 Task: Find connections with filter location Dieppe with filter topic #Workwith filter profile language German with filter current company NLB Services with filter school Narasaraopeta Engineering College, Kotappa Konda Road, Yellamanda Post, Narasaraopet, PIN-522601(CC-47) with filter industry Design Services with filter service category Email Marketing with filter keywords title Accountant
Action: Mouse moved to (164, 228)
Screenshot: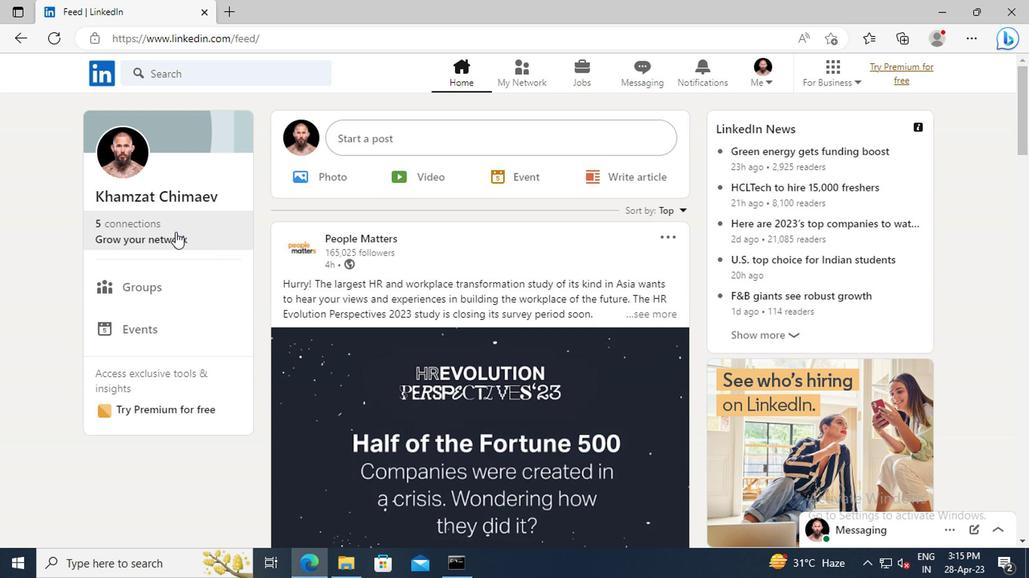 
Action: Mouse pressed left at (164, 228)
Screenshot: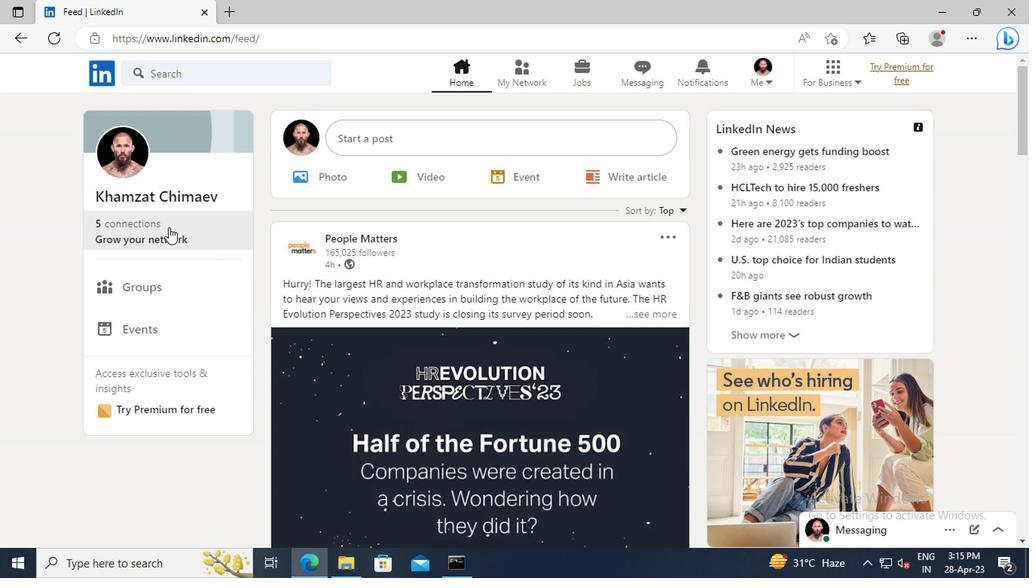 
Action: Mouse moved to (159, 158)
Screenshot: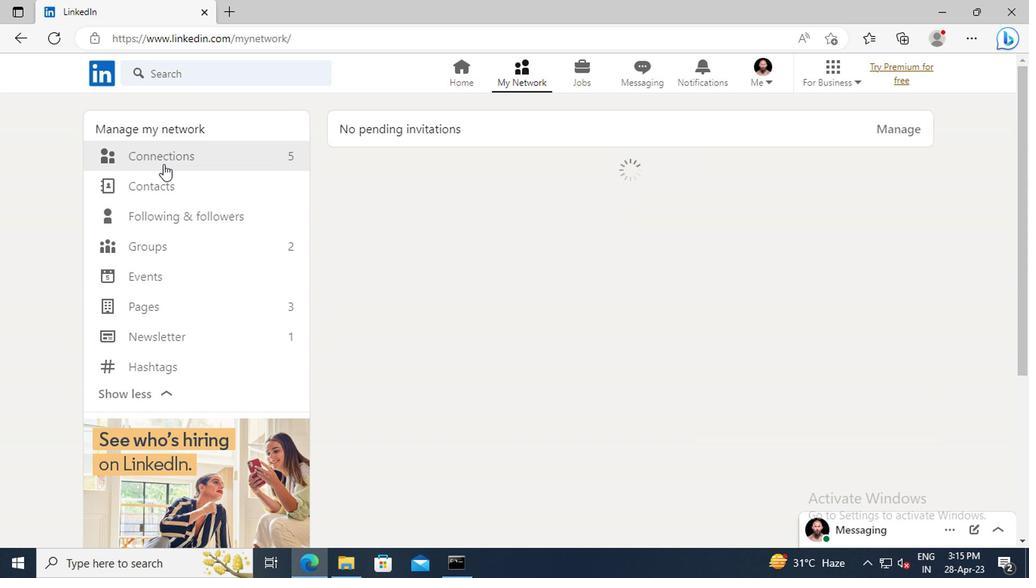 
Action: Mouse pressed left at (159, 158)
Screenshot: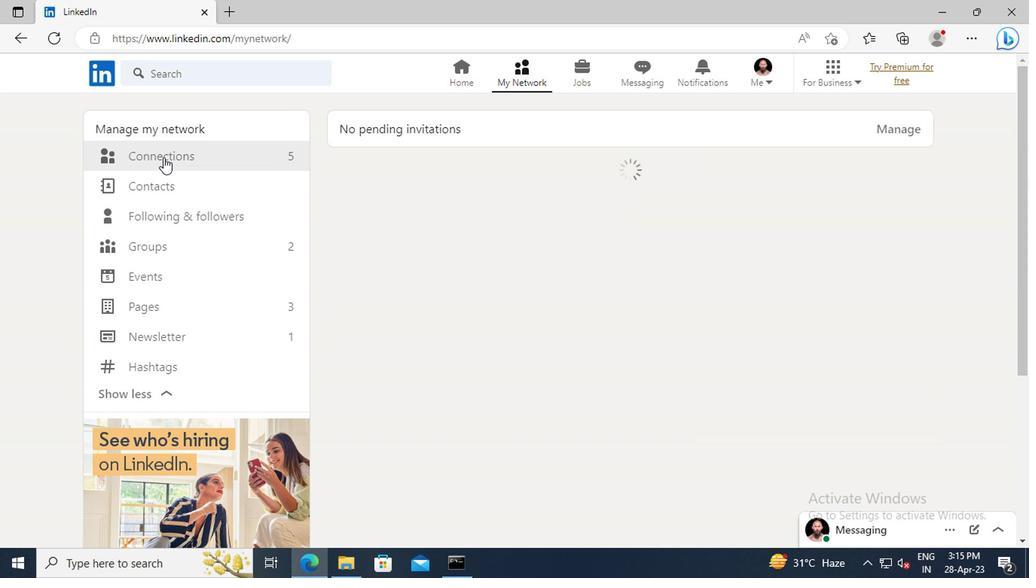 
Action: Mouse moved to (601, 162)
Screenshot: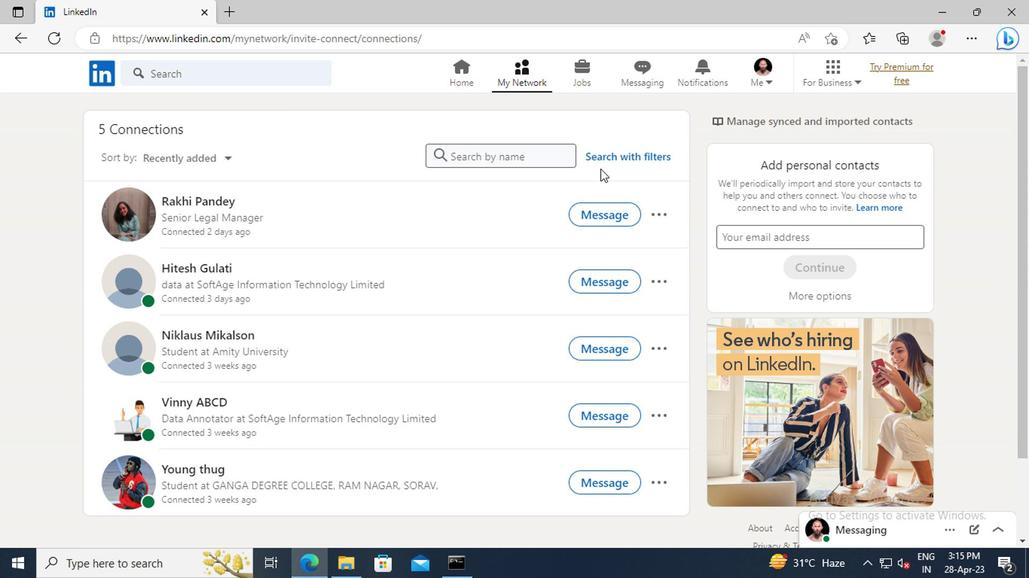 
Action: Mouse pressed left at (601, 162)
Screenshot: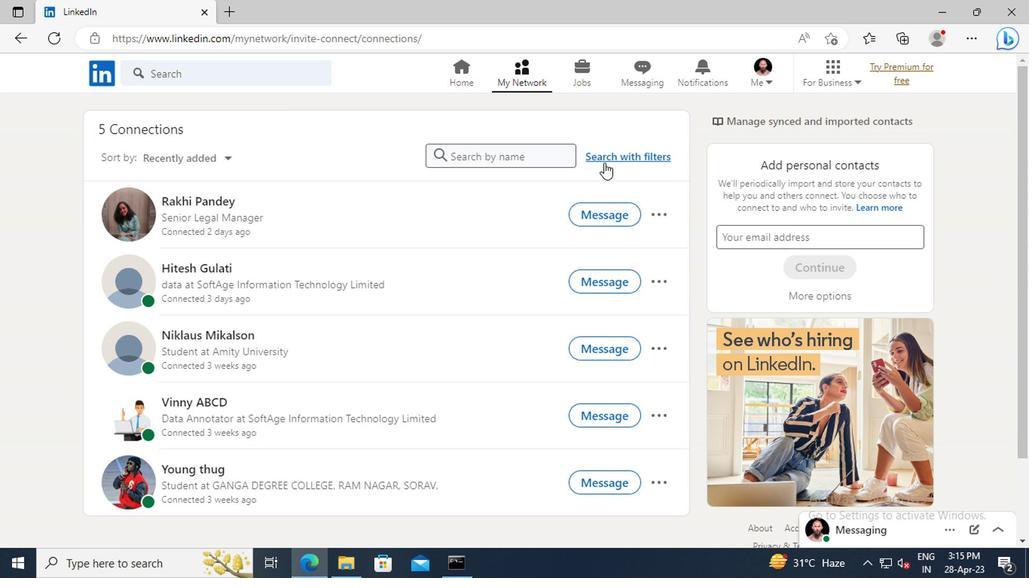 
Action: Mouse moved to (566, 120)
Screenshot: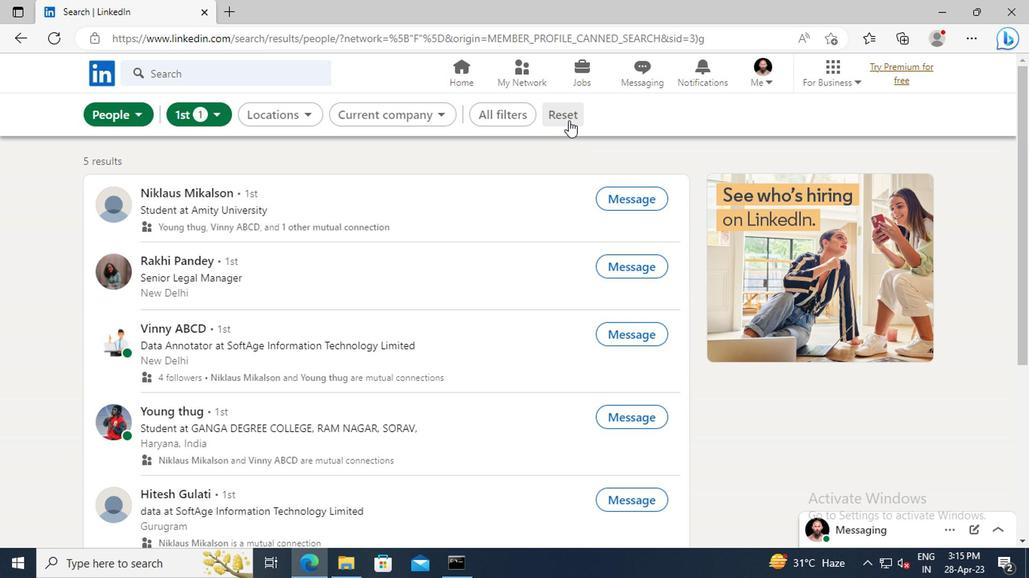 
Action: Mouse pressed left at (566, 120)
Screenshot: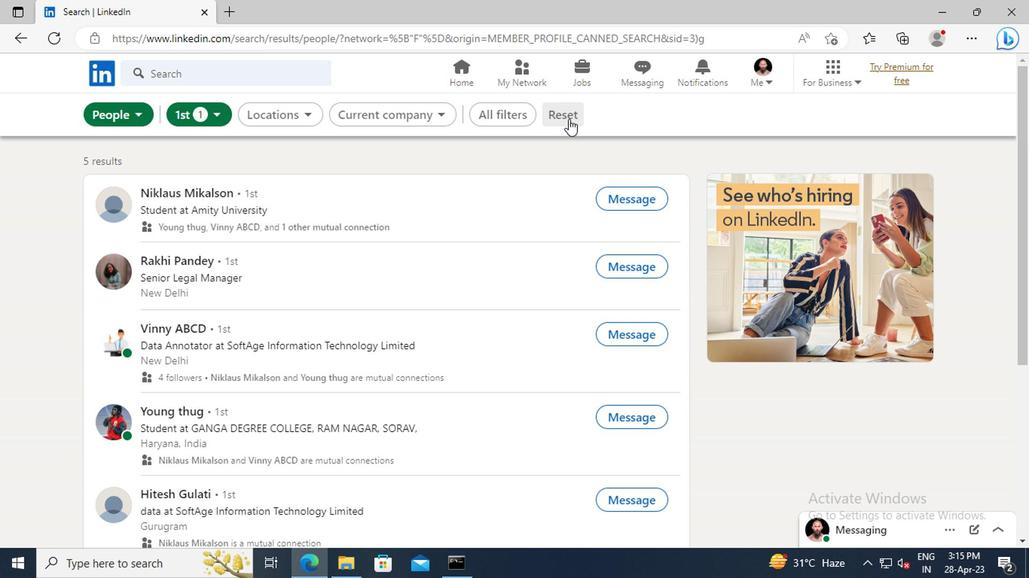 
Action: Mouse moved to (539, 118)
Screenshot: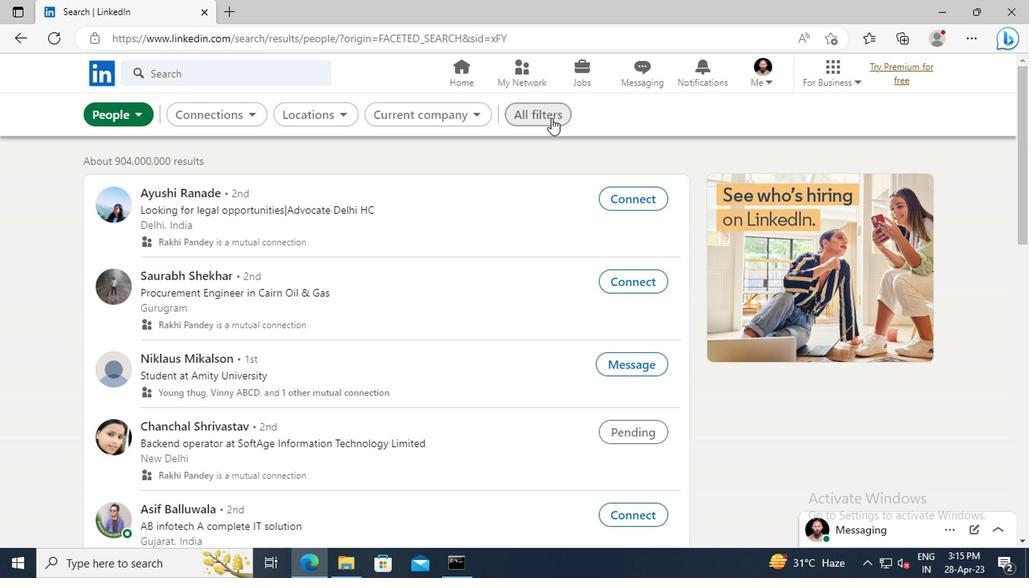
Action: Mouse pressed left at (539, 118)
Screenshot: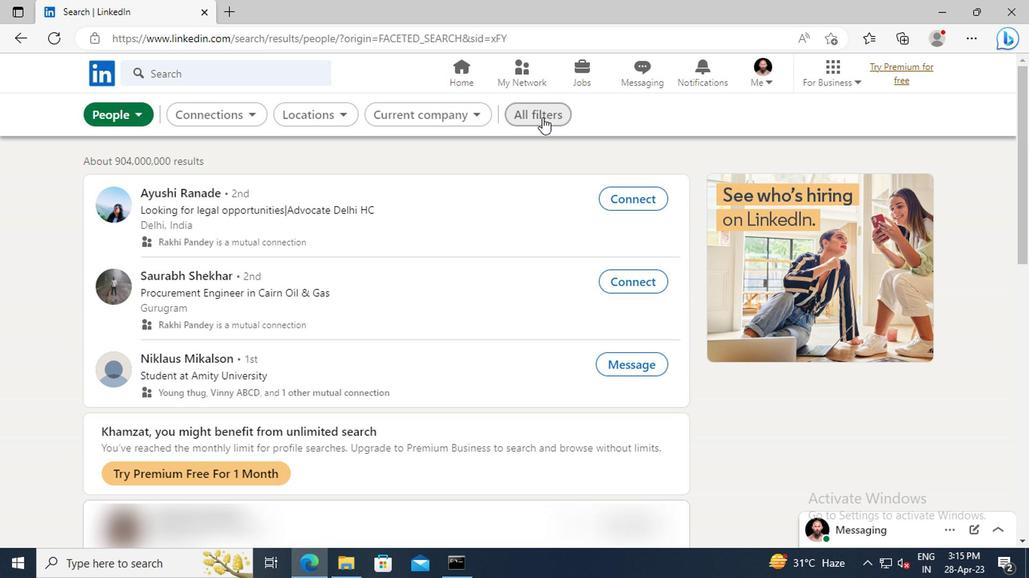 
Action: Mouse moved to (863, 266)
Screenshot: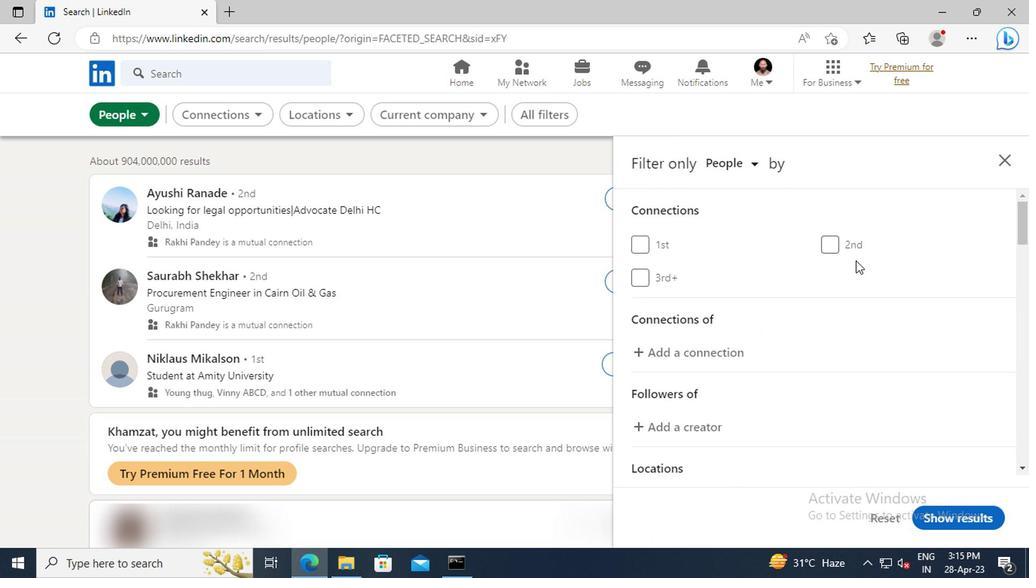 
Action: Mouse scrolled (863, 266) with delta (0, 0)
Screenshot: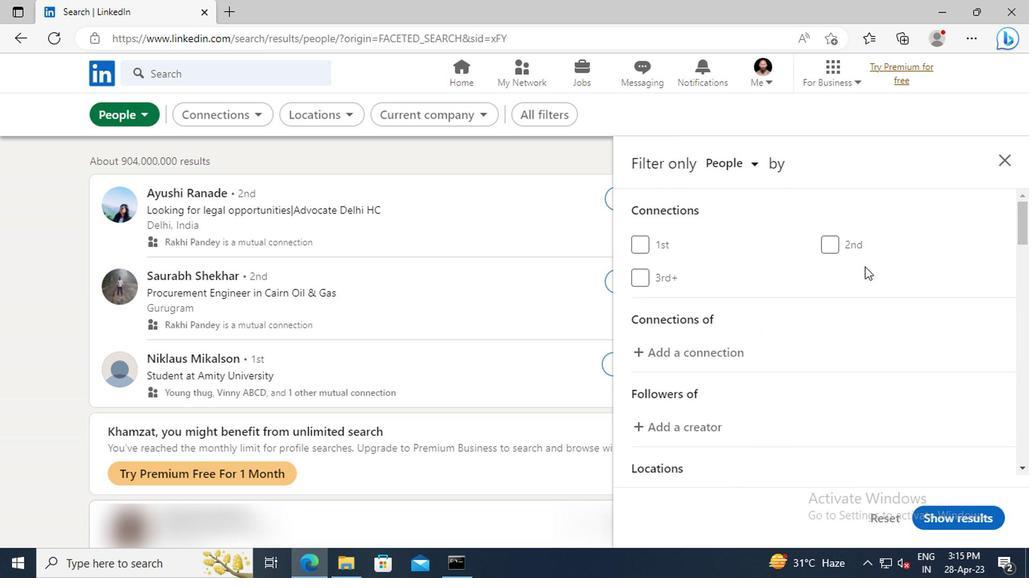 
Action: Mouse scrolled (863, 266) with delta (0, 0)
Screenshot: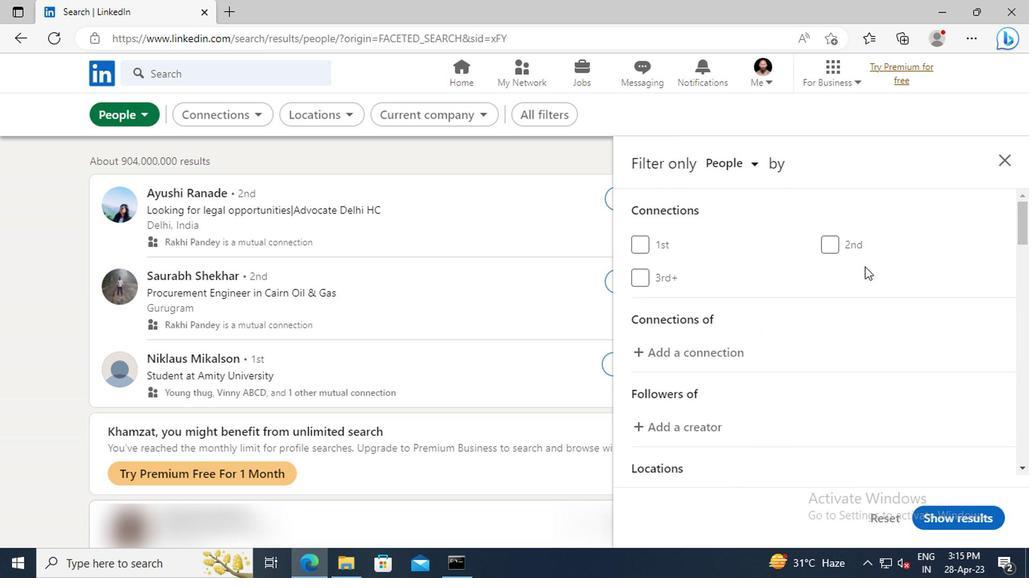 
Action: Mouse scrolled (863, 266) with delta (0, 0)
Screenshot: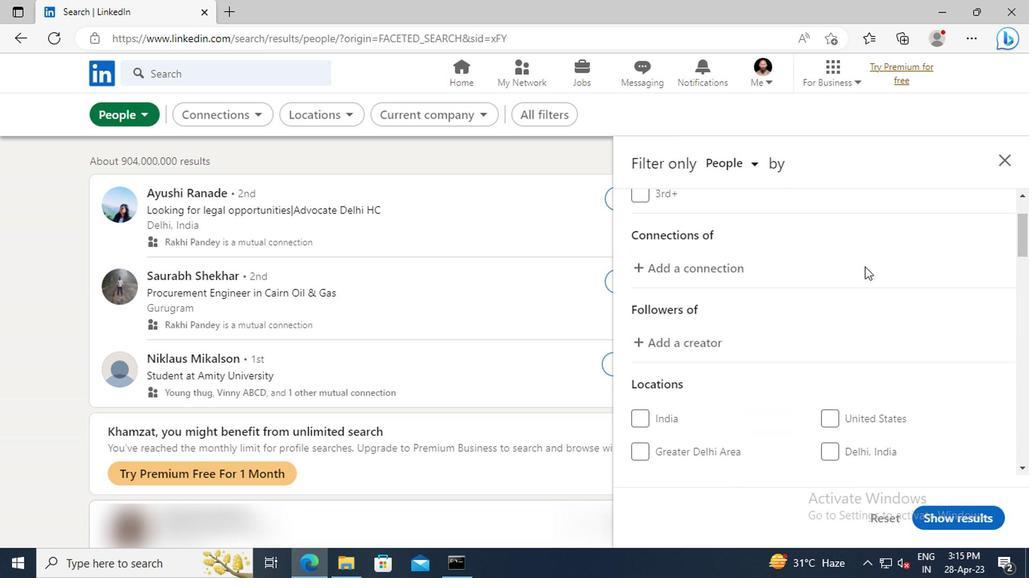 
Action: Mouse scrolled (863, 266) with delta (0, 0)
Screenshot: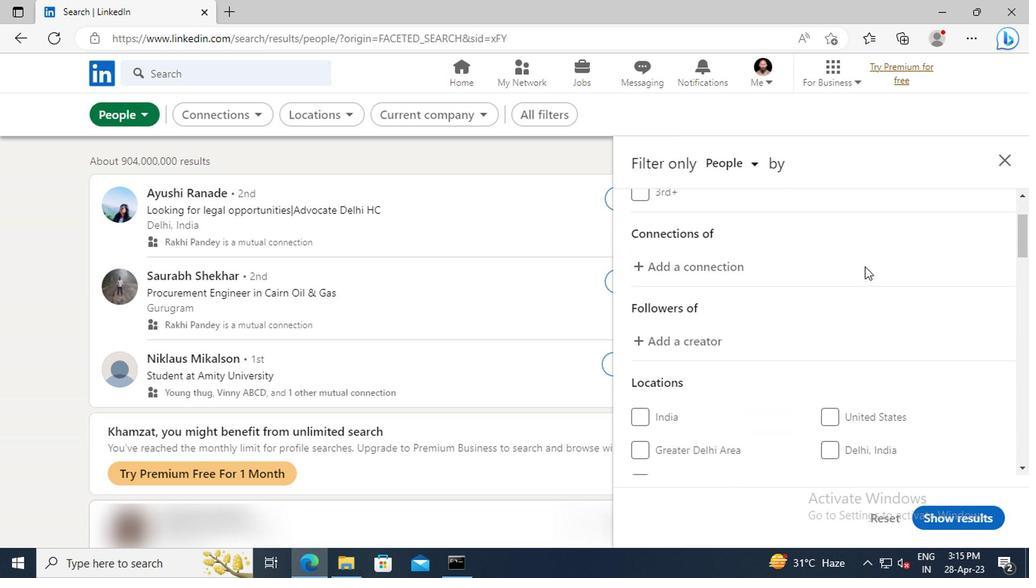 
Action: Mouse scrolled (863, 266) with delta (0, 0)
Screenshot: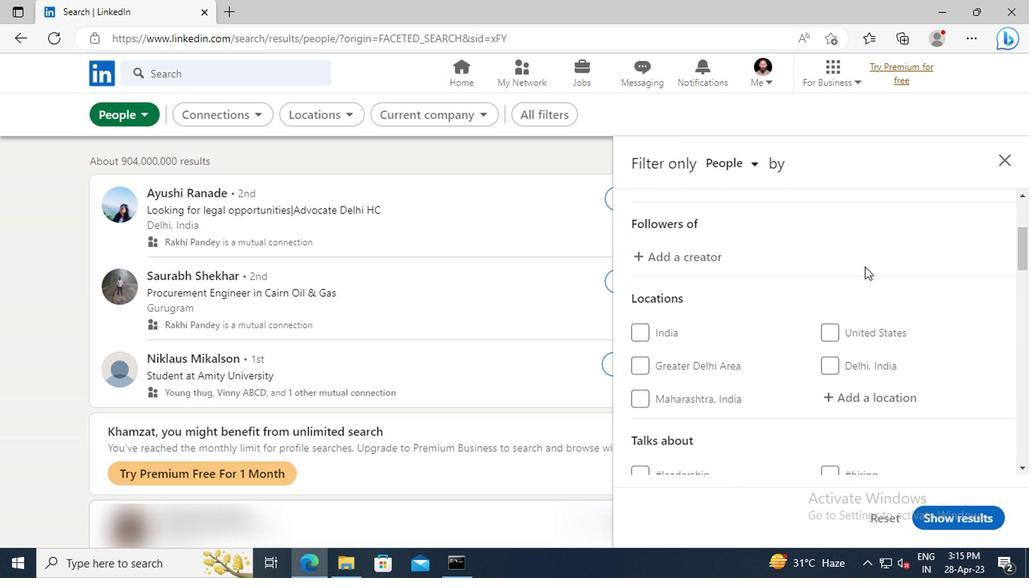 
Action: Mouse scrolled (863, 266) with delta (0, 0)
Screenshot: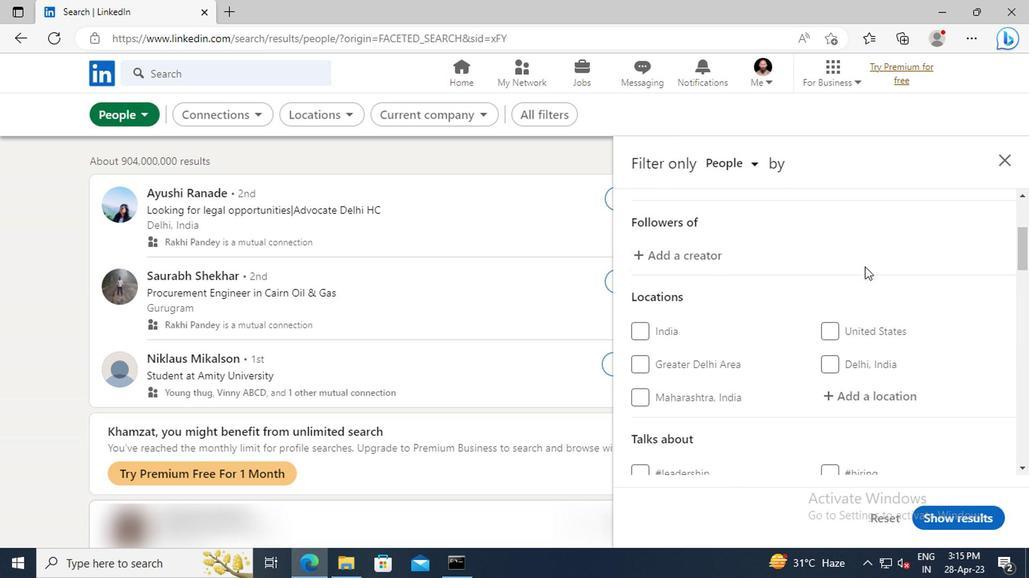 
Action: Mouse moved to (855, 306)
Screenshot: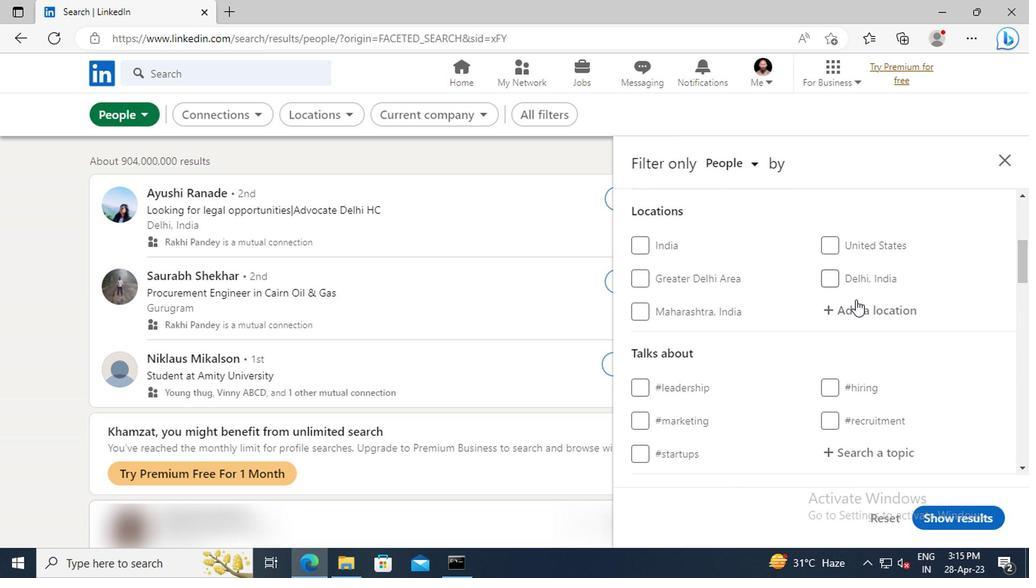 
Action: Mouse pressed left at (855, 306)
Screenshot: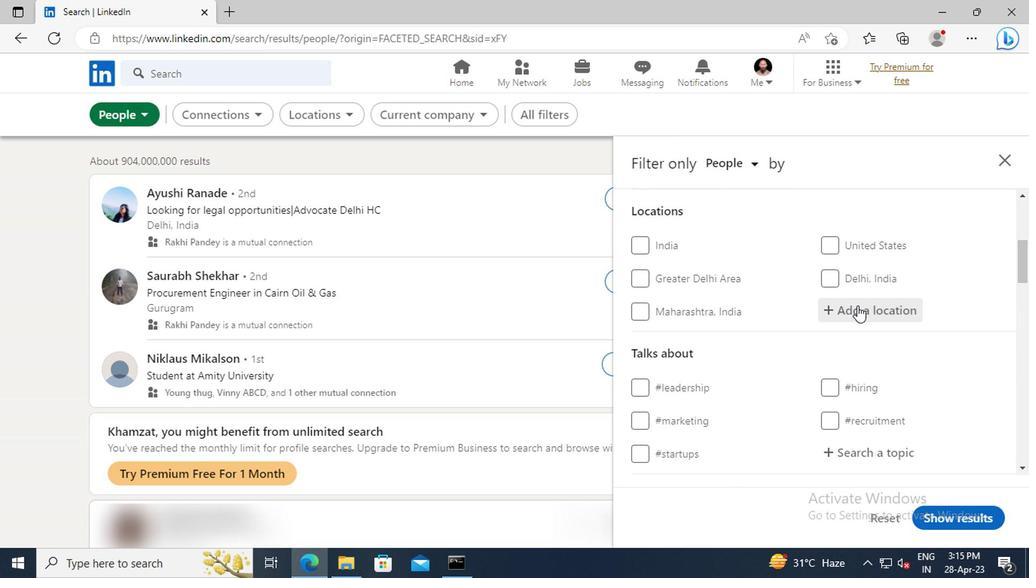 
Action: Key pressed <Key.shift>DIEPPE
Screenshot: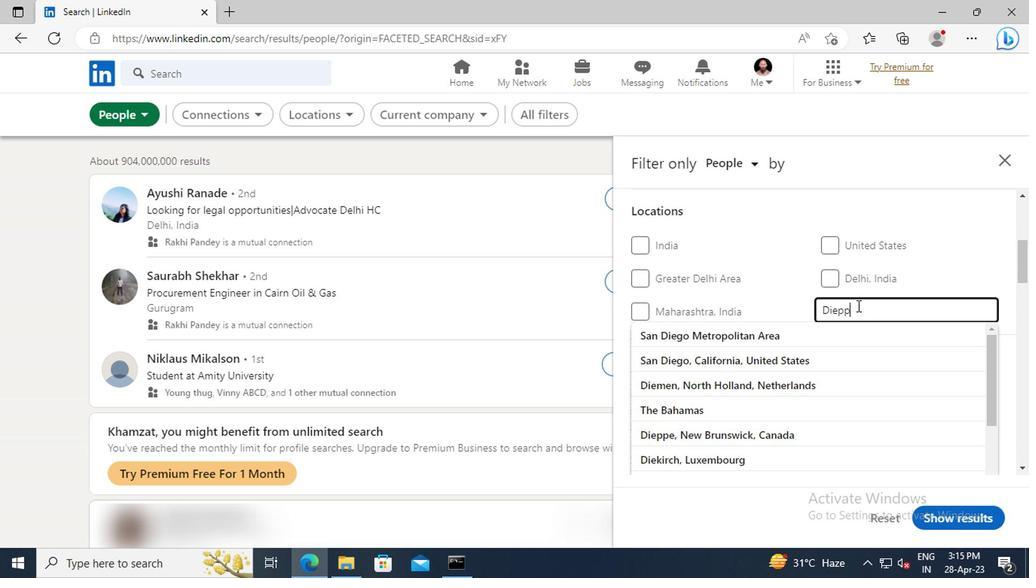 
Action: Mouse moved to (859, 332)
Screenshot: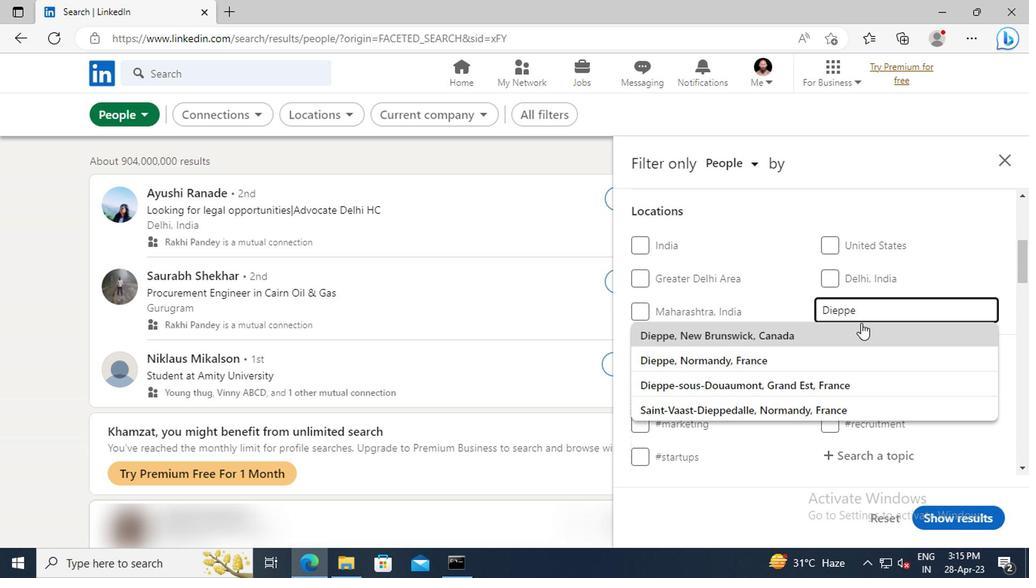 
Action: Mouse pressed left at (859, 332)
Screenshot: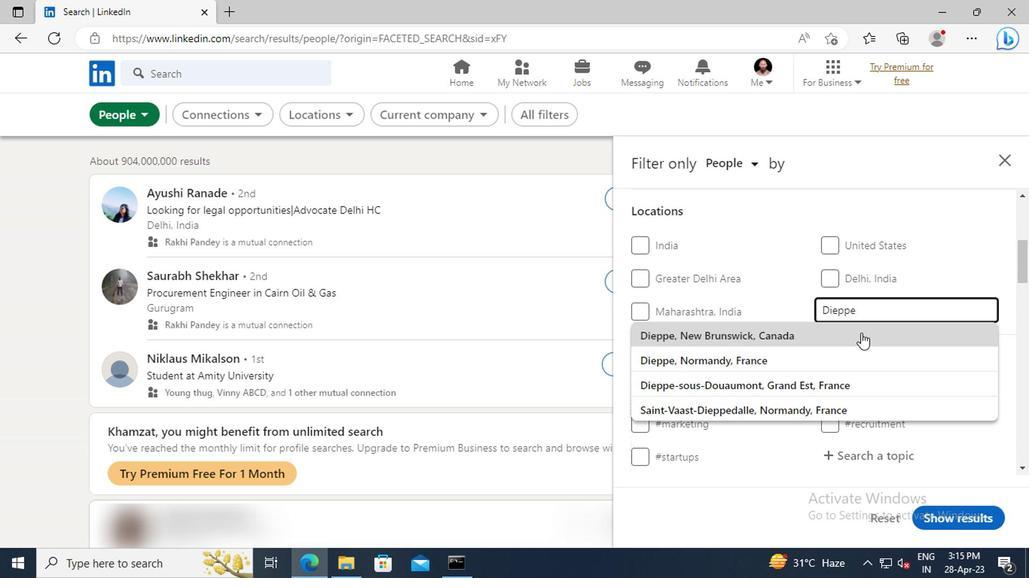
Action: Mouse scrolled (859, 332) with delta (0, 0)
Screenshot: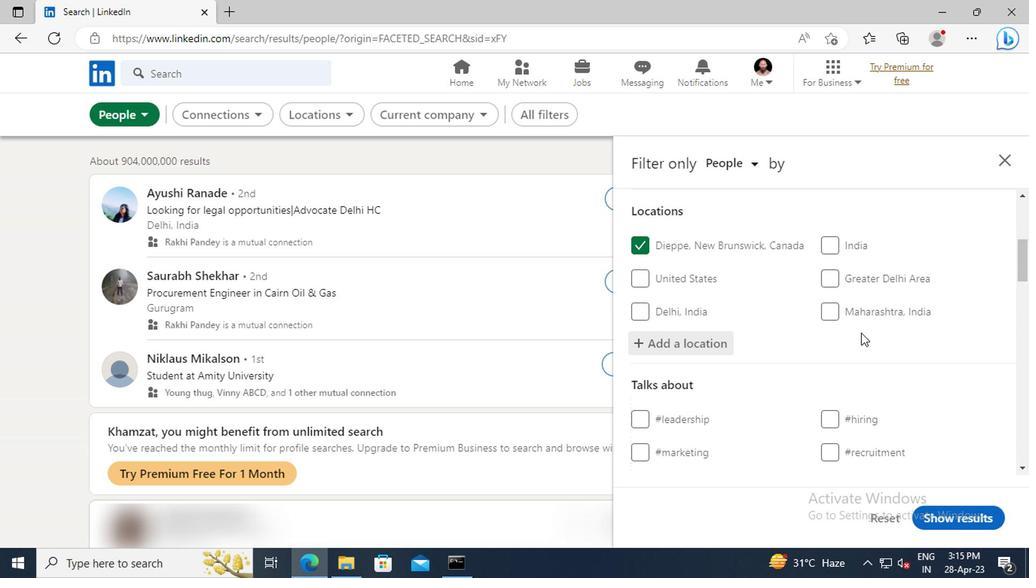 
Action: Mouse scrolled (859, 332) with delta (0, 0)
Screenshot: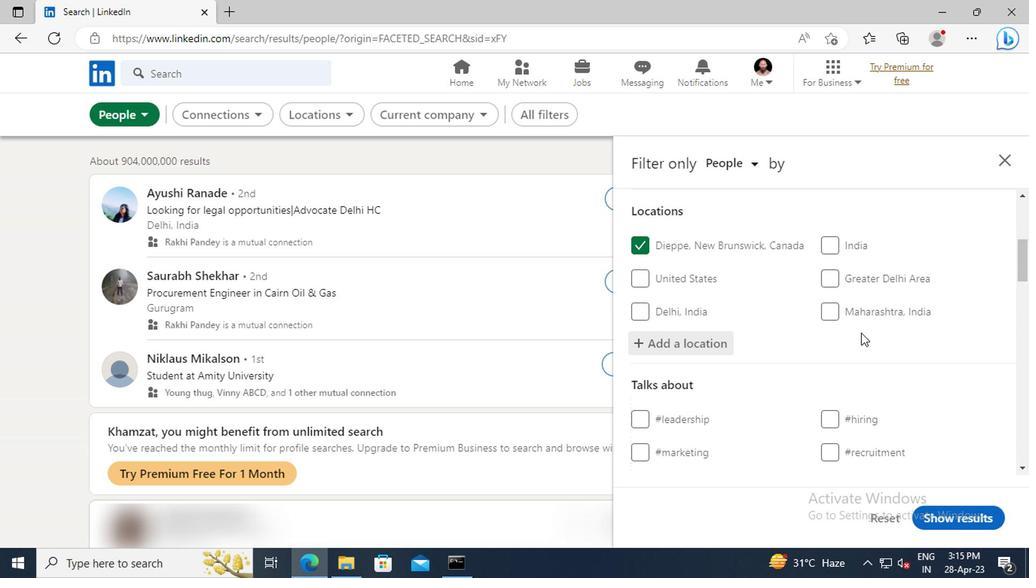 
Action: Mouse scrolled (859, 332) with delta (0, 0)
Screenshot: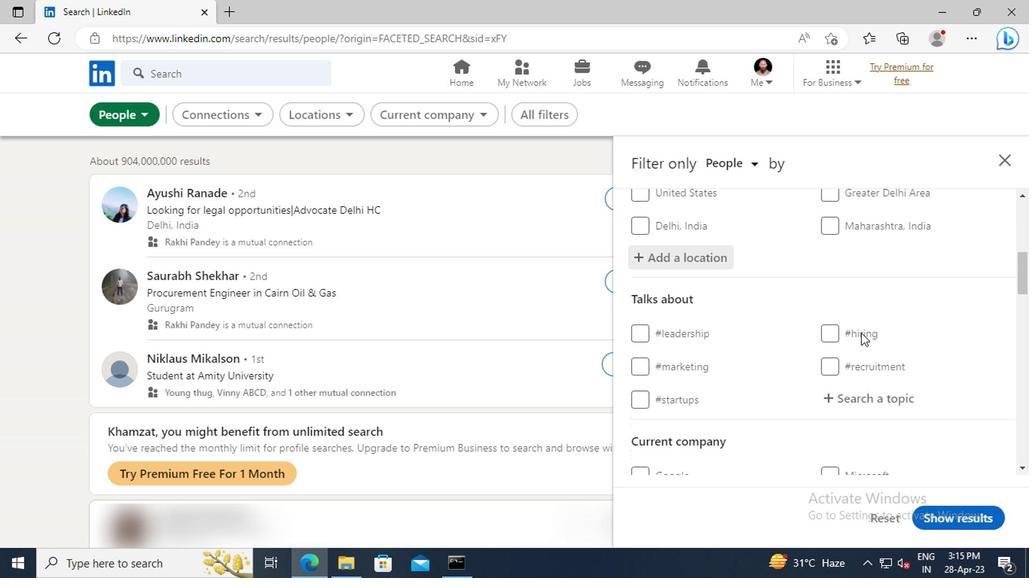
Action: Mouse moved to (859, 356)
Screenshot: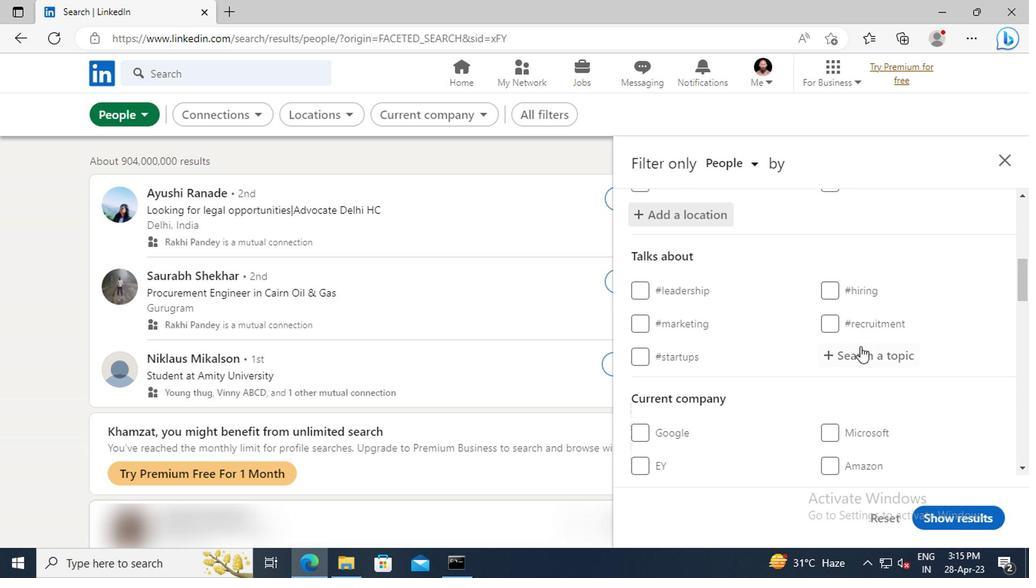 
Action: Mouse pressed left at (859, 356)
Screenshot: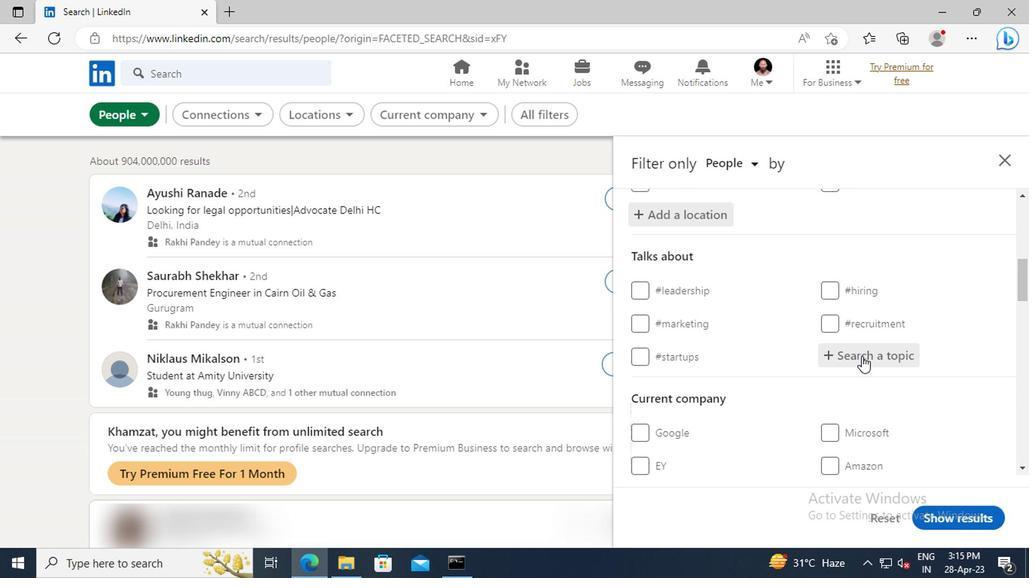 
Action: Key pressed <Key.shift>WORK
Screenshot: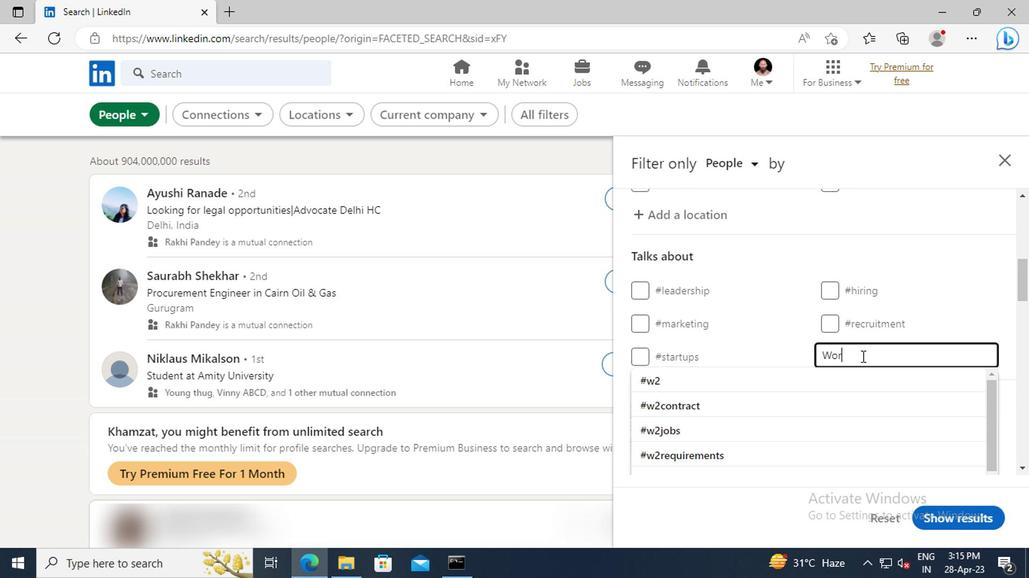 
Action: Mouse moved to (863, 374)
Screenshot: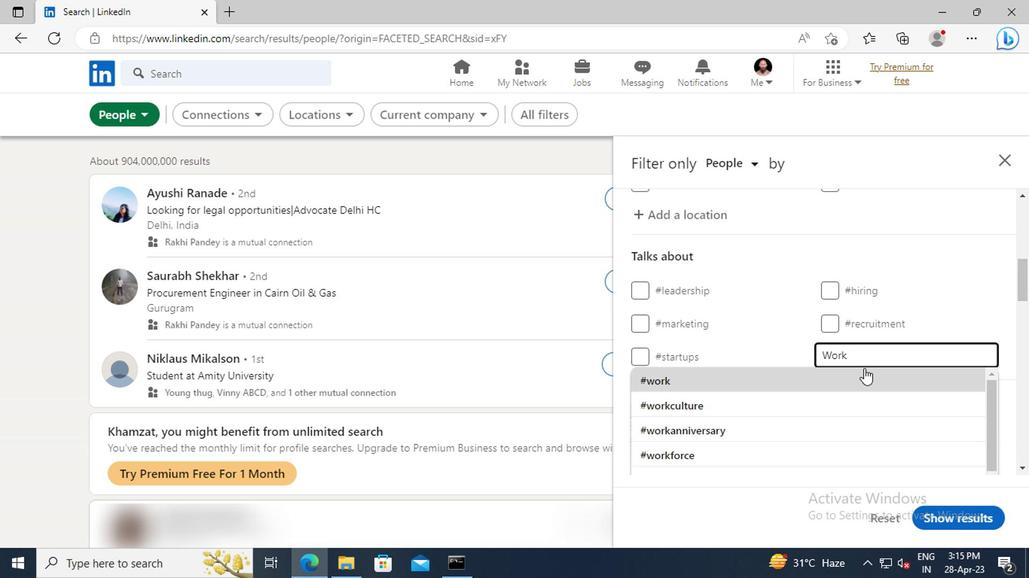 
Action: Mouse pressed left at (863, 374)
Screenshot: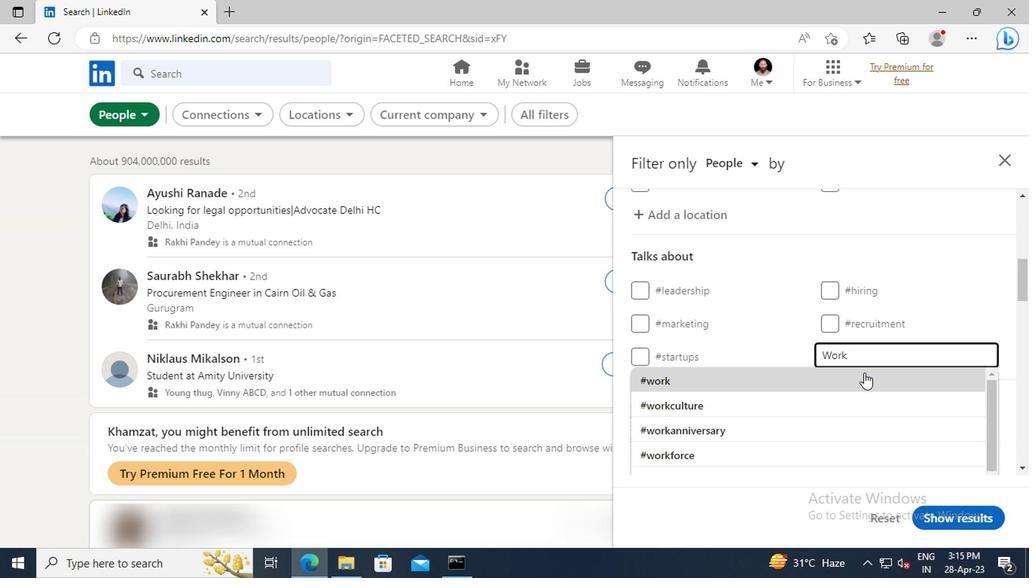 
Action: Mouse scrolled (863, 373) with delta (0, 0)
Screenshot: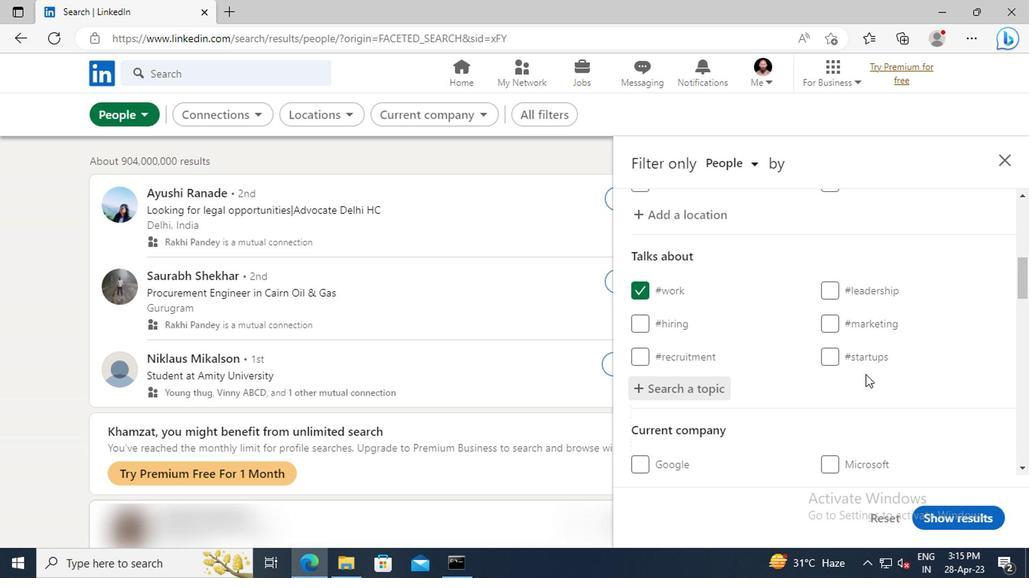 
Action: Mouse scrolled (863, 373) with delta (0, 0)
Screenshot: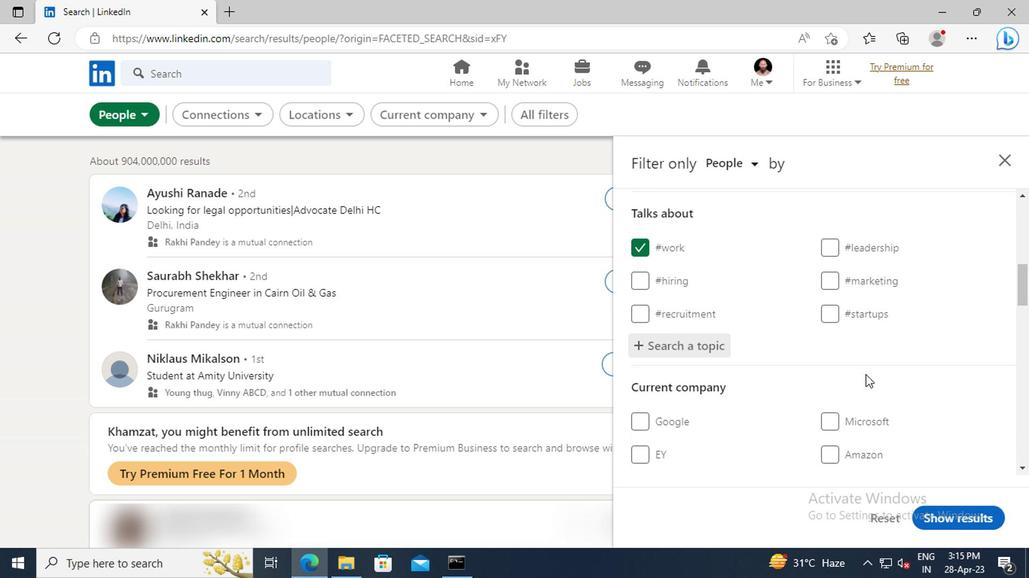 
Action: Mouse scrolled (863, 373) with delta (0, 0)
Screenshot: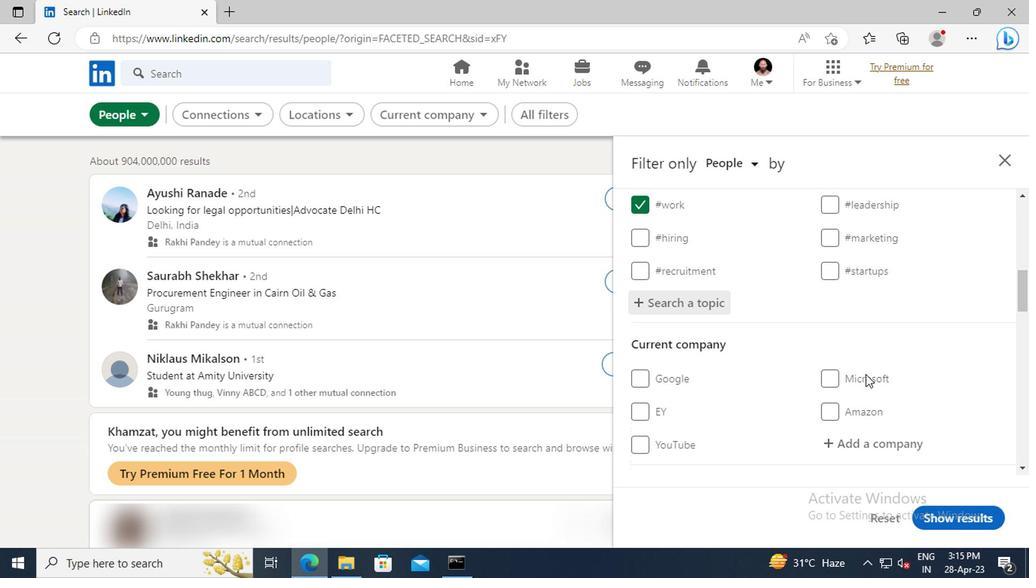 
Action: Mouse scrolled (863, 373) with delta (0, 0)
Screenshot: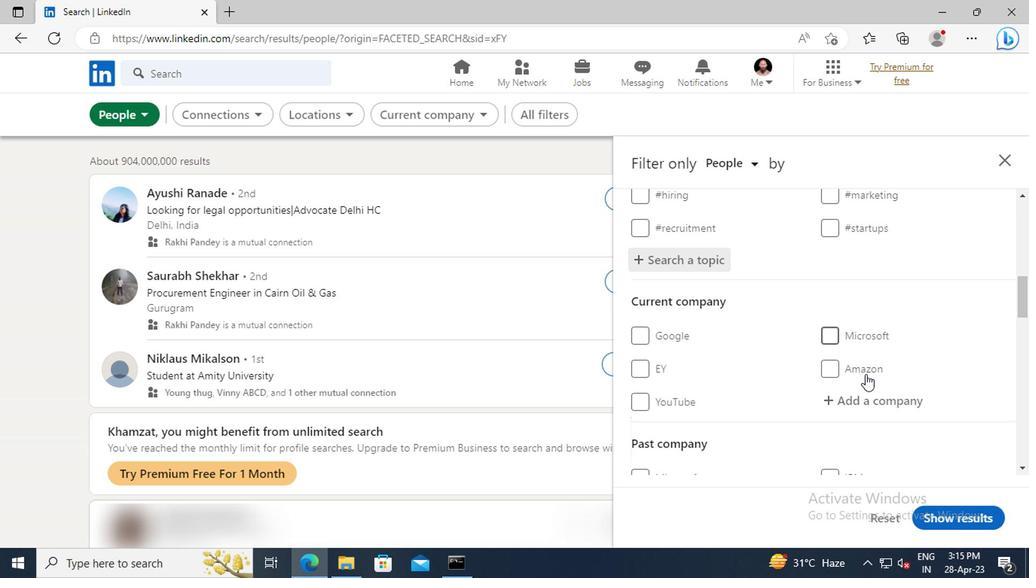 
Action: Mouse scrolled (863, 373) with delta (0, 0)
Screenshot: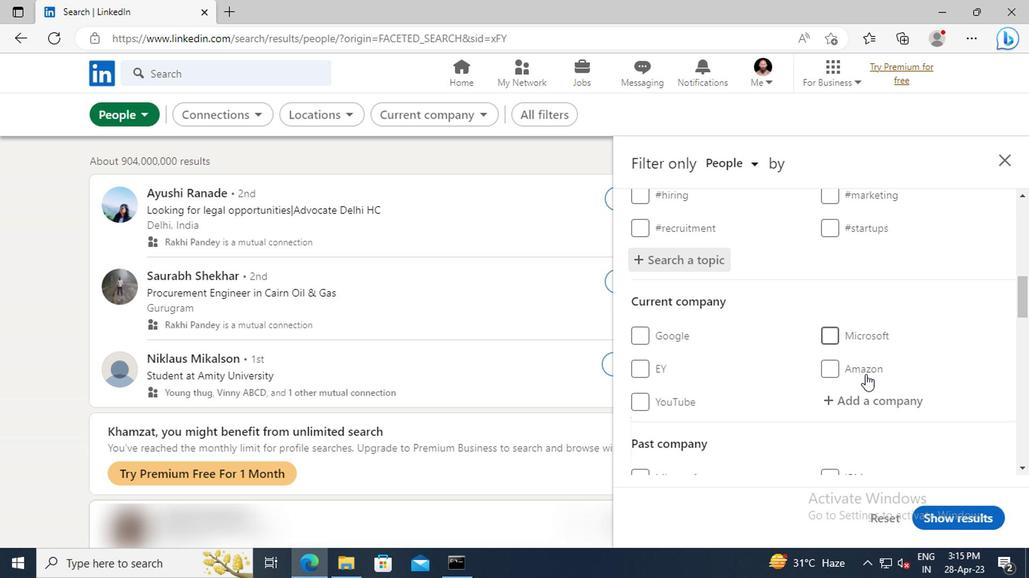 
Action: Mouse scrolled (863, 373) with delta (0, 0)
Screenshot: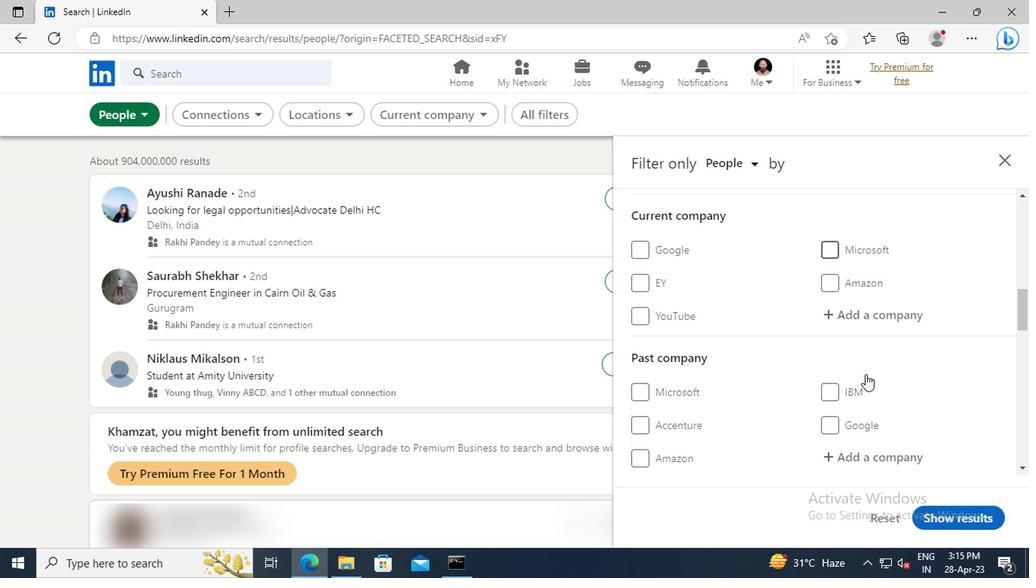 
Action: Mouse scrolled (863, 373) with delta (0, 0)
Screenshot: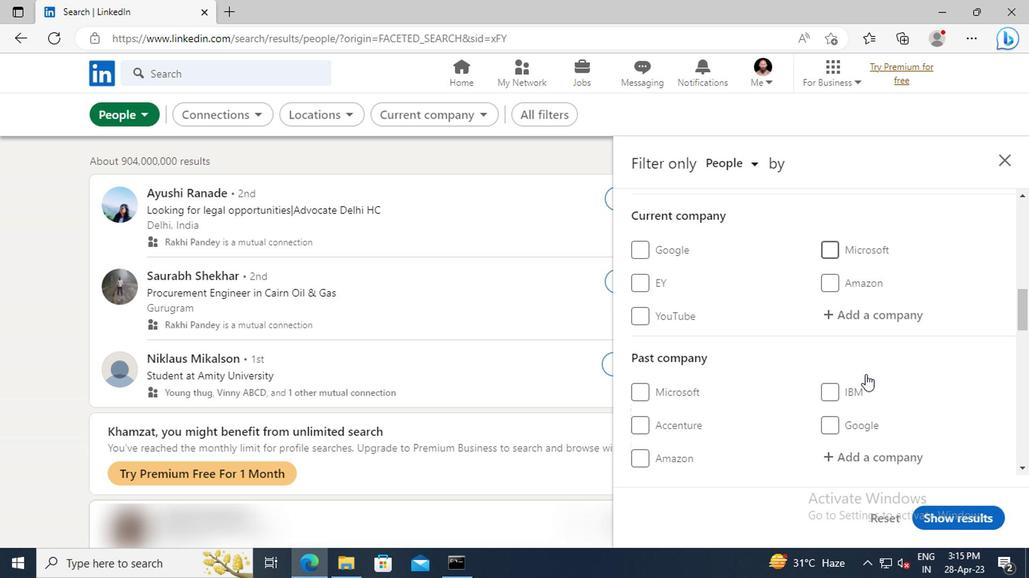 
Action: Mouse scrolled (863, 373) with delta (0, 0)
Screenshot: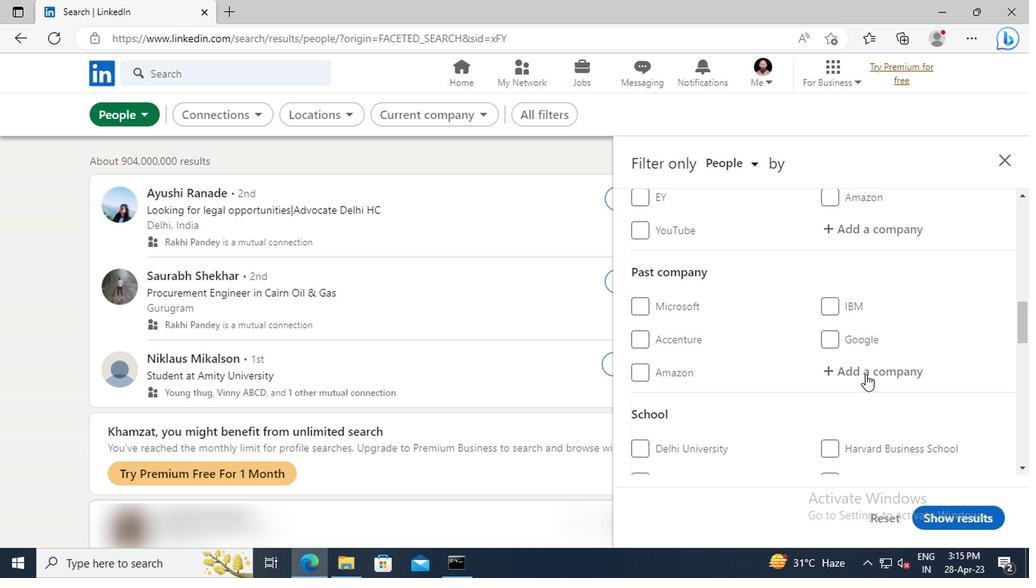 
Action: Mouse scrolled (863, 373) with delta (0, 0)
Screenshot: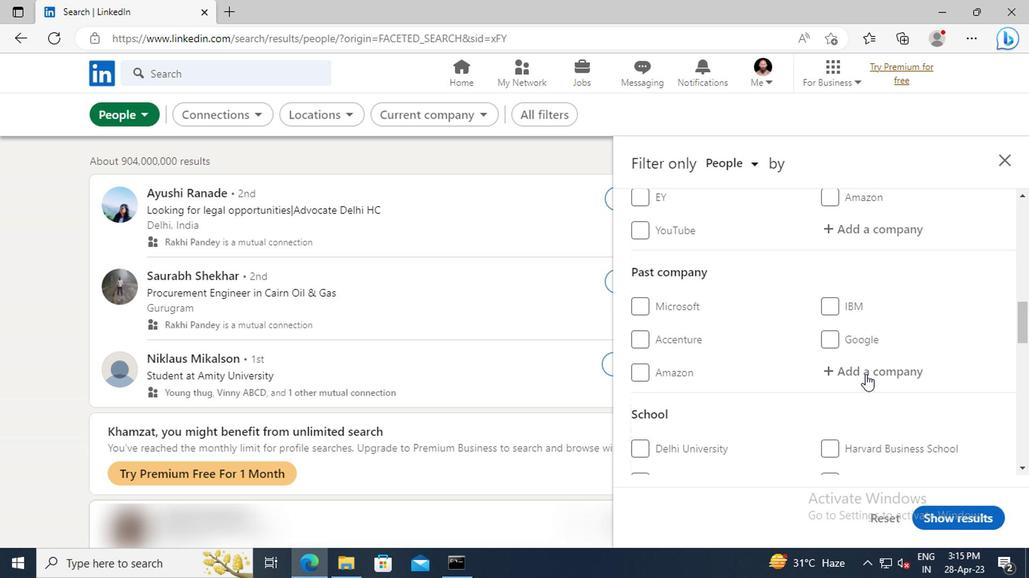 
Action: Mouse scrolled (863, 373) with delta (0, 0)
Screenshot: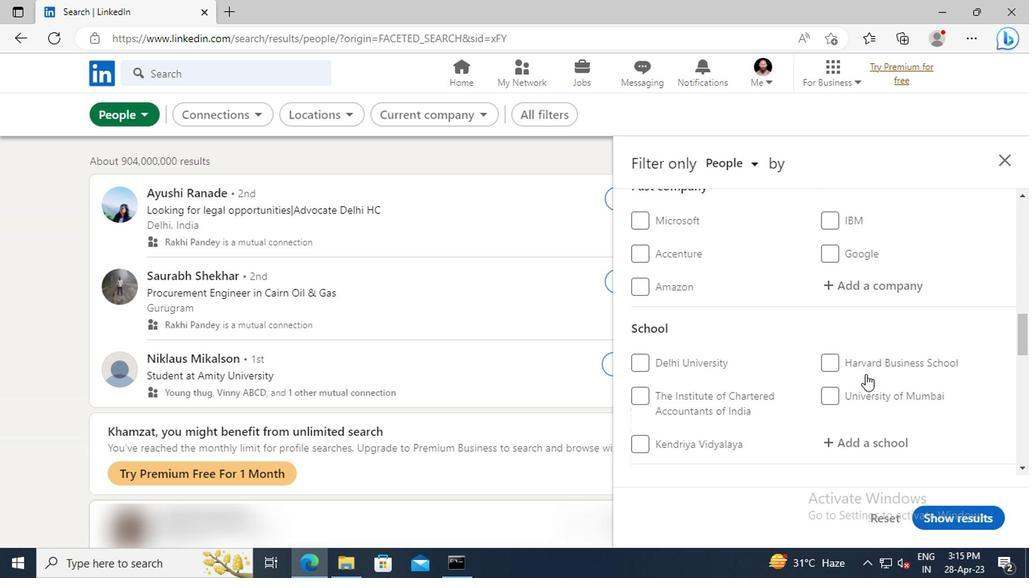 
Action: Mouse scrolled (863, 373) with delta (0, 0)
Screenshot: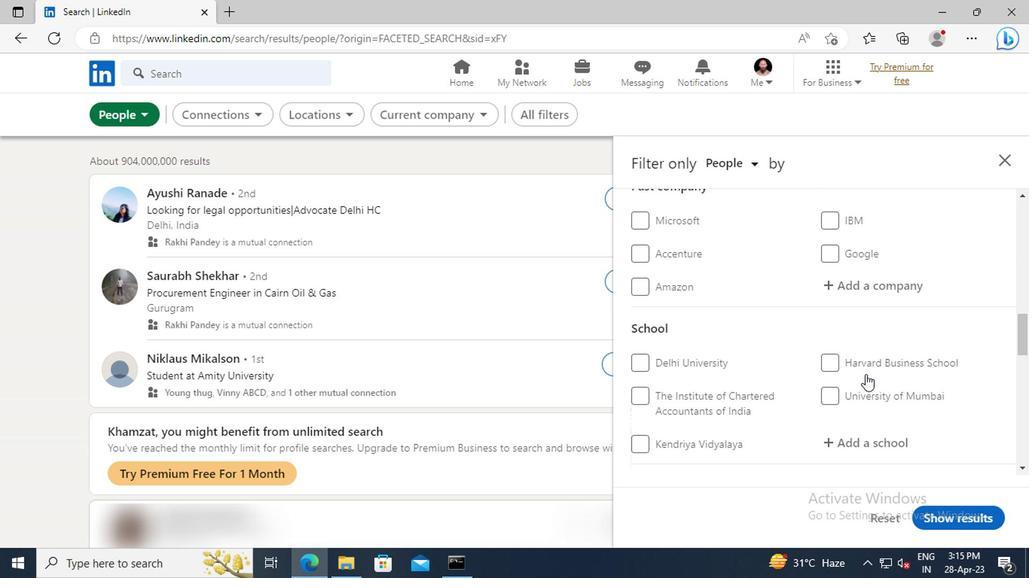 
Action: Mouse scrolled (863, 373) with delta (0, 0)
Screenshot: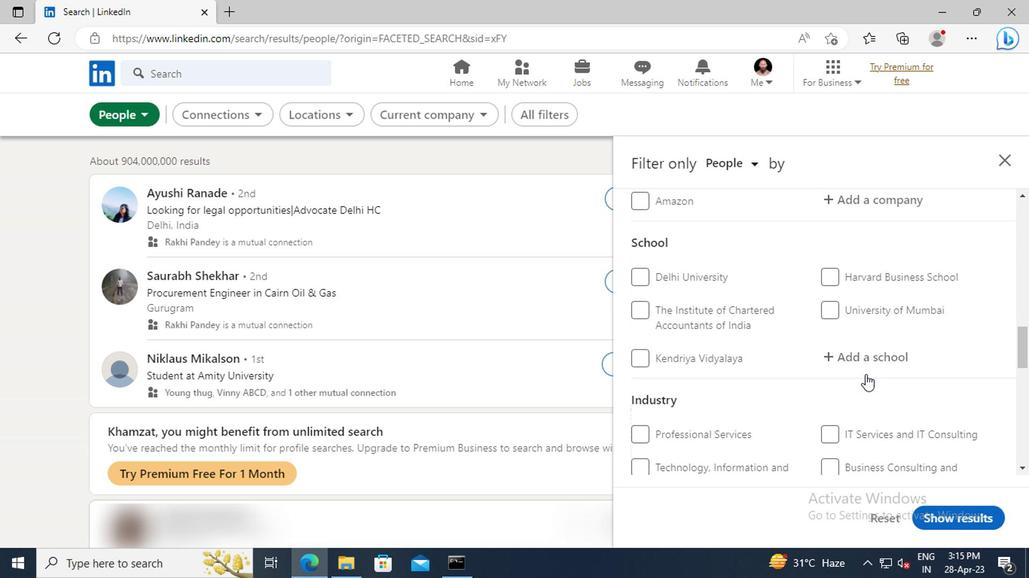 
Action: Mouse scrolled (863, 373) with delta (0, 0)
Screenshot: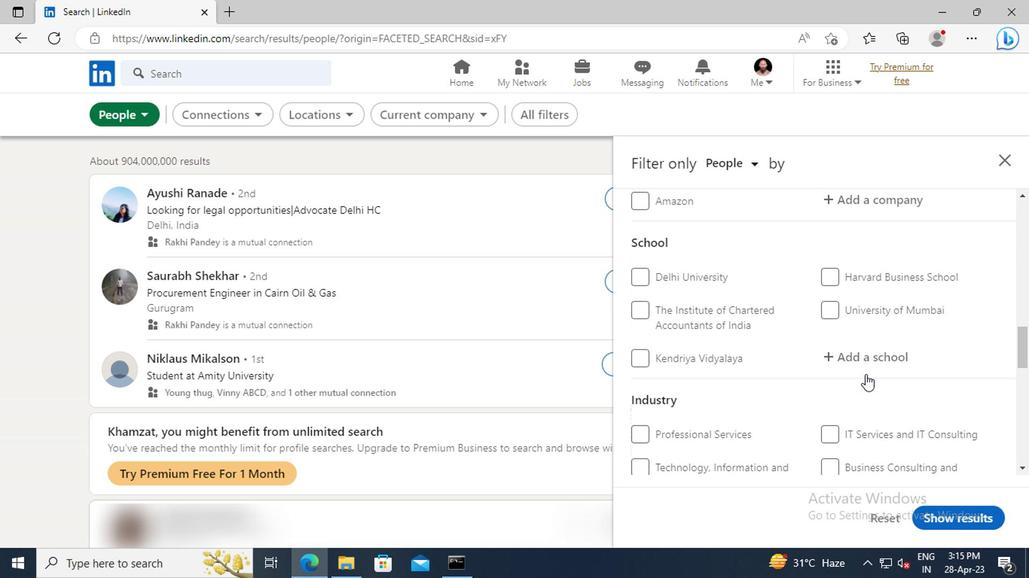 
Action: Mouse scrolled (863, 373) with delta (0, 0)
Screenshot: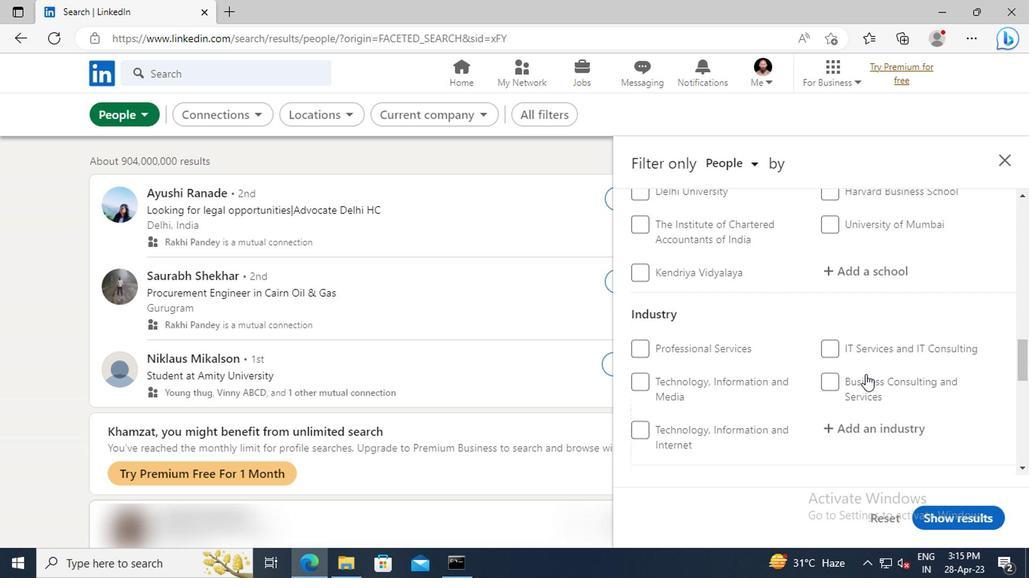 
Action: Mouse scrolled (863, 373) with delta (0, 0)
Screenshot: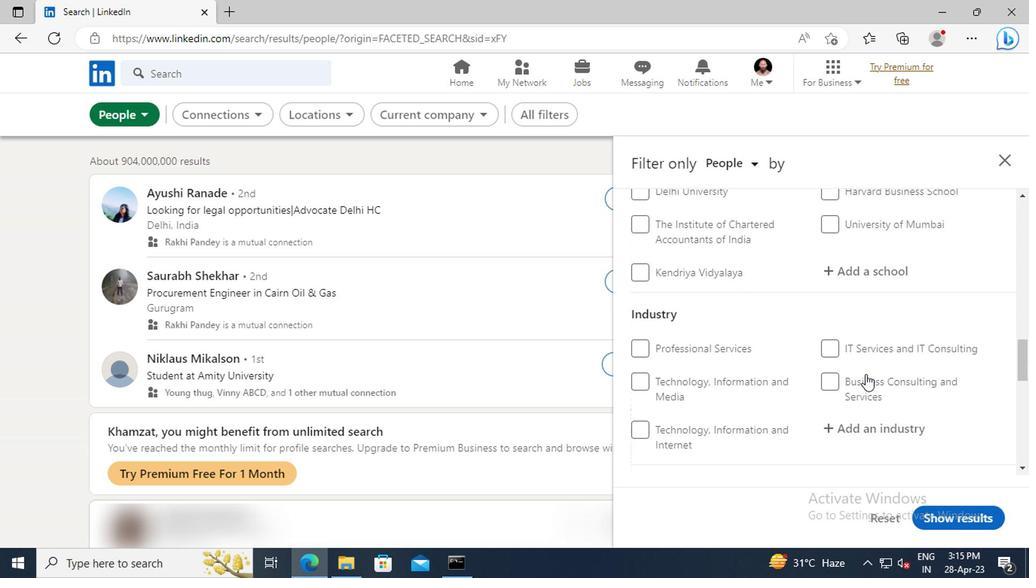 
Action: Mouse scrolled (863, 373) with delta (0, 0)
Screenshot: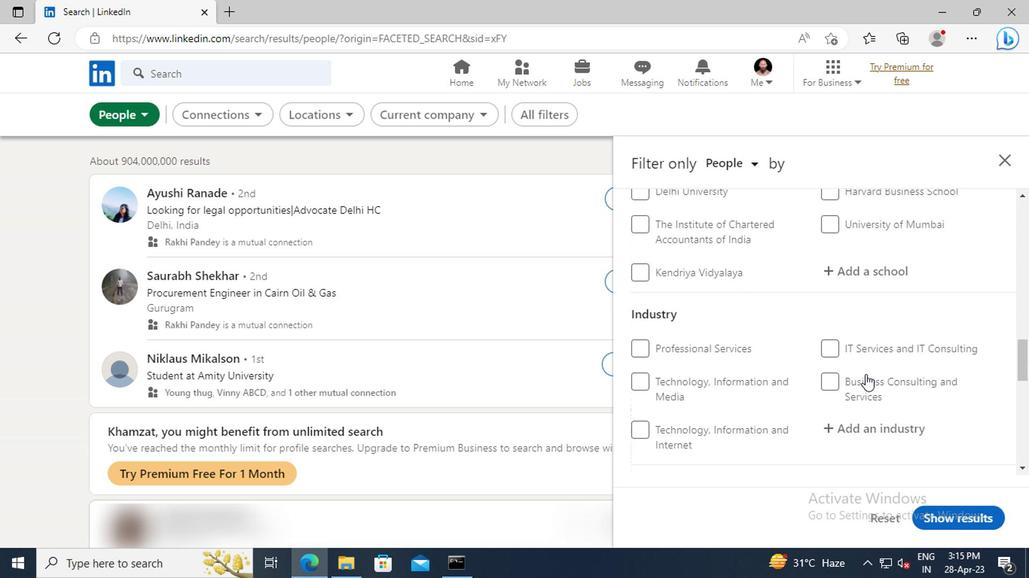 
Action: Mouse moved to (640, 456)
Screenshot: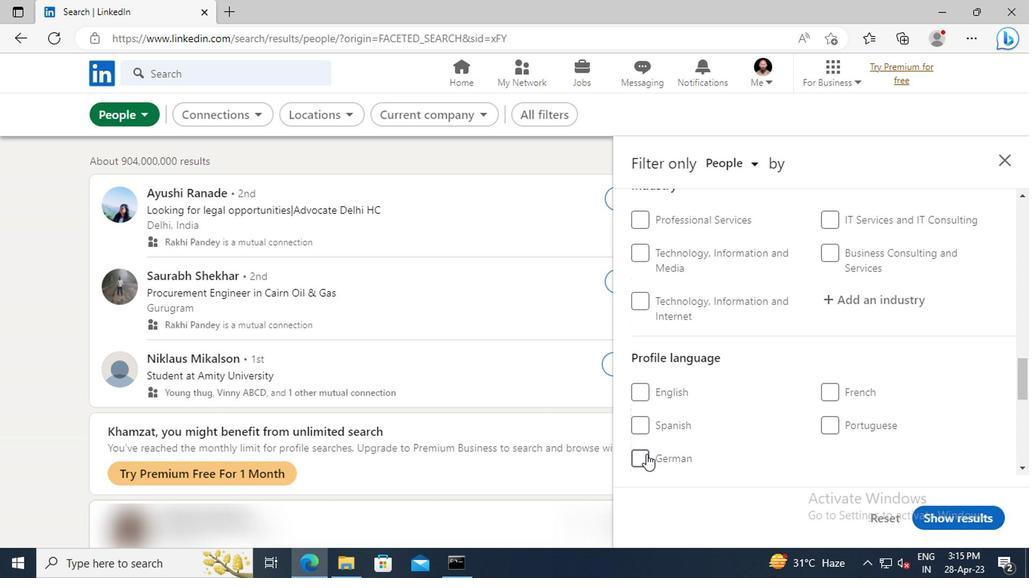 
Action: Mouse pressed left at (640, 456)
Screenshot: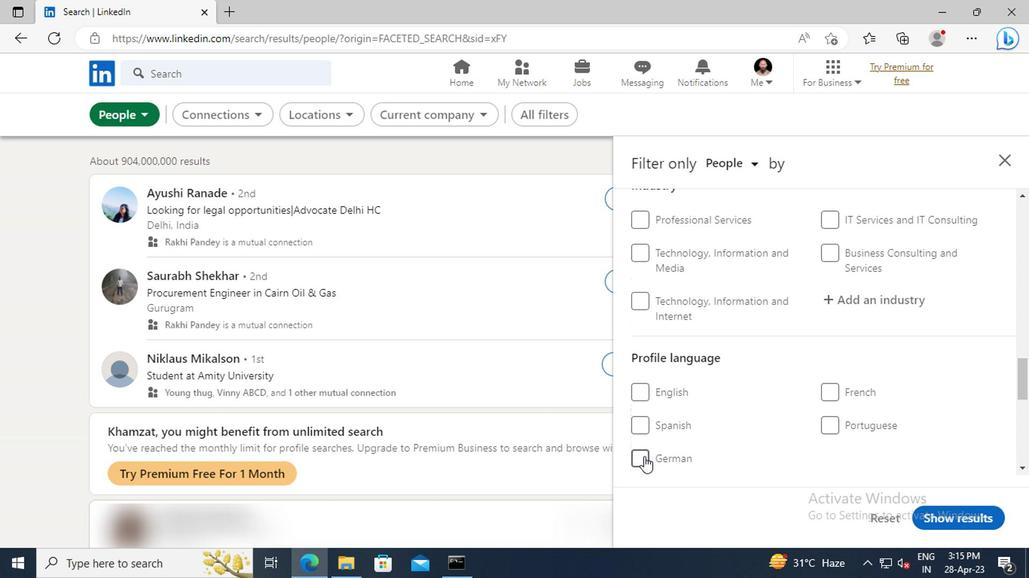 
Action: Mouse moved to (816, 399)
Screenshot: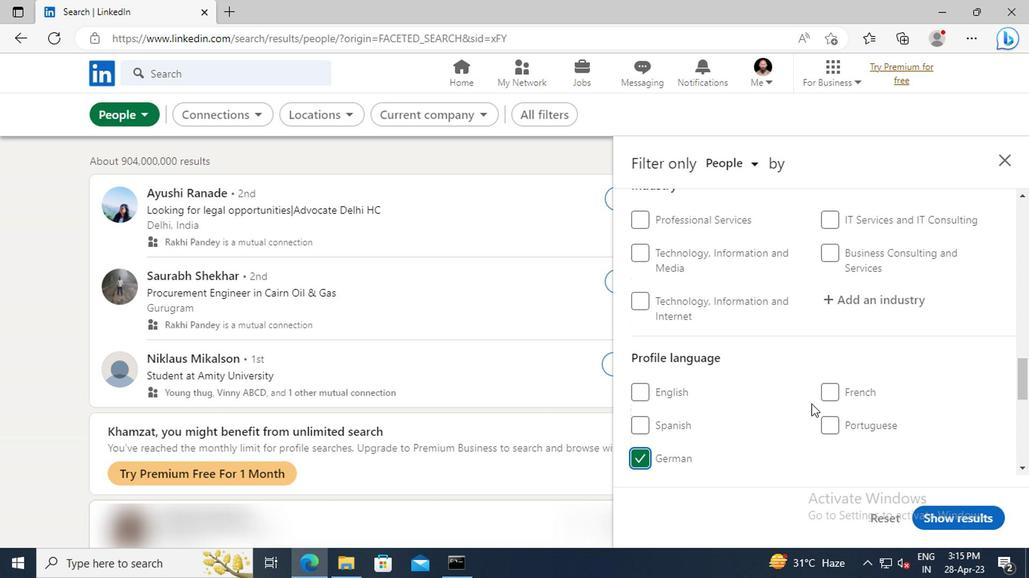 
Action: Mouse scrolled (816, 400) with delta (0, 0)
Screenshot: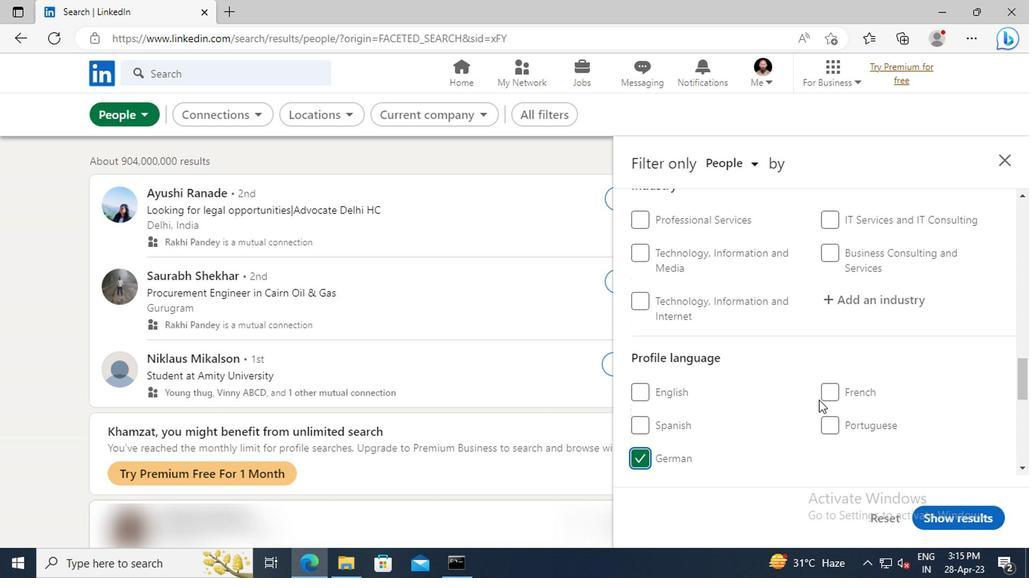 
Action: Mouse scrolled (816, 400) with delta (0, 0)
Screenshot: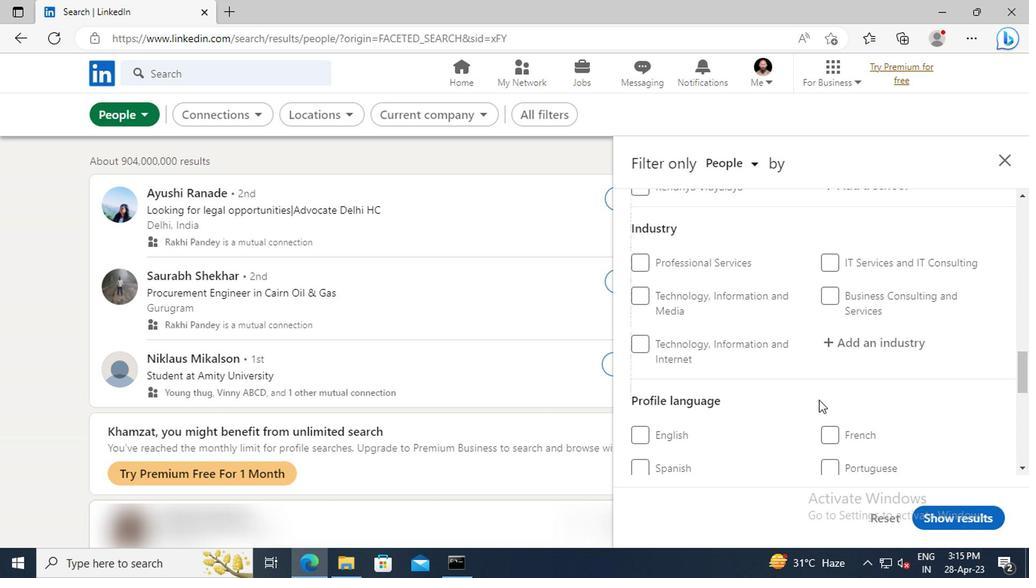 
Action: Mouse scrolled (816, 400) with delta (0, 0)
Screenshot: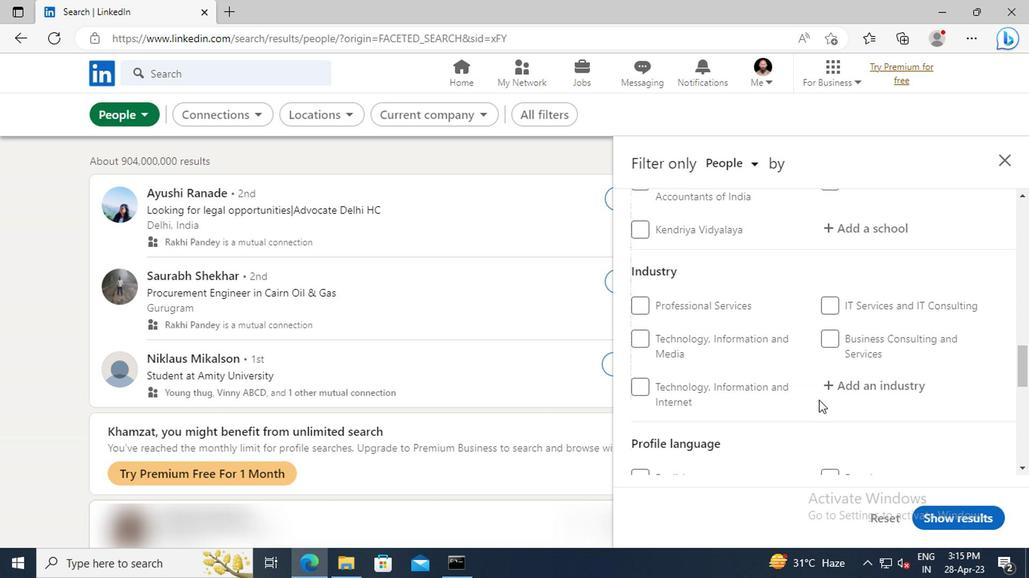 
Action: Mouse moved to (816, 399)
Screenshot: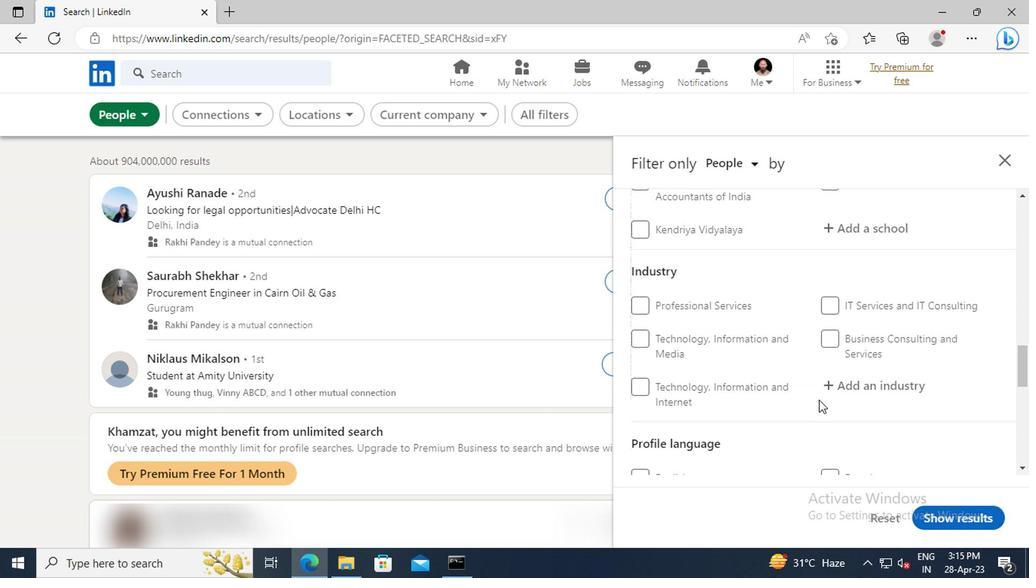 
Action: Mouse scrolled (816, 399) with delta (0, 0)
Screenshot: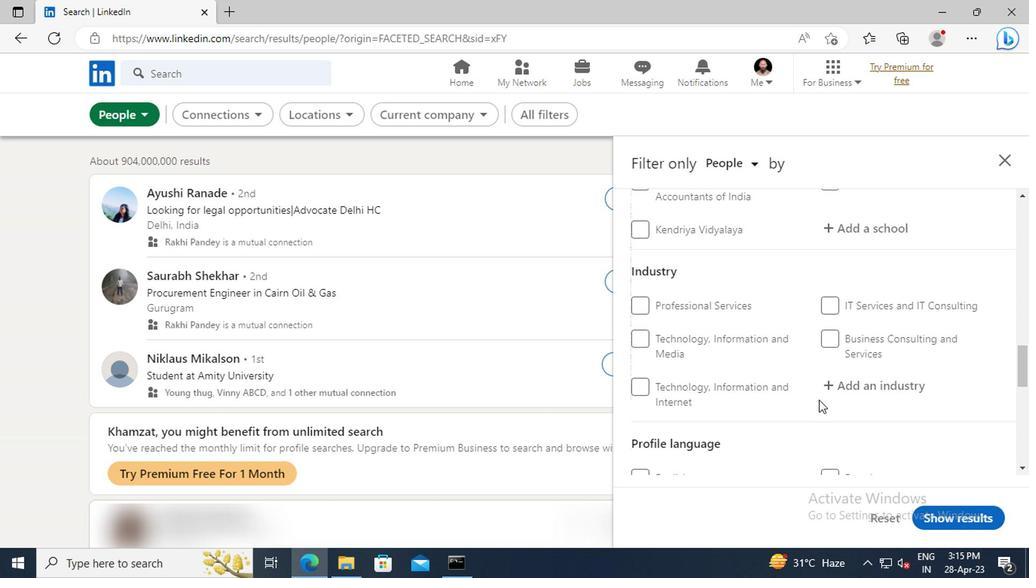 
Action: Mouse scrolled (816, 399) with delta (0, 0)
Screenshot: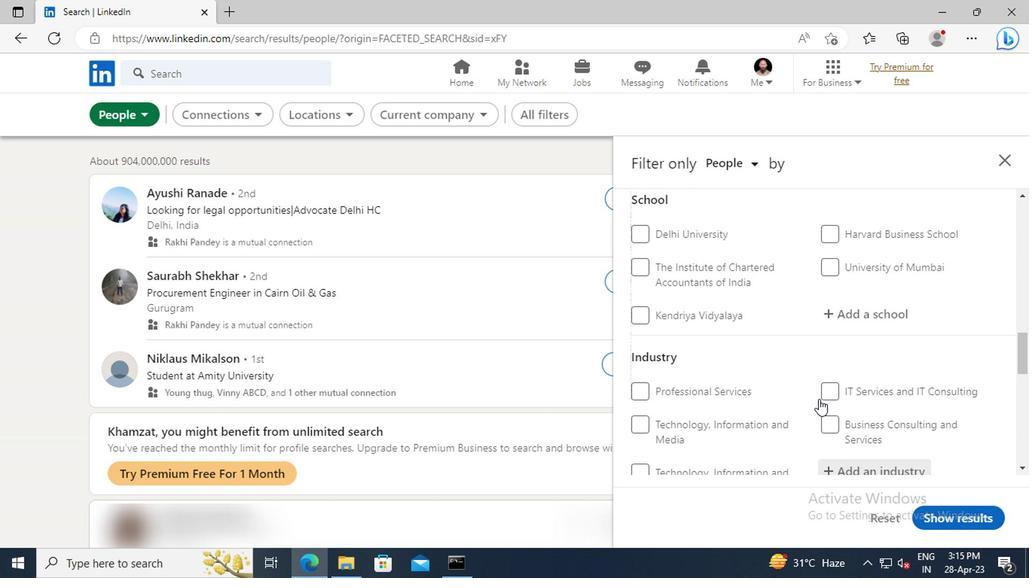 
Action: Mouse scrolled (816, 399) with delta (0, 0)
Screenshot: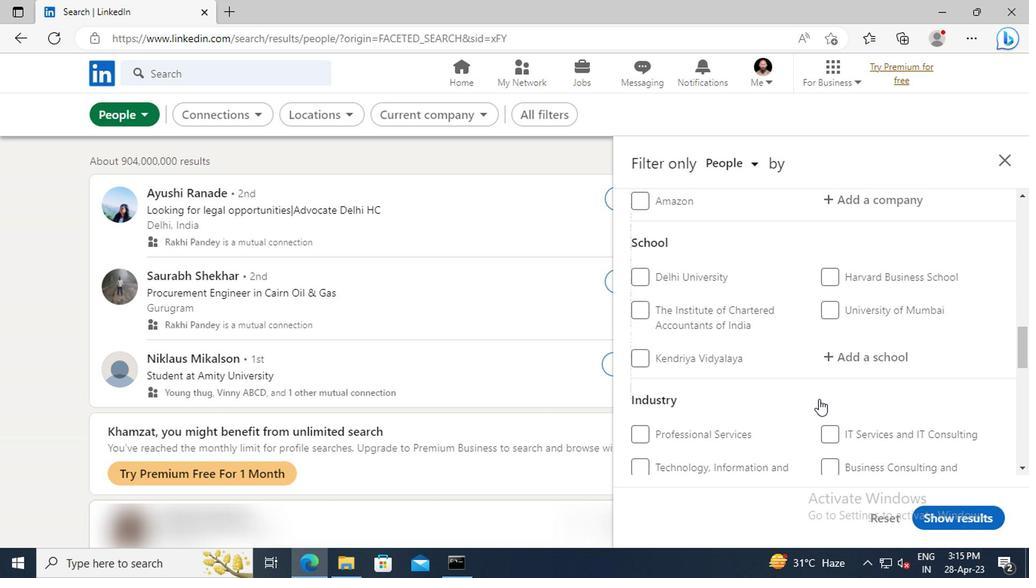 
Action: Mouse scrolled (816, 399) with delta (0, 0)
Screenshot: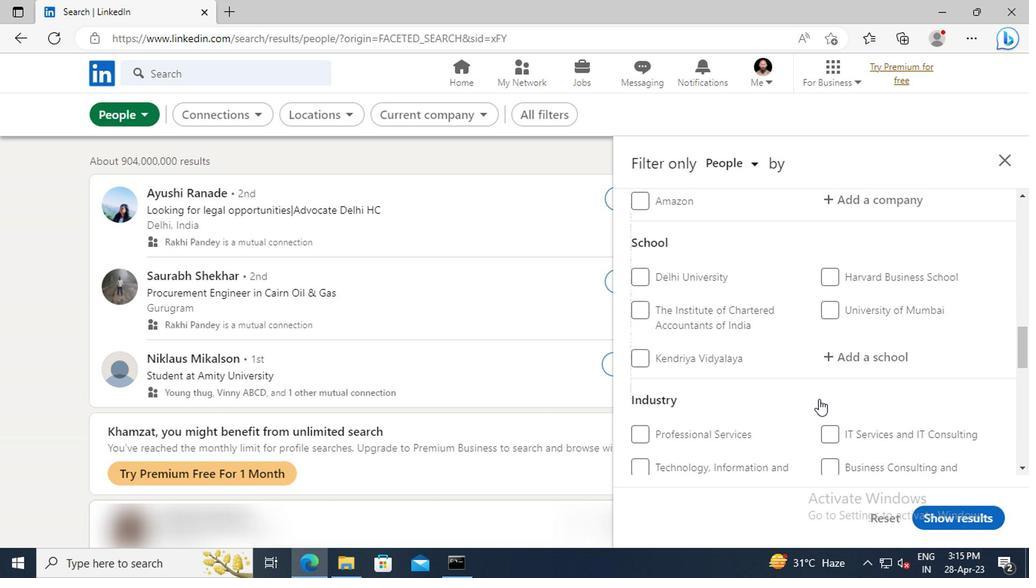 
Action: Mouse scrolled (816, 399) with delta (0, 0)
Screenshot: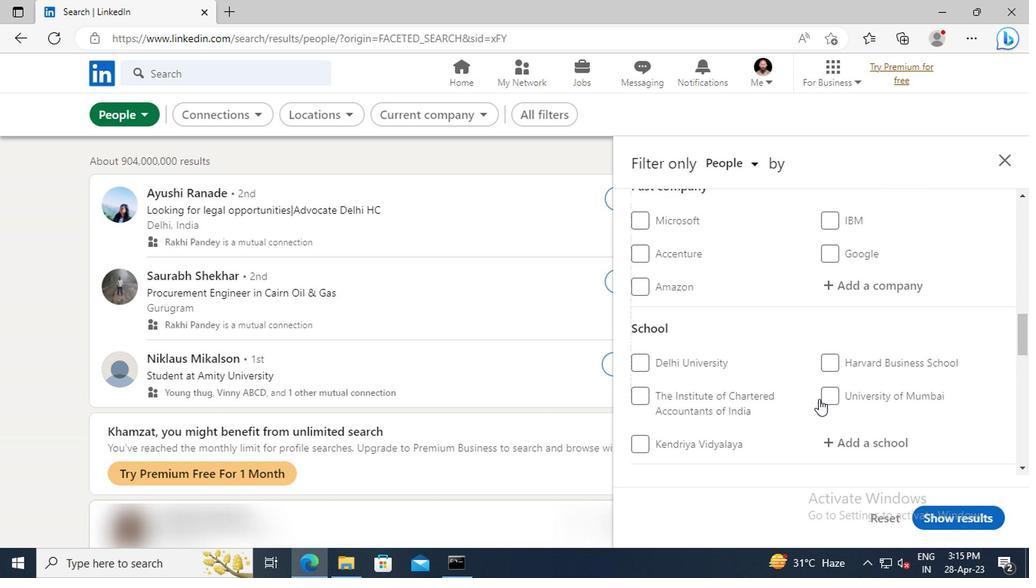 
Action: Mouse scrolled (816, 399) with delta (0, 0)
Screenshot: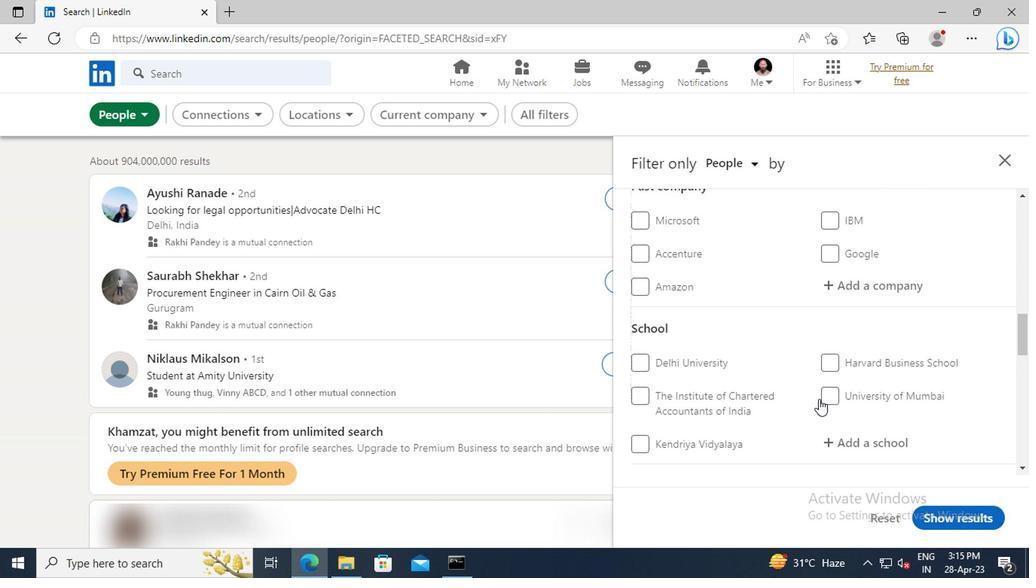 
Action: Mouse scrolled (816, 399) with delta (0, 0)
Screenshot: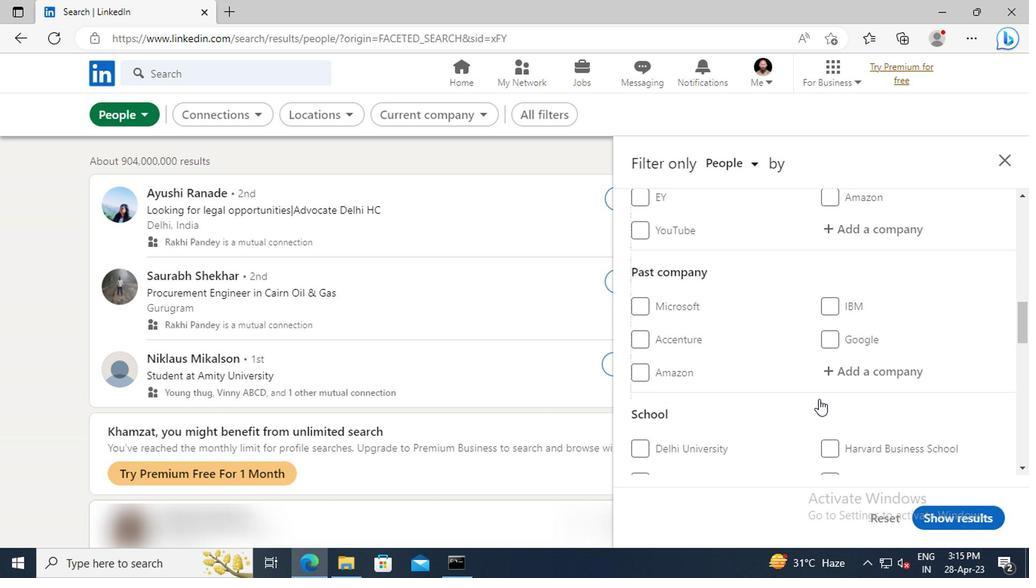 
Action: Mouse scrolled (816, 399) with delta (0, 0)
Screenshot: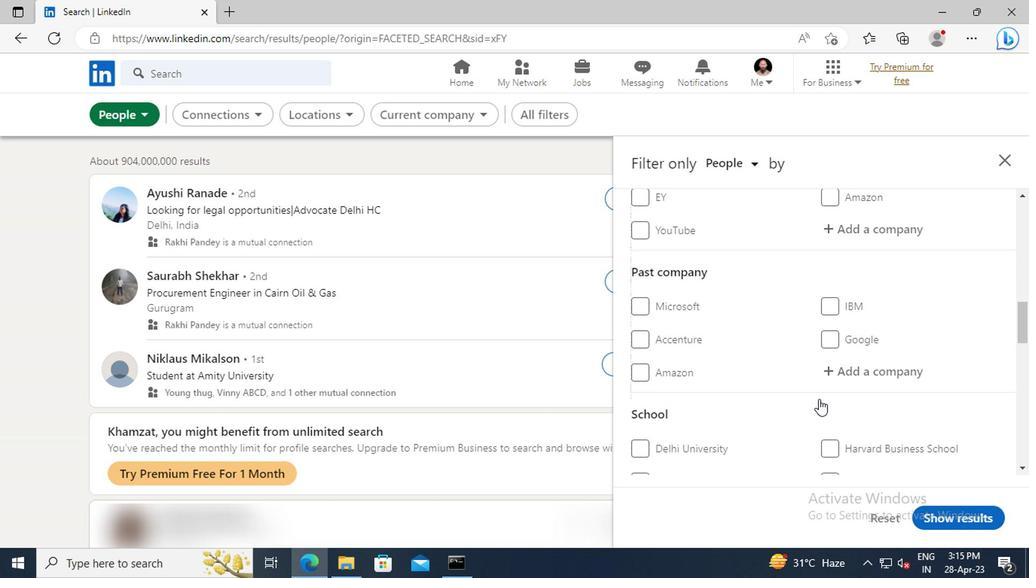 
Action: Mouse moved to (819, 389)
Screenshot: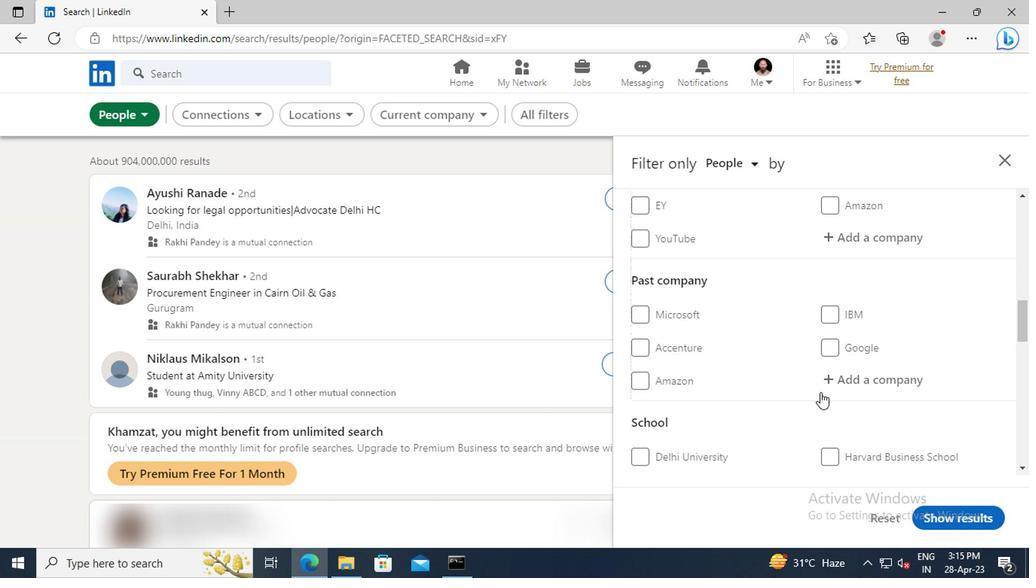
Action: Mouse scrolled (819, 390) with delta (0, 1)
Screenshot: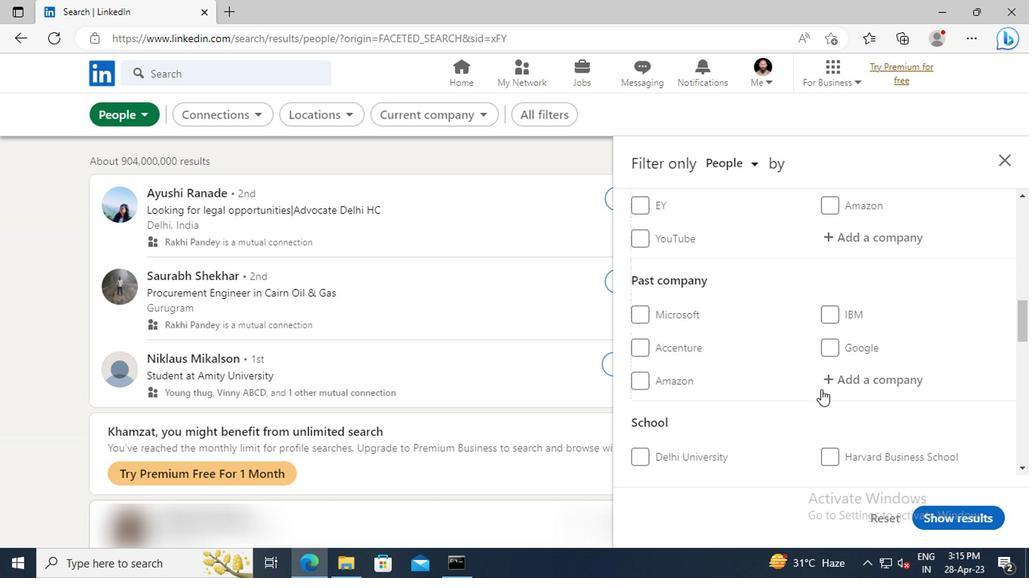 
Action: Mouse moved to (835, 363)
Screenshot: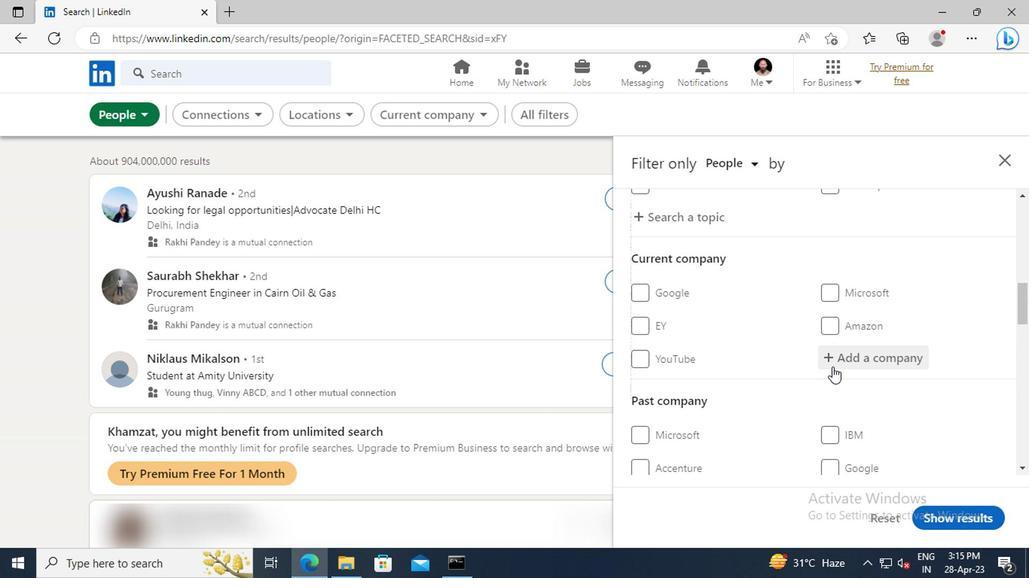 
Action: Mouse pressed left at (835, 363)
Screenshot: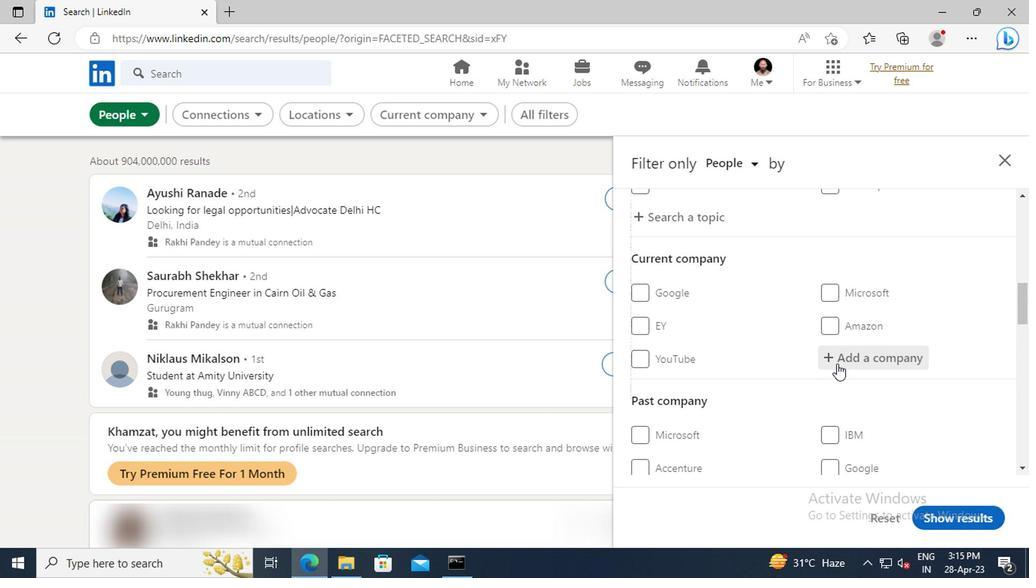 
Action: Key pressed <Key.shift>NLB
Screenshot: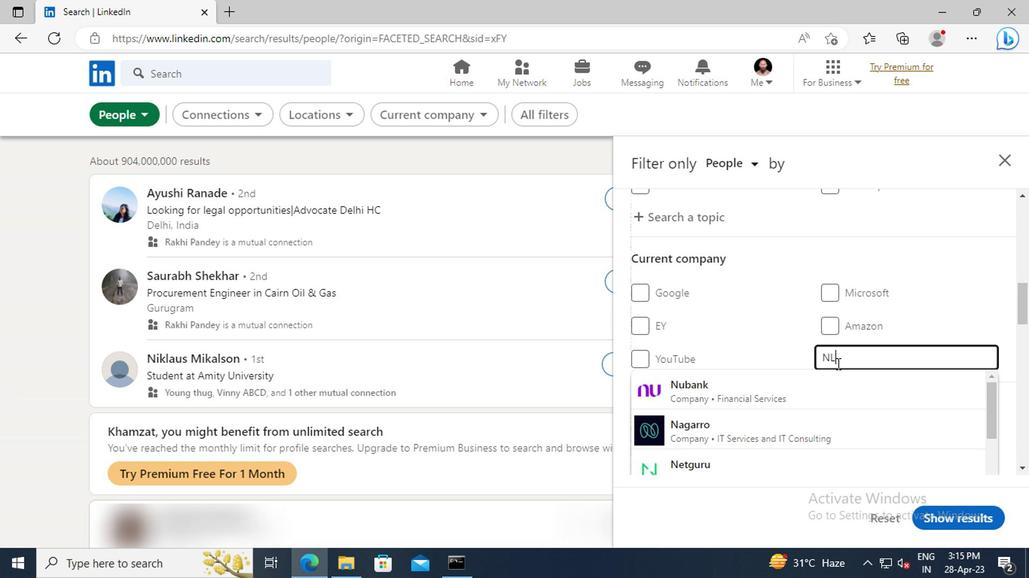 
Action: Mouse moved to (835, 362)
Screenshot: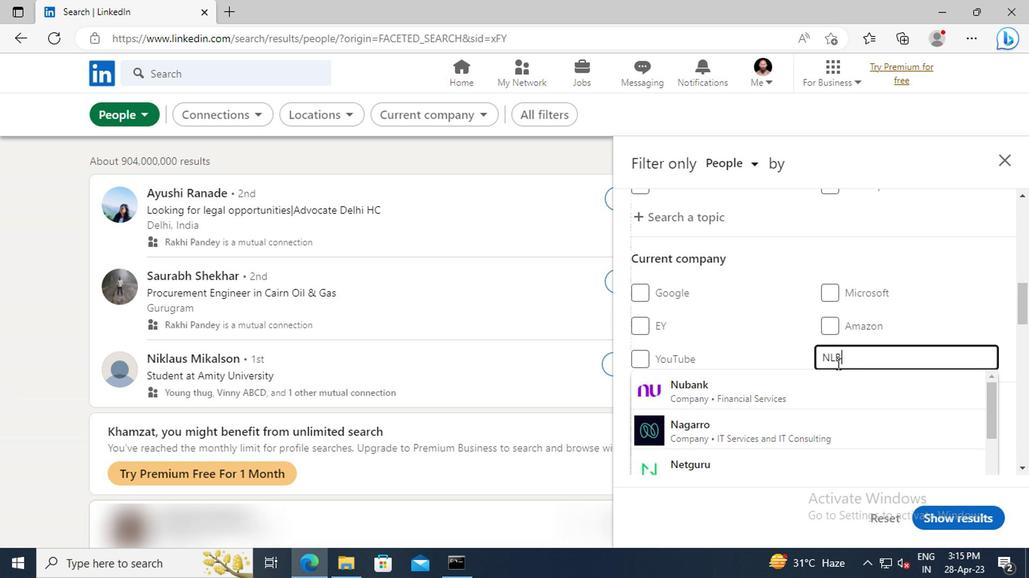 
Action: Key pressed <Key.space><Key.shift>SER
Screenshot: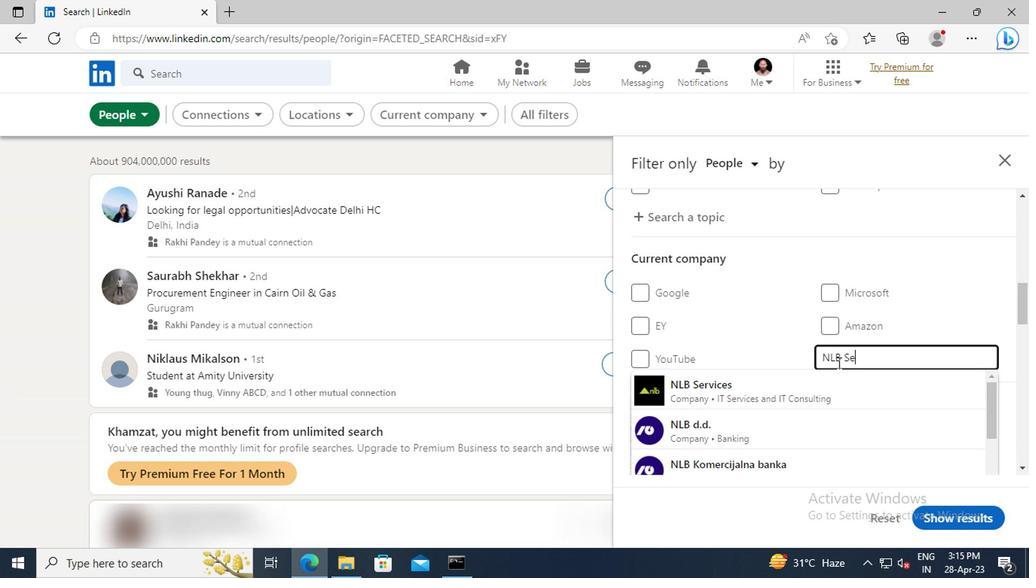
Action: Mouse moved to (835, 387)
Screenshot: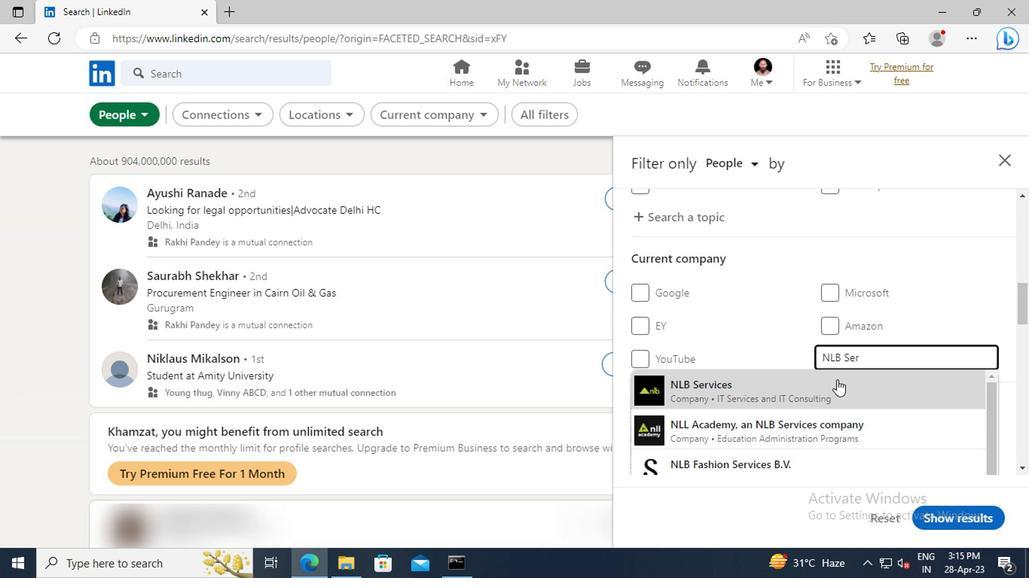 
Action: Mouse pressed left at (835, 387)
Screenshot: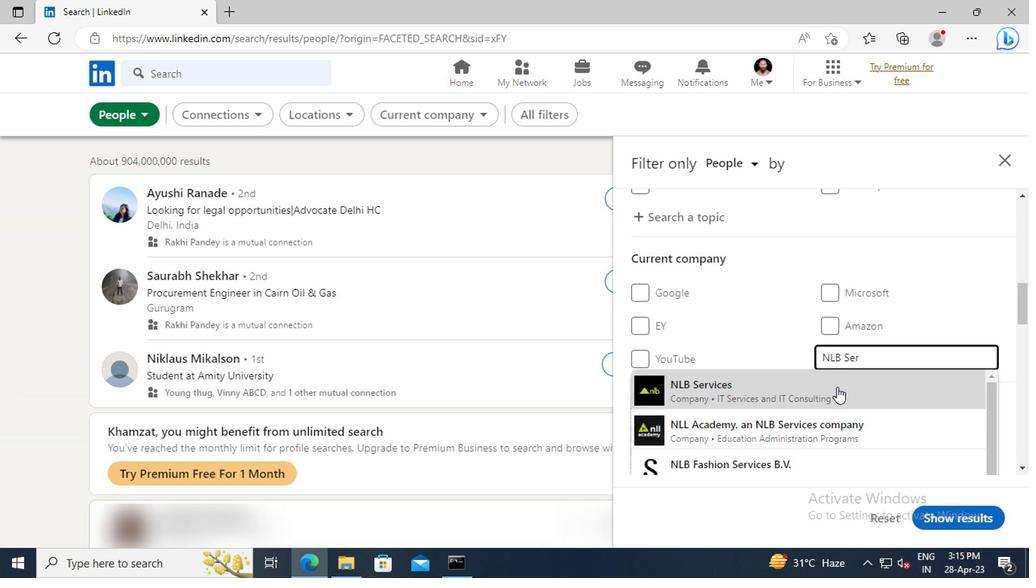 
Action: Mouse moved to (837, 367)
Screenshot: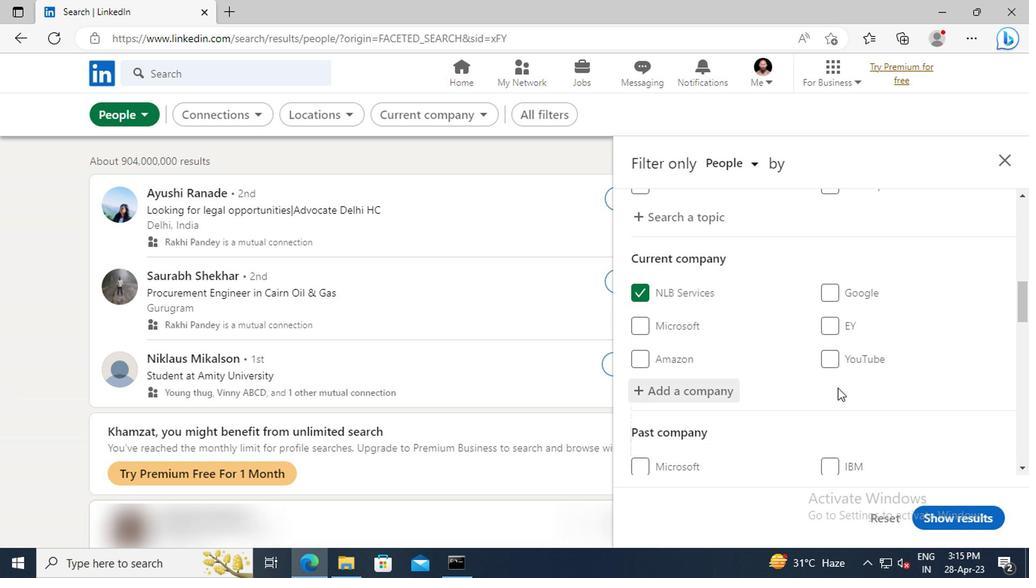 
Action: Mouse scrolled (837, 366) with delta (0, -1)
Screenshot: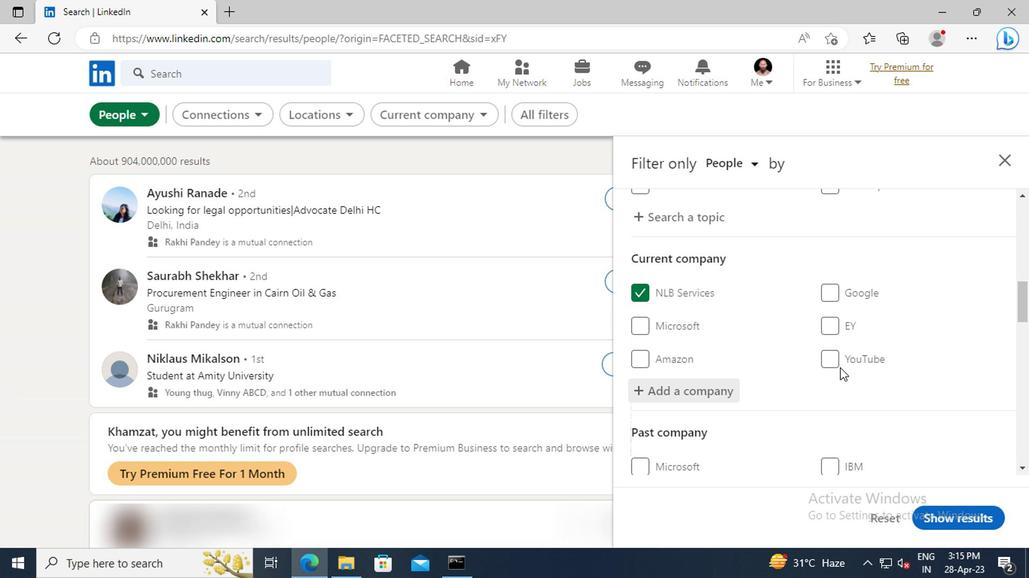 
Action: Mouse scrolled (837, 366) with delta (0, -1)
Screenshot: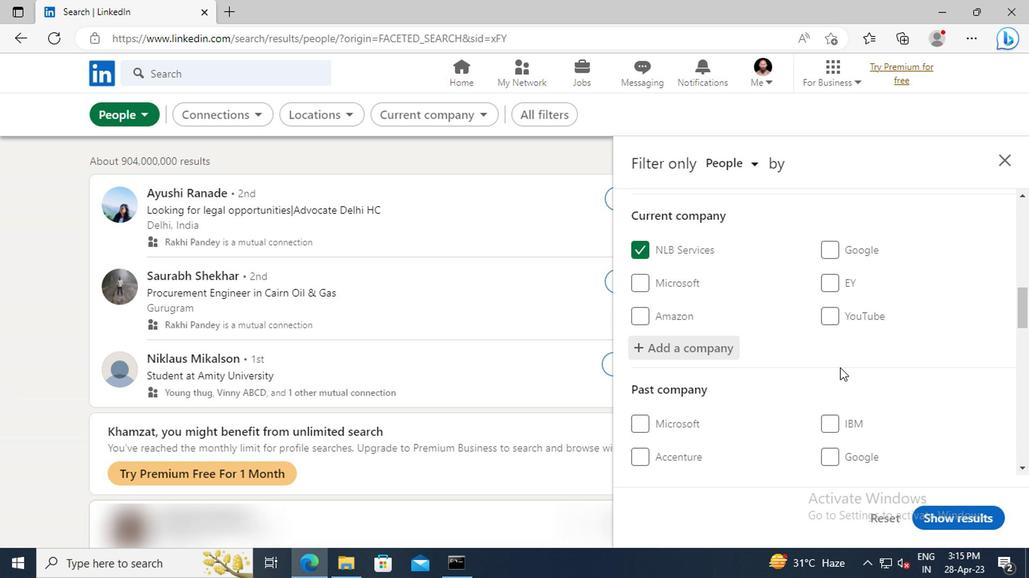 
Action: Mouse scrolled (837, 366) with delta (0, -1)
Screenshot: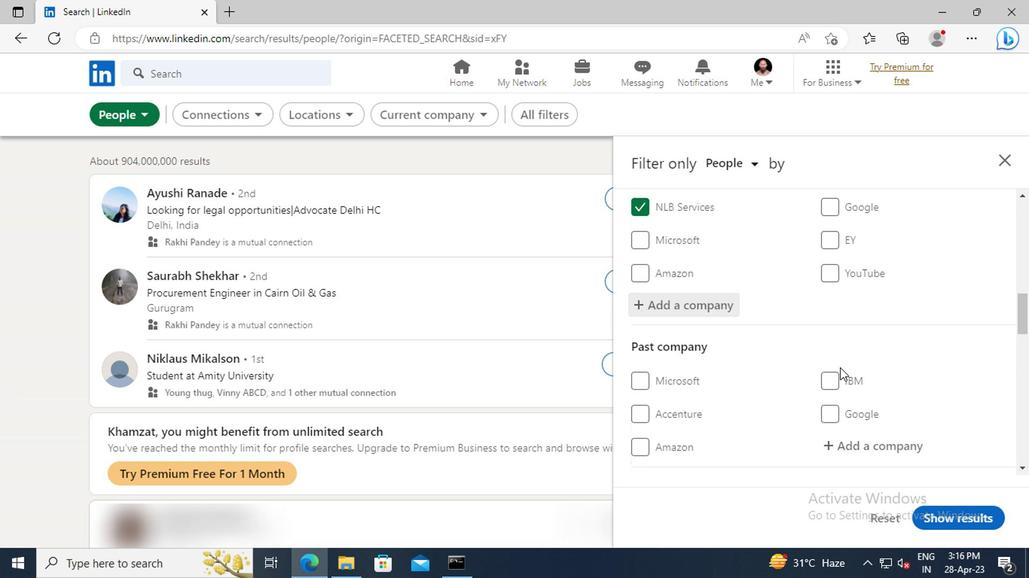 
Action: Mouse scrolled (837, 366) with delta (0, -1)
Screenshot: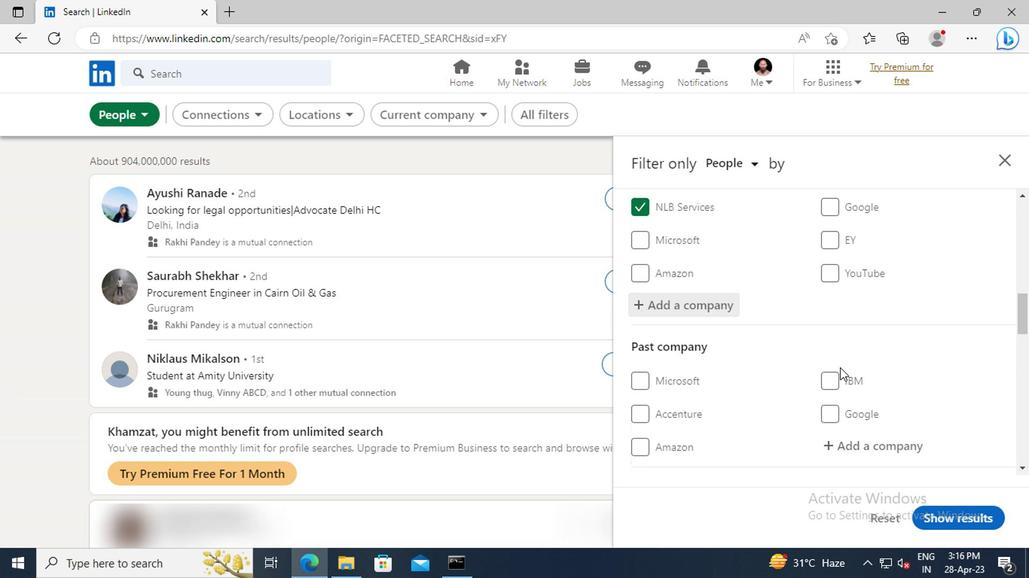 
Action: Mouse scrolled (837, 366) with delta (0, -1)
Screenshot: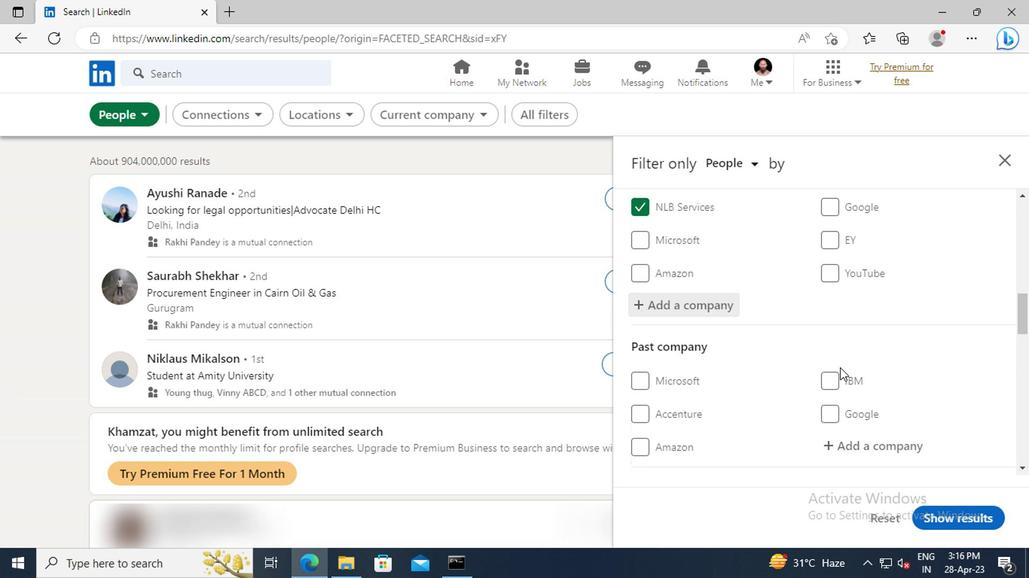 
Action: Mouse scrolled (837, 366) with delta (0, -1)
Screenshot: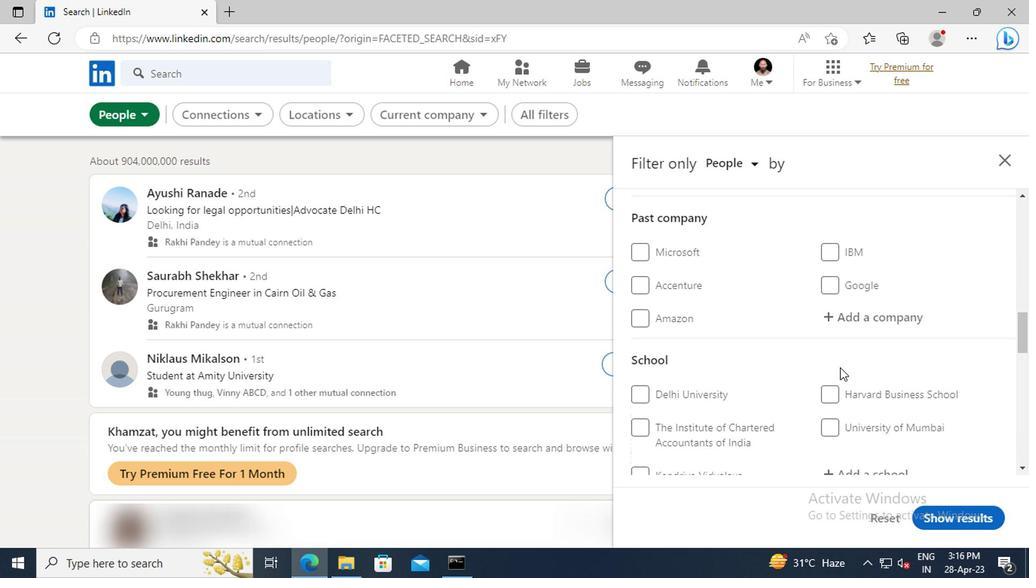 
Action: Mouse scrolled (837, 366) with delta (0, -1)
Screenshot: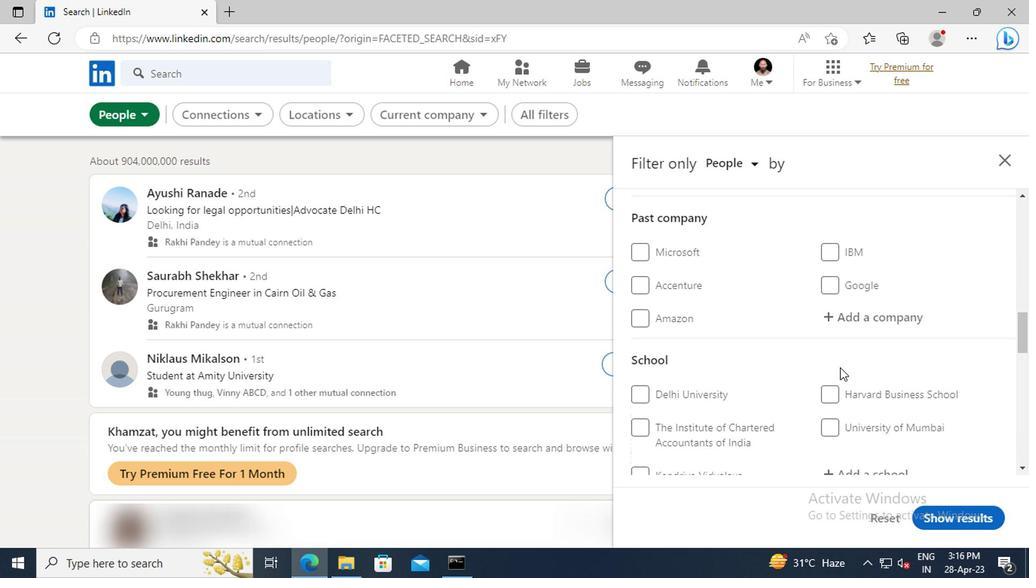 
Action: Mouse scrolled (837, 366) with delta (0, -1)
Screenshot: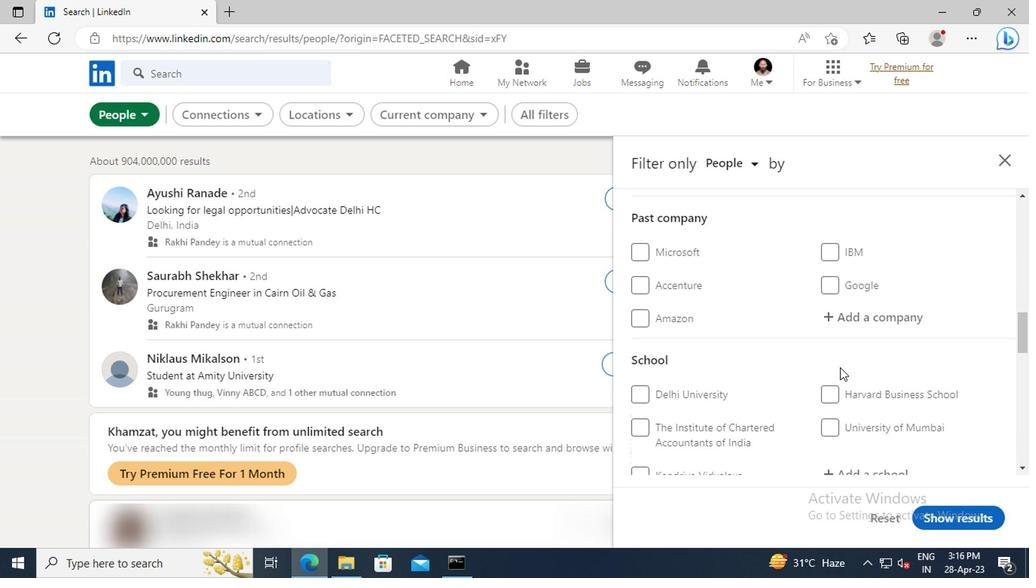 
Action: Mouse moved to (840, 350)
Screenshot: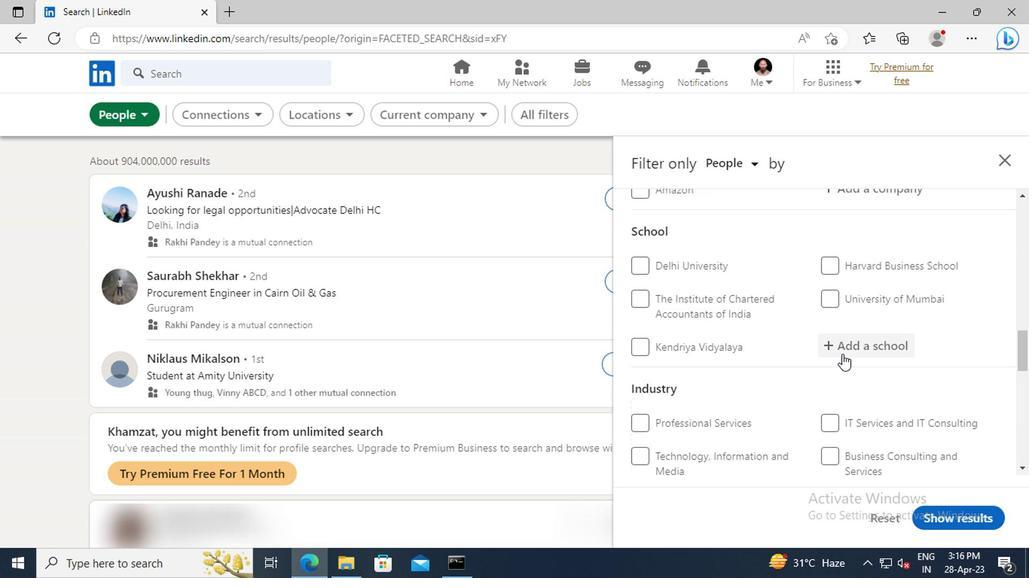 
Action: Mouse pressed left at (840, 350)
Screenshot: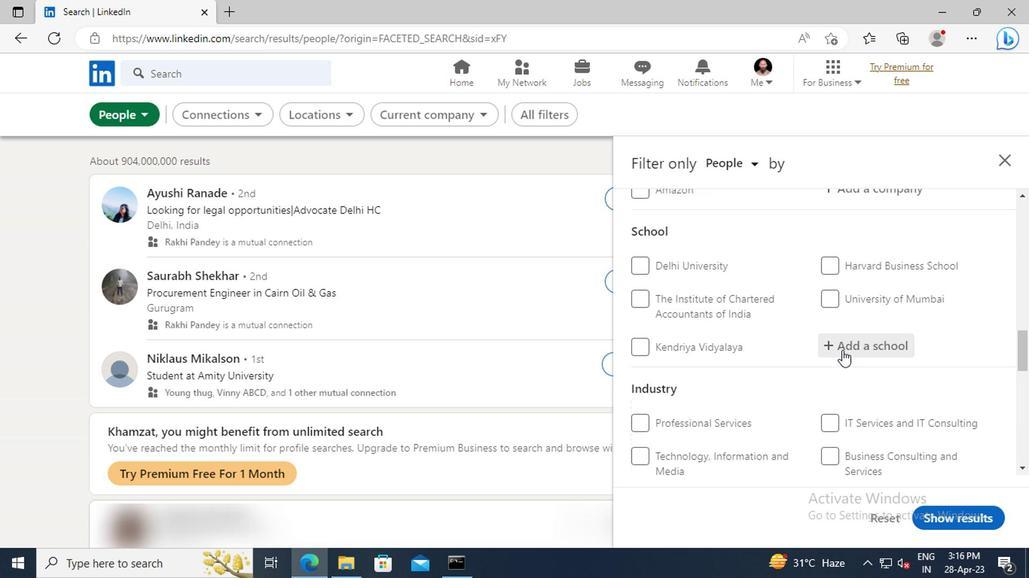 
Action: Mouse moved to (840, 349)
Screenshot: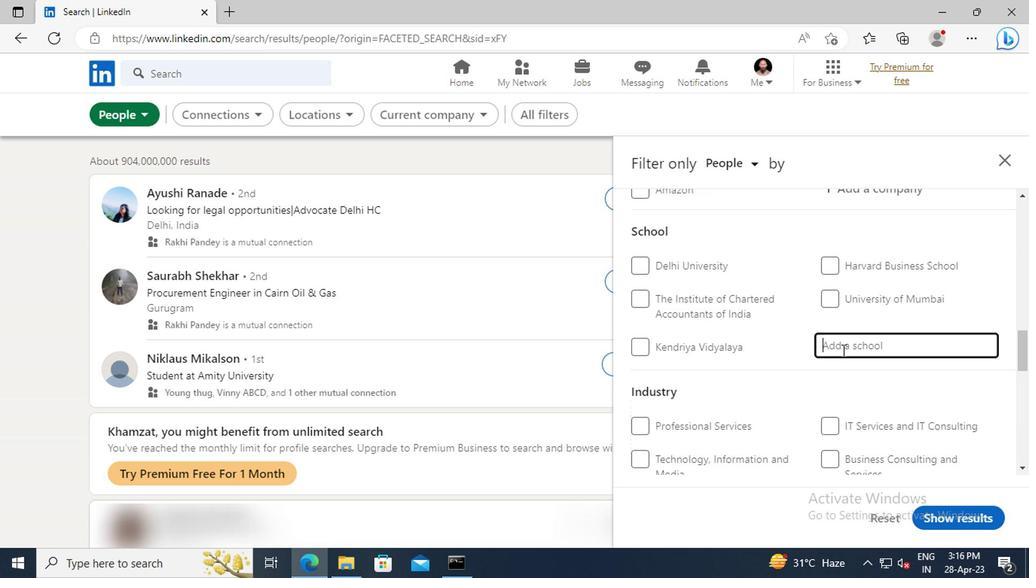 
Action: Key pressed <Key.shift>NARASARAOP
Screenshot: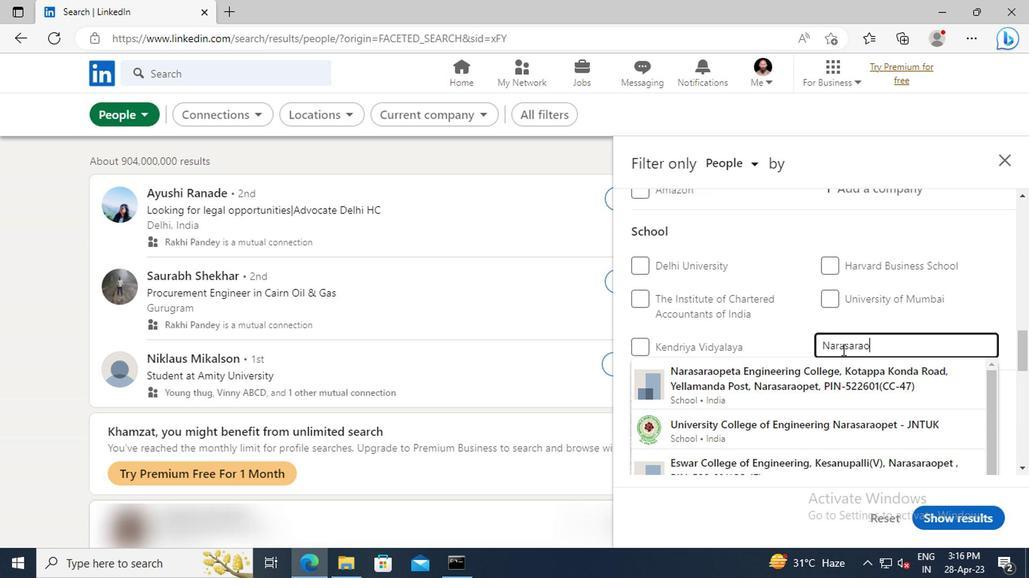 
Action: Mouse moved to (857, 426)
Screenshot: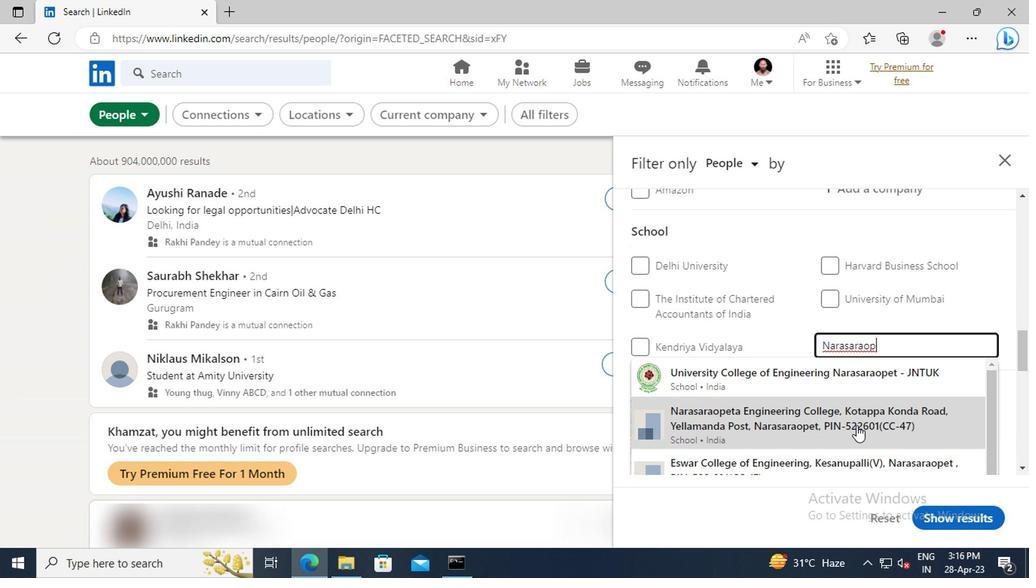 
Action: Mouse pressed left at (857, 426)
Screenshot: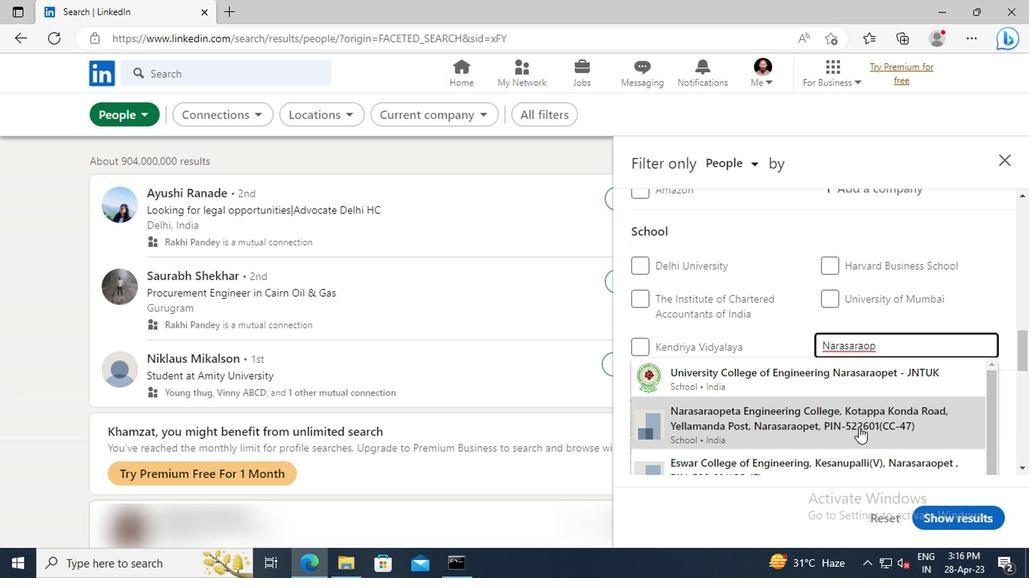
Action: Mouse moved to (874, 354)
Screenshot: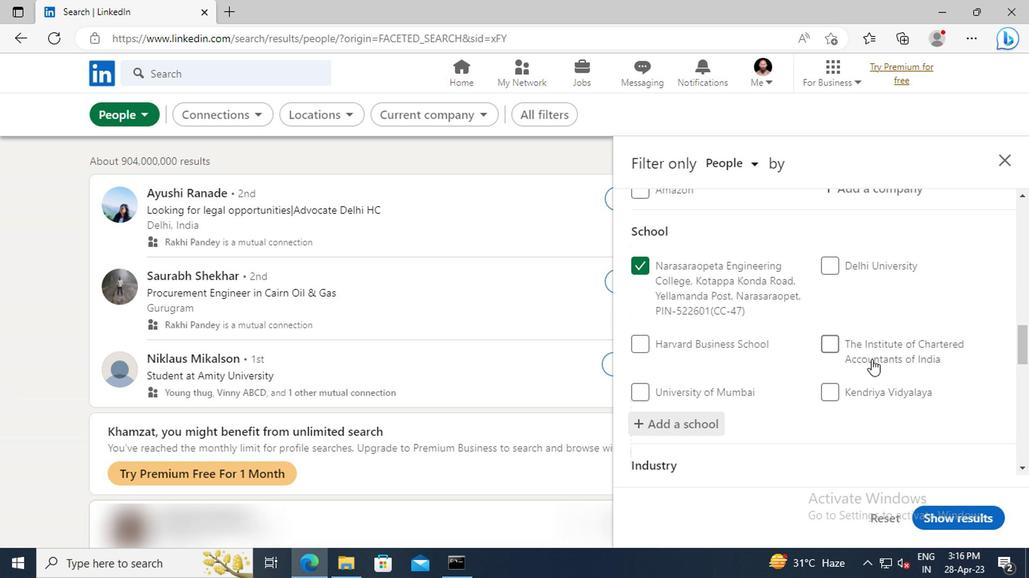 
Action: Mouse scrolled (874, 353) with delta (0, -1)
Screenshot: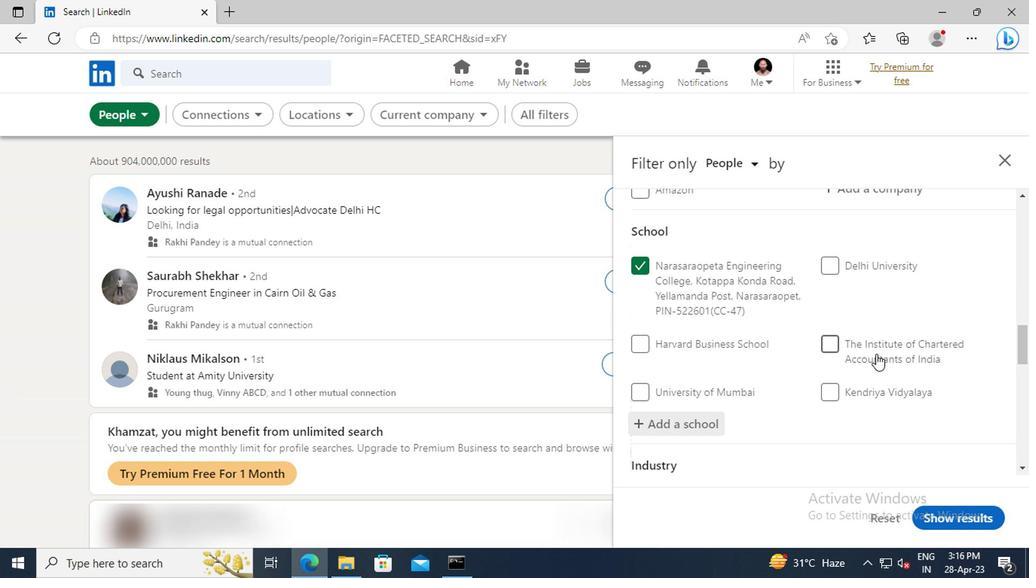 
Action: Mouse scrolled (874, 353) with delta (0, -1)
Screenshot: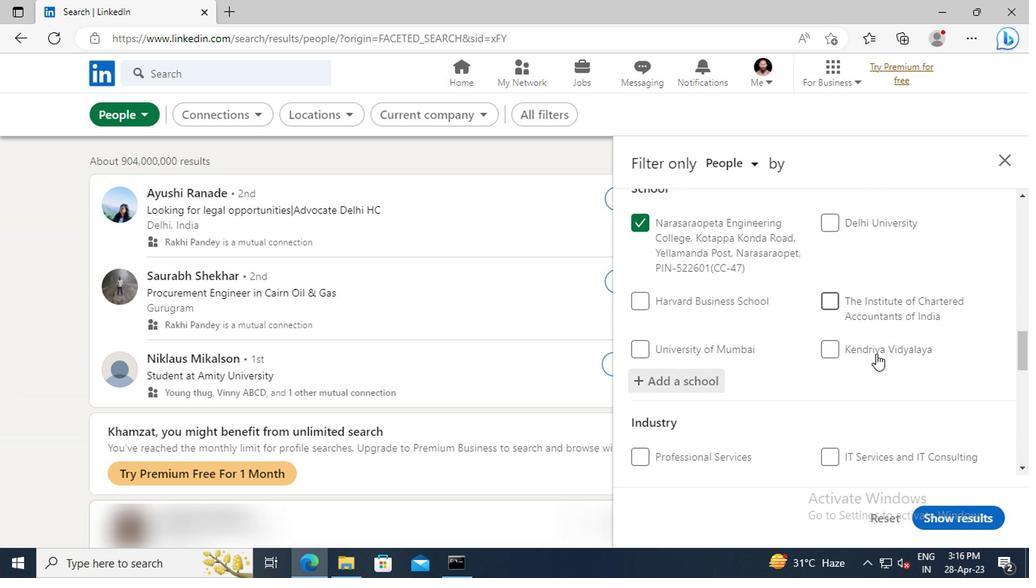 
Action: Mouse scrolled (874, 353) with delta (0, -1)
Screenshot: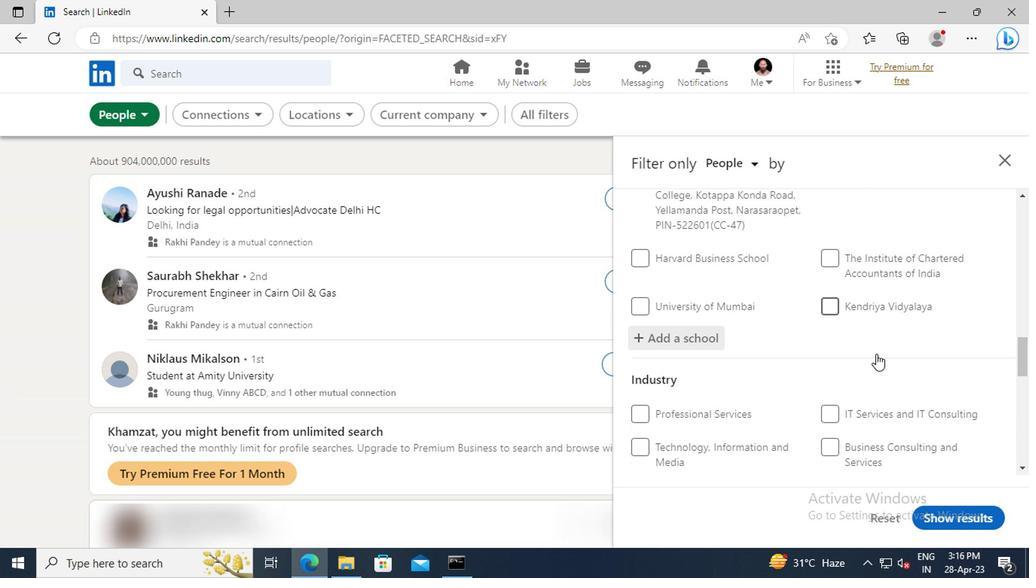 
Action: Mouse scrolled (874, 353) with delta (0, -1)
Screenshot: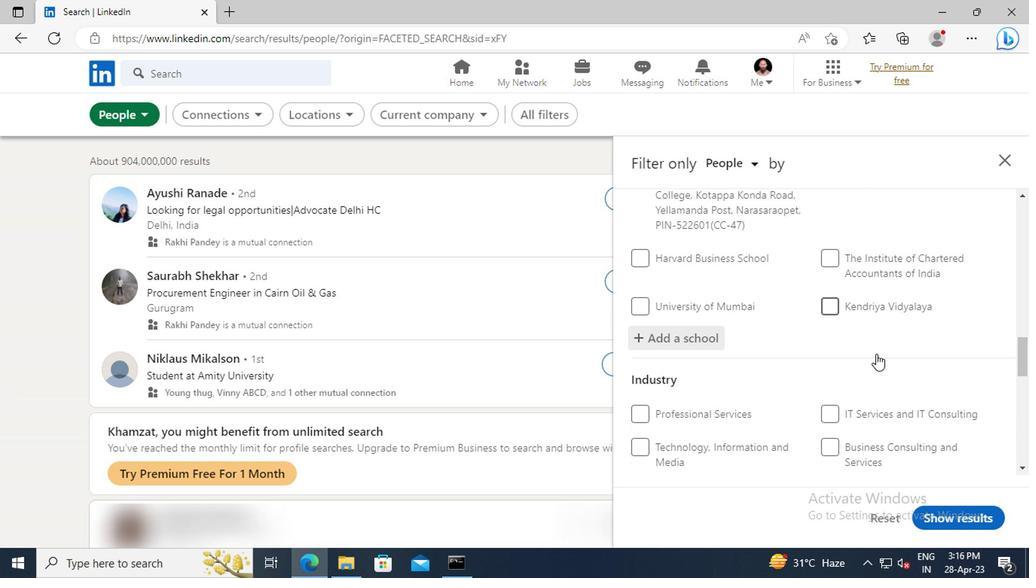 
Action: Mouse scrolled (874, 353) with delta (0, -1)
Screenshot: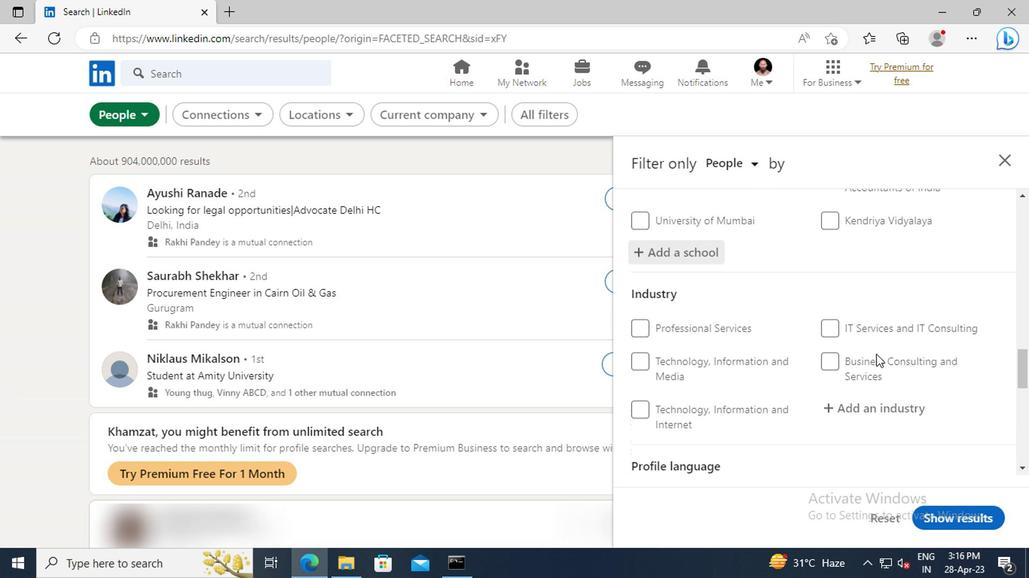 
Action: Mouse scrolled (874, 353) with delta (0, -1)
Screenshot: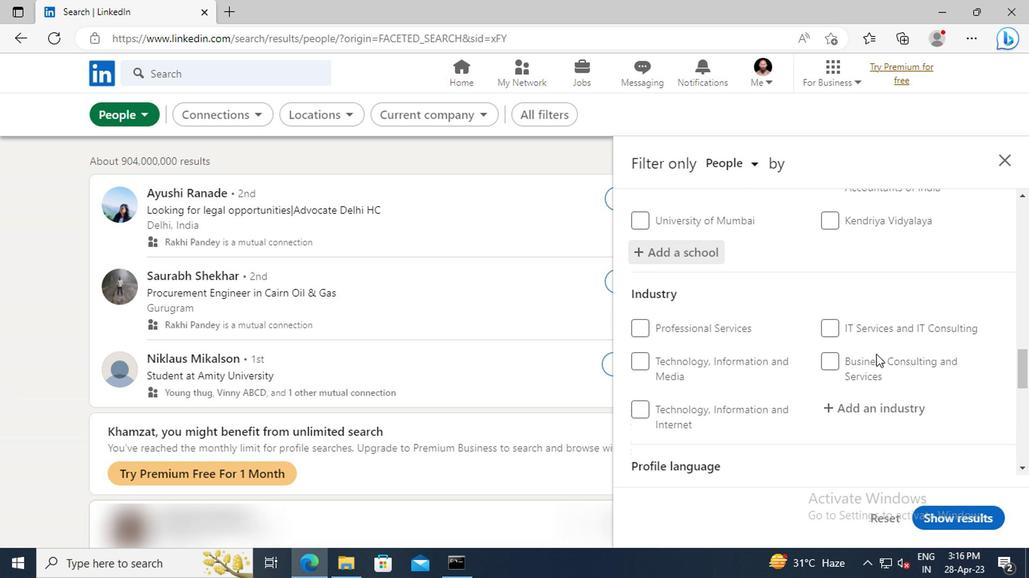 
Action: Mouse moved to (844, 324)
Screenshot: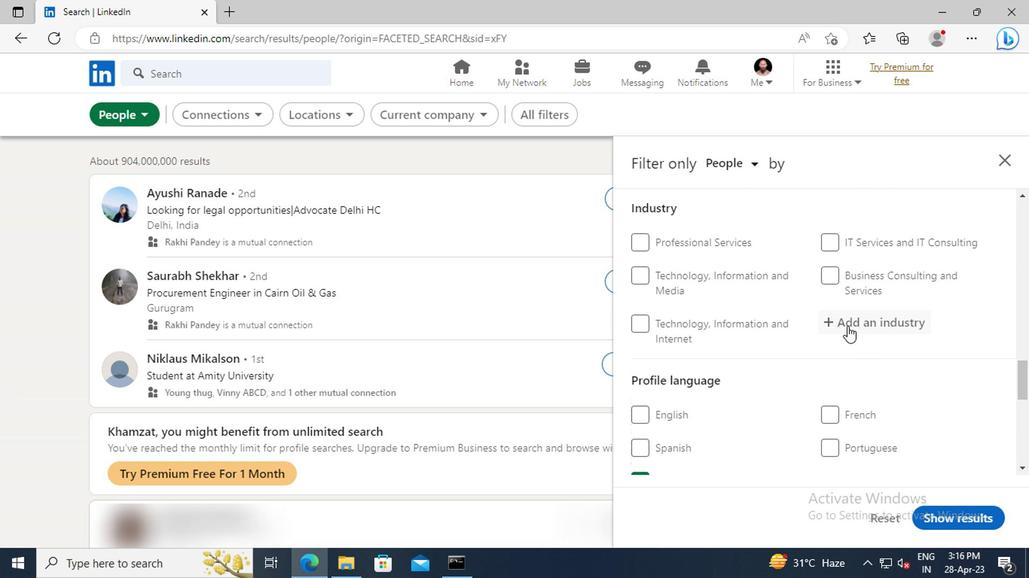 
Action: Mouse pressed left at (844, 324)
Screenshot: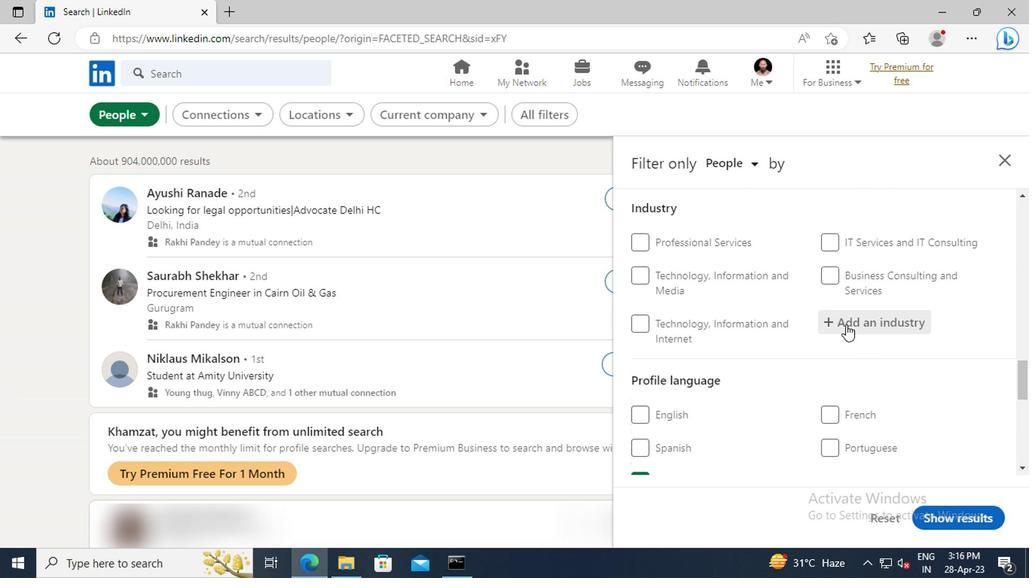 
Action: Key pressed <Key.shift>DESIGN<Key.space><Key.shift>SER
Screenshot: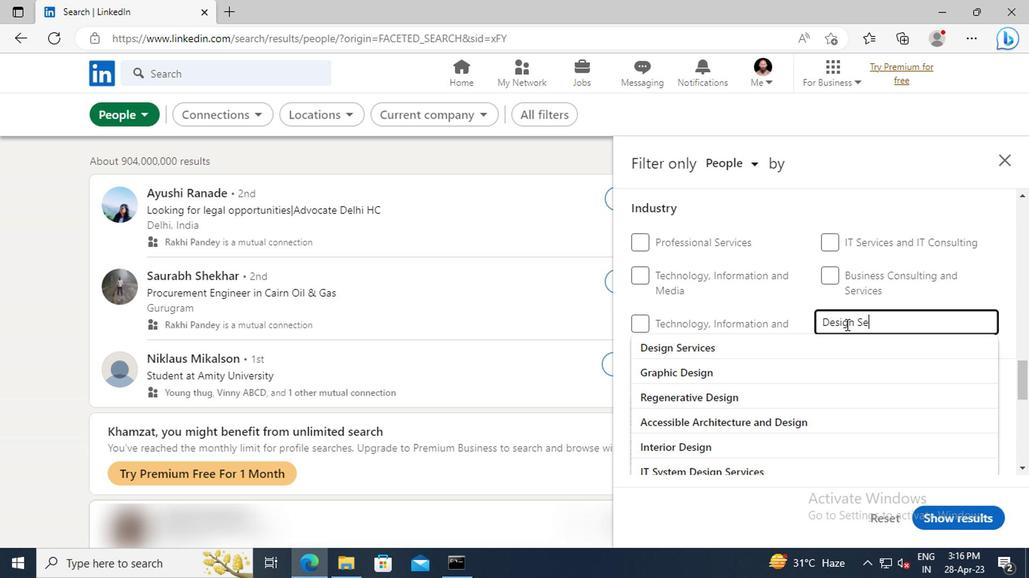 
Action: Mouse moved to (831, 349)
Screenshot: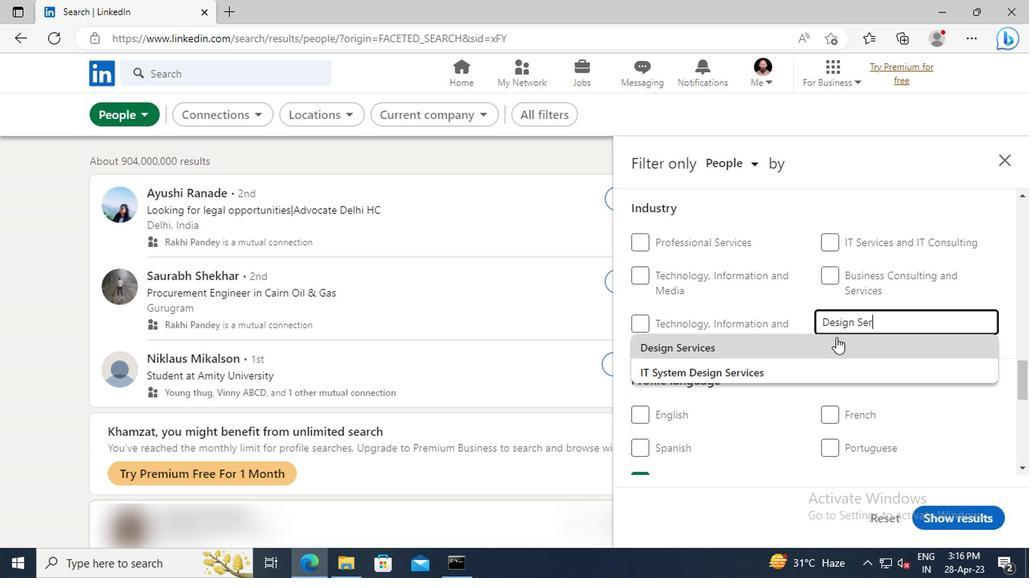 
Action: Mouse pressed left at (831, 349)
Screenshot: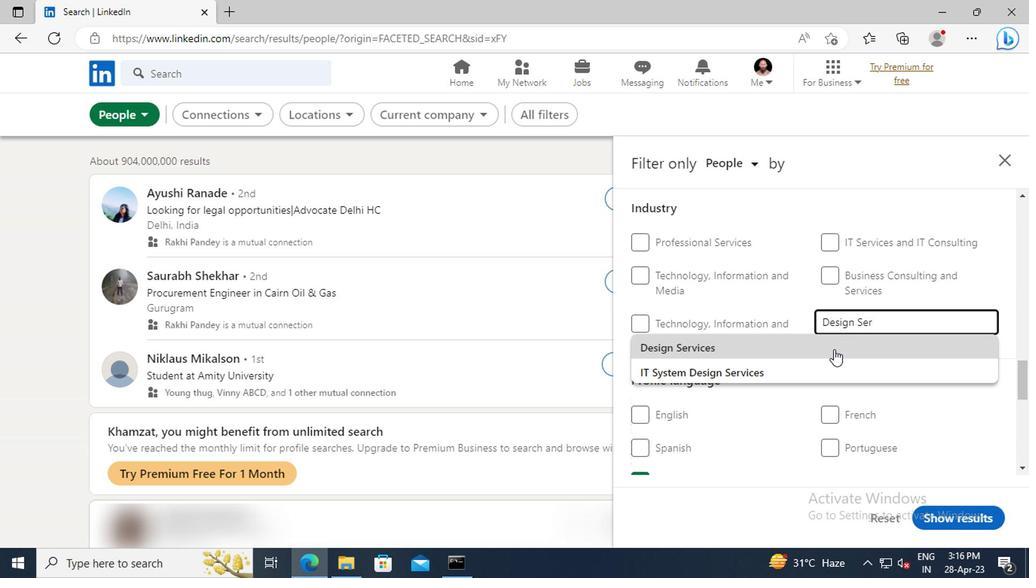 
Action: Mouse moved to (844, 341)
Screenshot: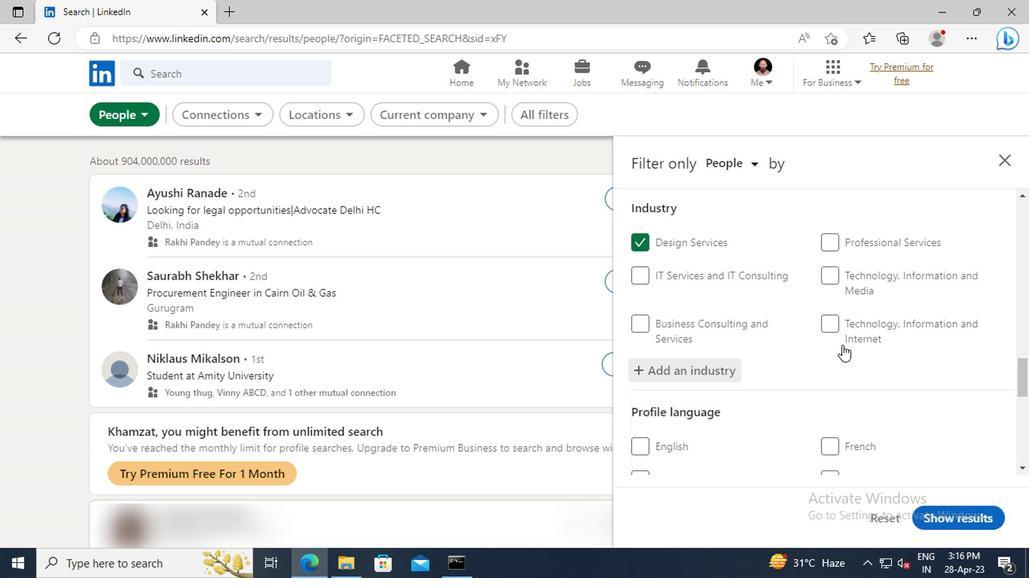 
Action: Mouse scrolled (844, 340) with delta (0, -1)
Screenshot: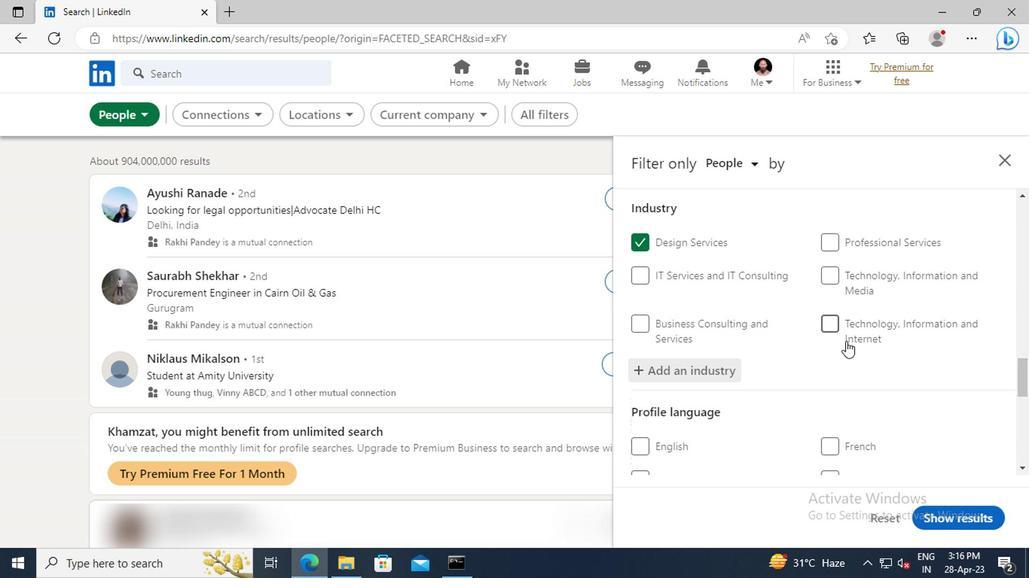 
Action: Mouse scrolled (844, 340) with delta (0, -1)
Screenshot: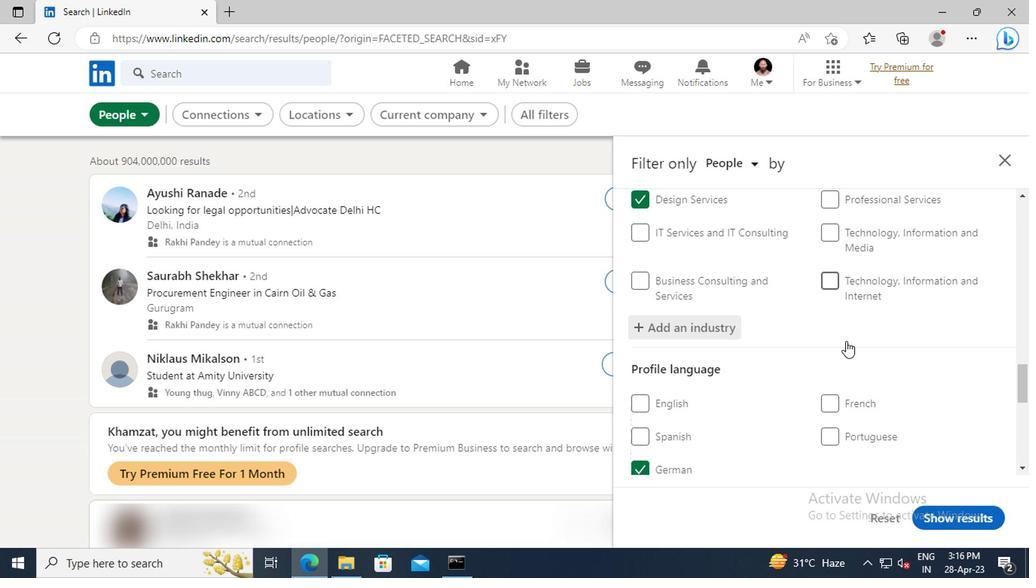 
Action: Mouse scrolled (844, 340) with delta (0, -1)
Screenshot: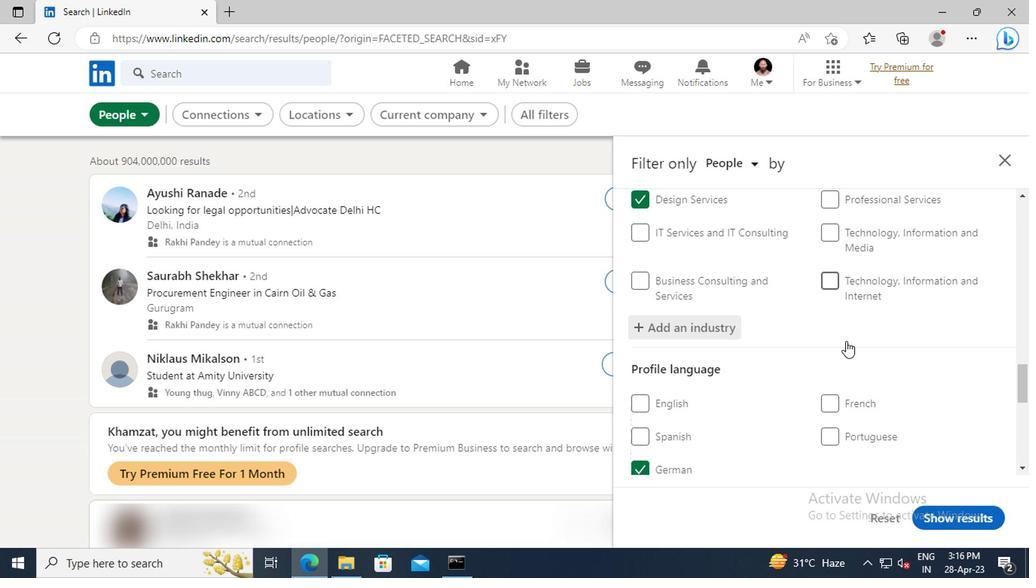 
Action: Mouse scrolled (844, 340) with delta (0, -1)
Screenshot: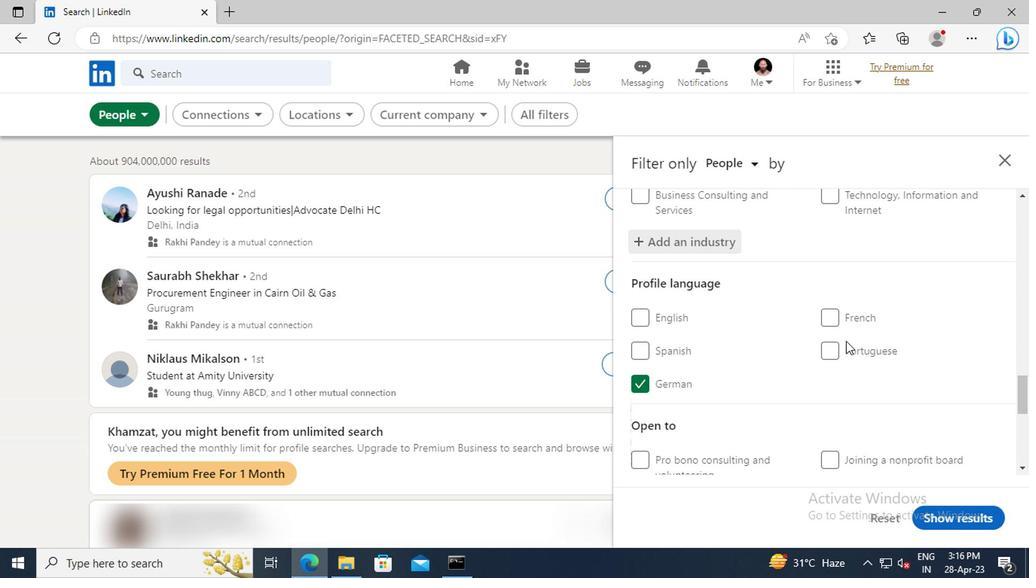 
Action: Mouse scrolled (844, 340) with delta (0, -1)
Screenshot: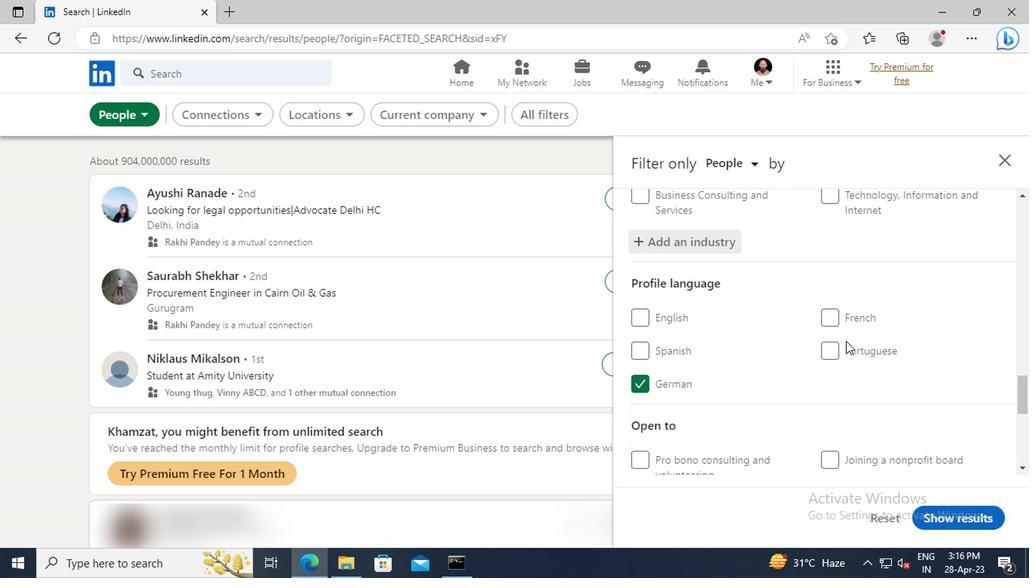 
Action: Mouse scrolled (844, 340) with delta (0, -1)
Screenshot: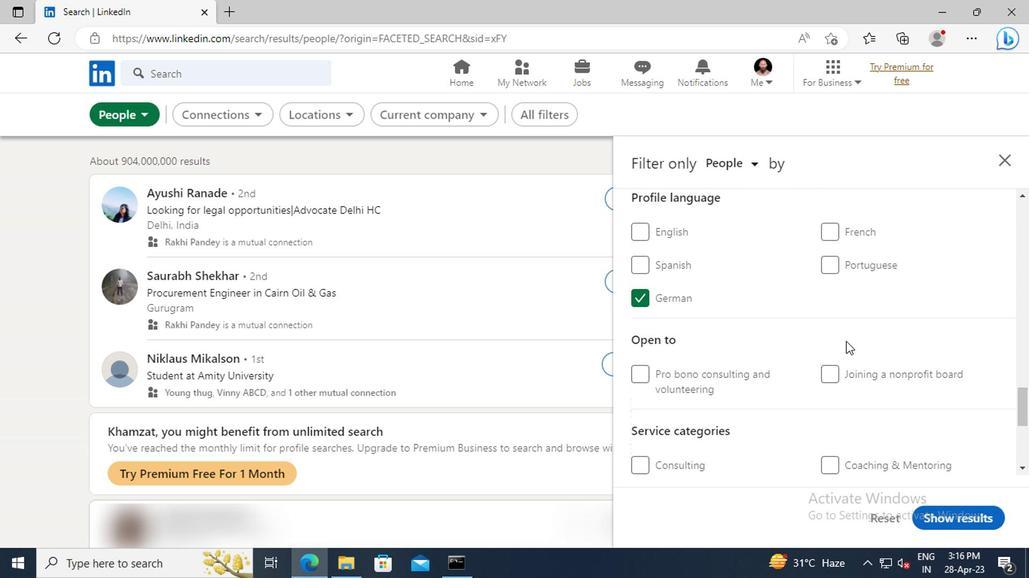 
Action: Mouse scrolled (844, 340) with delta (0, -1)
Screenshot: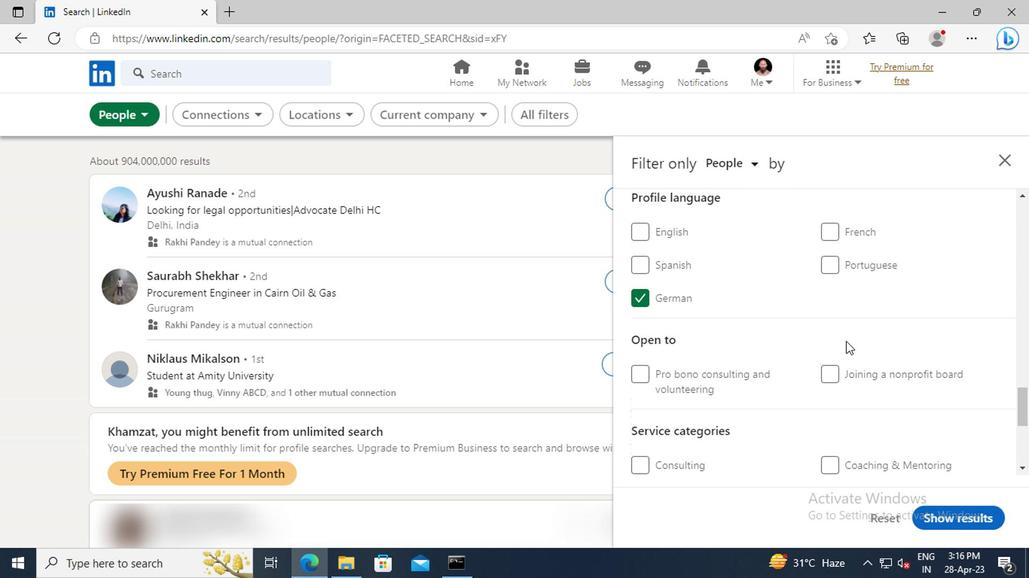 
Action: Mouse scrolled (844, 340) with delta (0, -1)
Screenshot: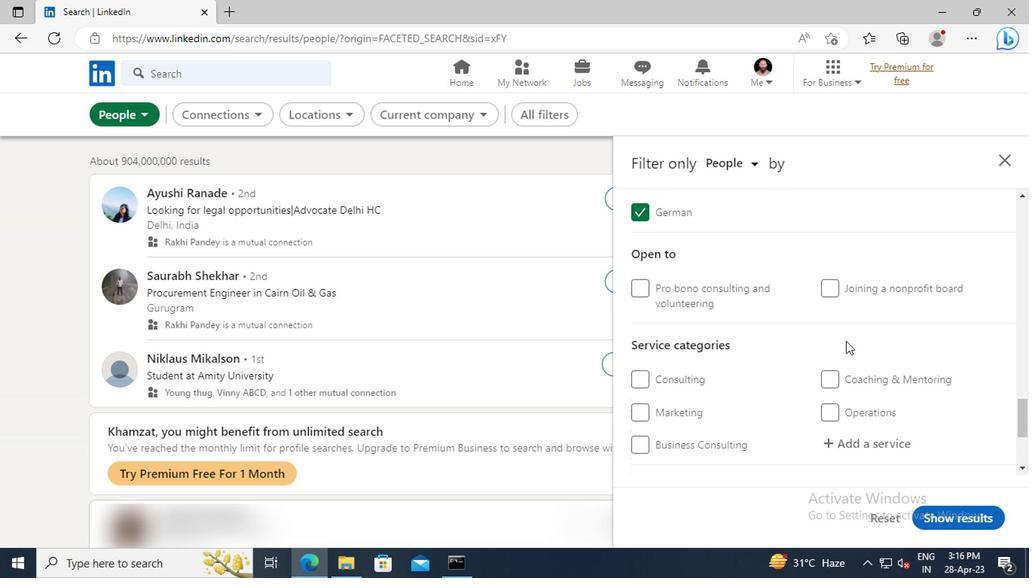 
Action: Mouse scrolled (844, 340) with delta (0, -1)
Screenshot: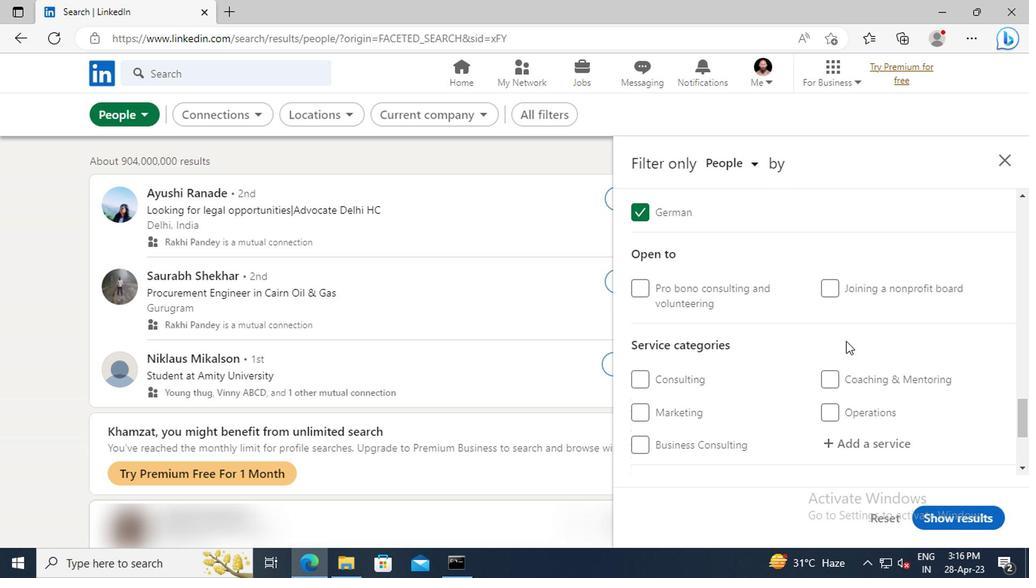 
Action: Mouse moved to (844, 354)
Screenshot: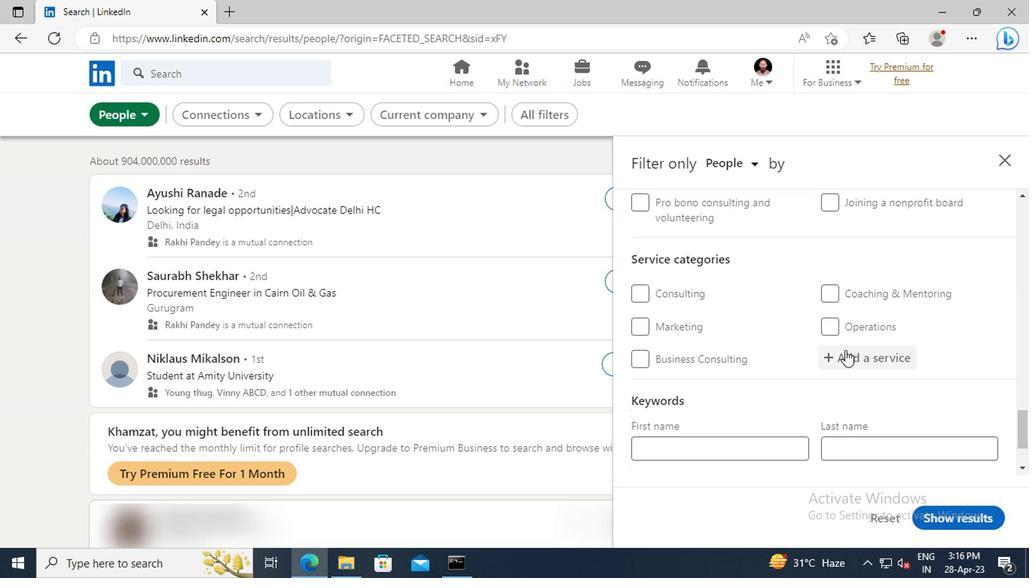 
Action: Mouse pressed left at (844, 354)
Screenshot: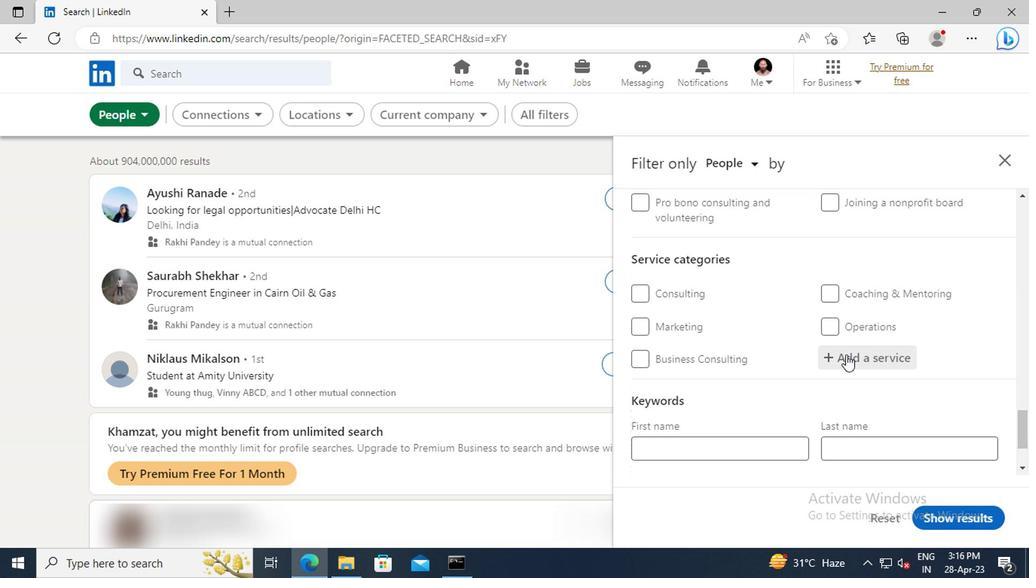 
Action: Key pressed <Key.shift>EMAIL<Key.space><Key.shift>MAR
Screenshot: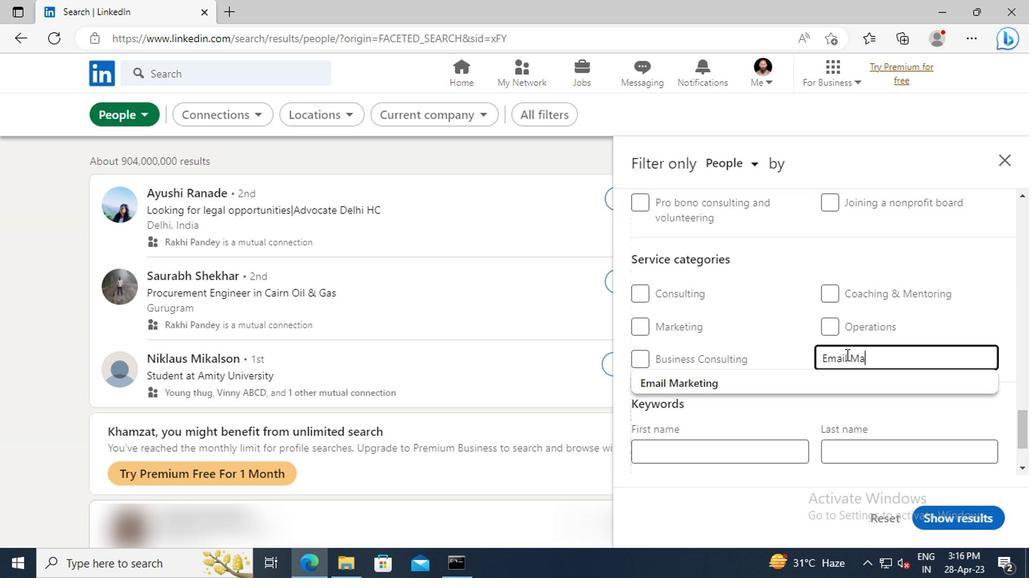 
Action: Mouse moved to (780, 381)
Screenshot: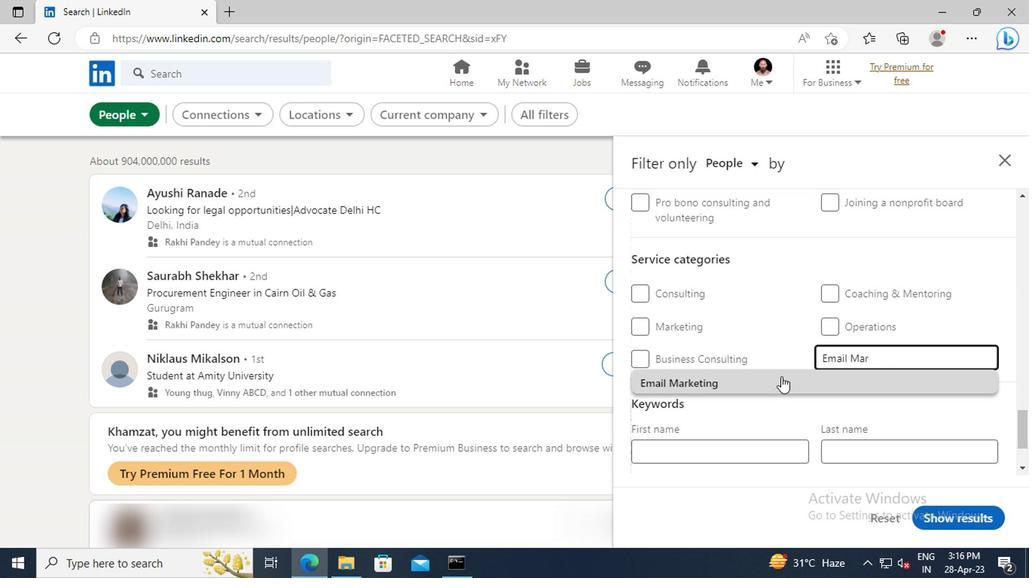 
Action: Mouse pressed left at (780, 381)
Screenshot: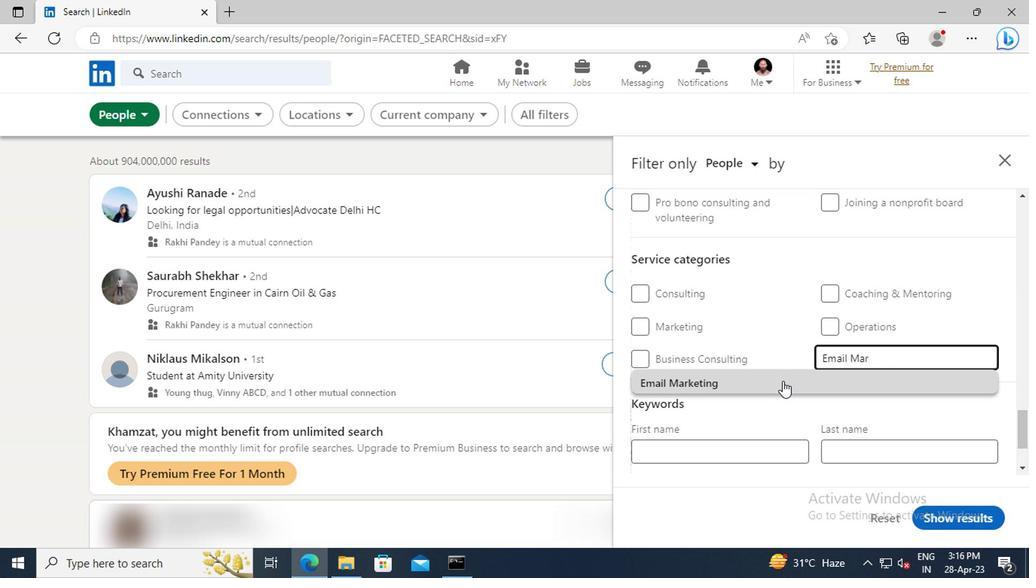 
Action: Mouse moved to (780, 381)
Screenshot: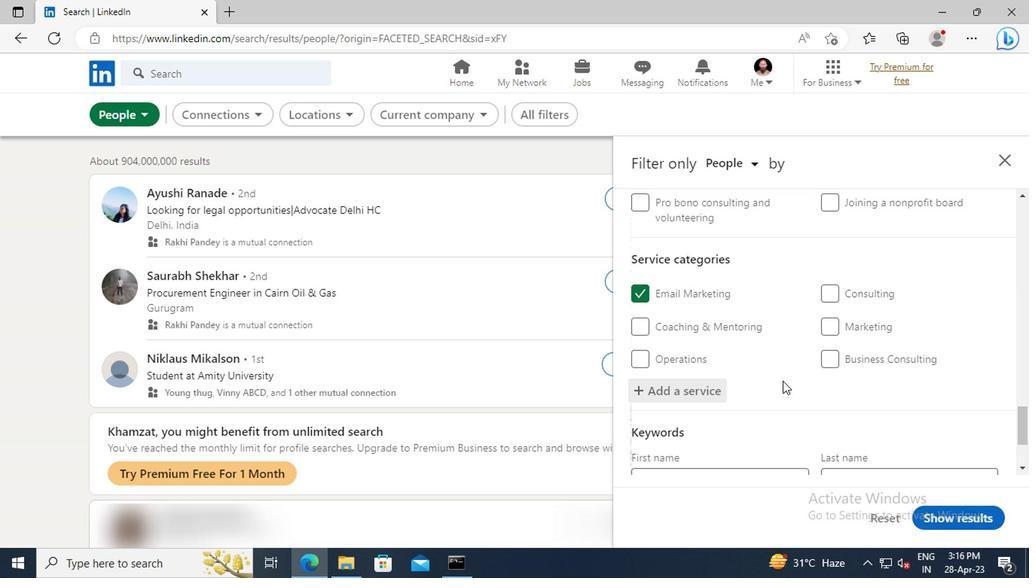 
Action: Mouse scrolled (780, 381) with delta (0, 0)
Screenshot: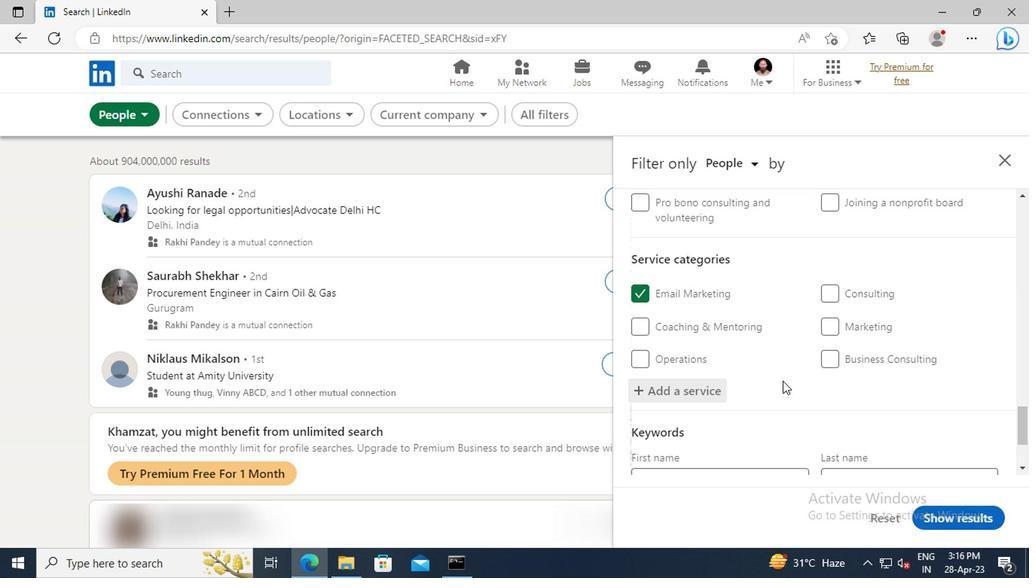 
Action: Mouse scrolled (780, 381) with delta (0, 0)
Screenshot: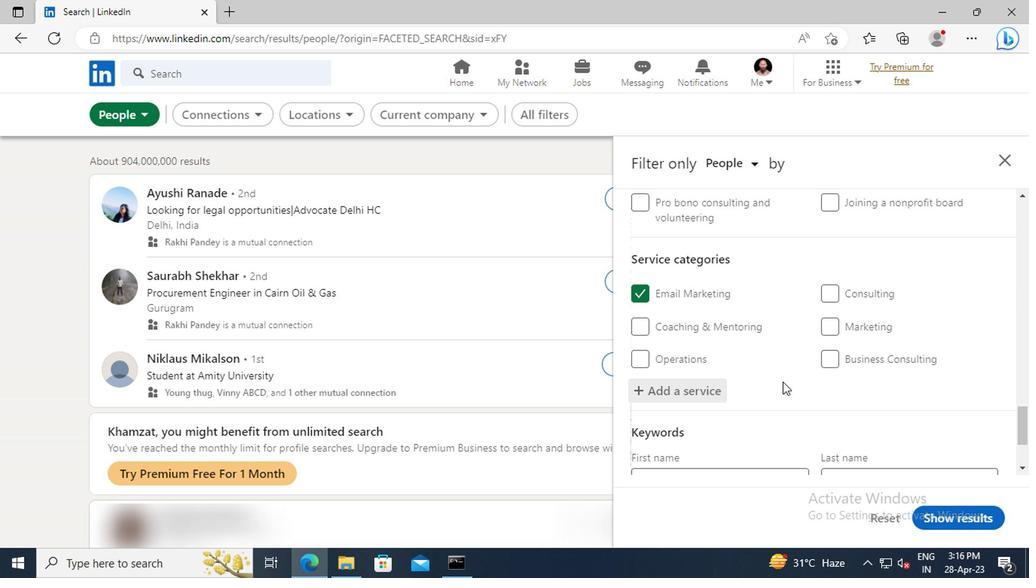 
Action: Mouse scrolled (780, 381) with delta (0, 0)
Screenshot: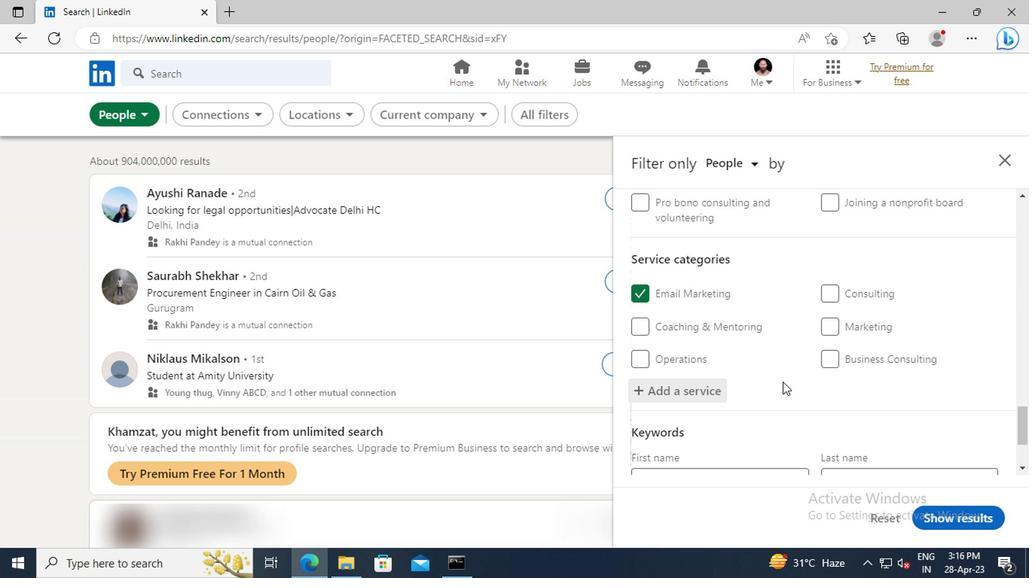 
Action: Mouse moved to (717, 404)
Screenshot: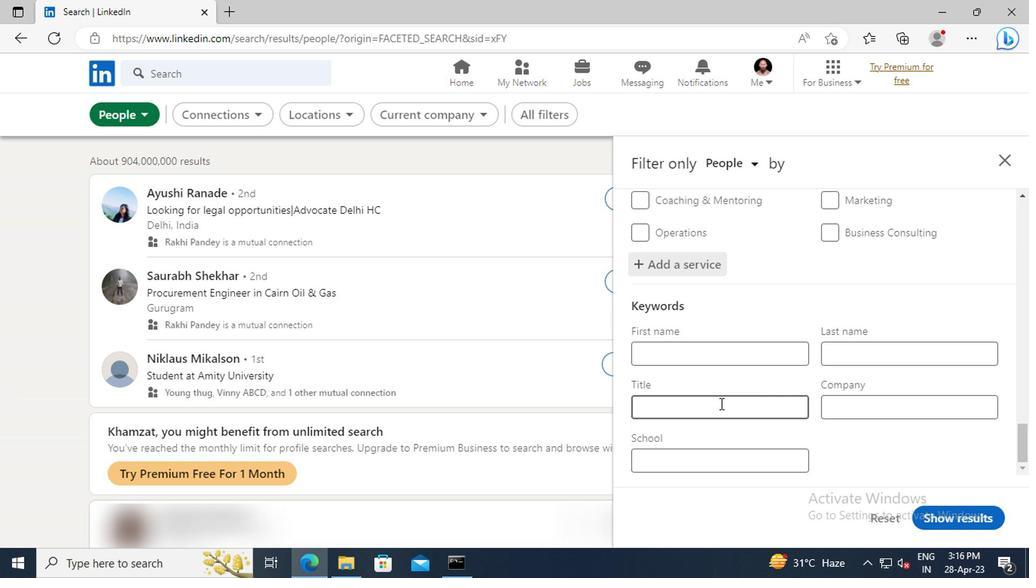 
Action: Mouse pressed left at (717, 404)
Screenshot: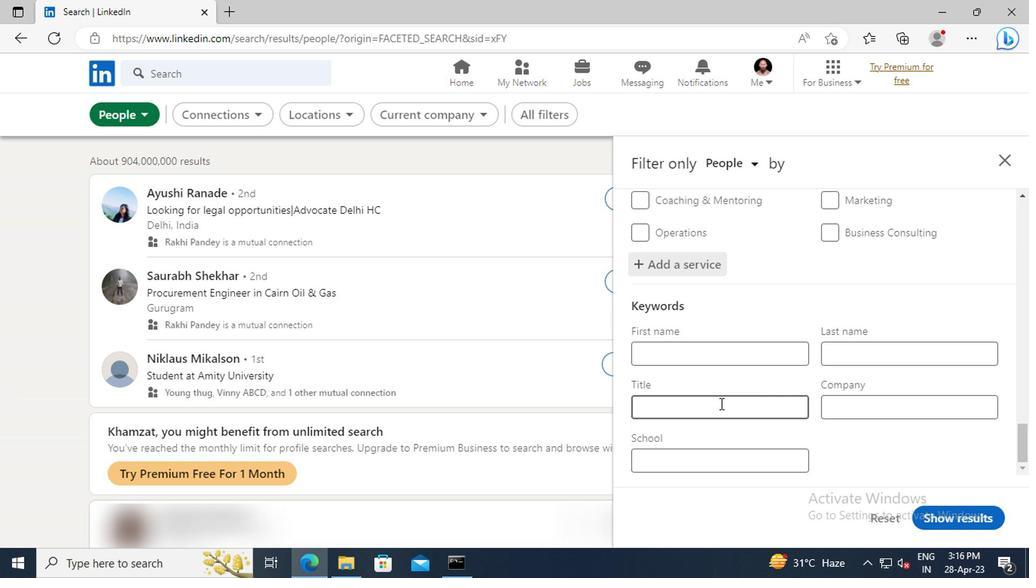 
Action: Key pressed <Key.shift>ACCOUNTANT<Key.enter>
Screenshot: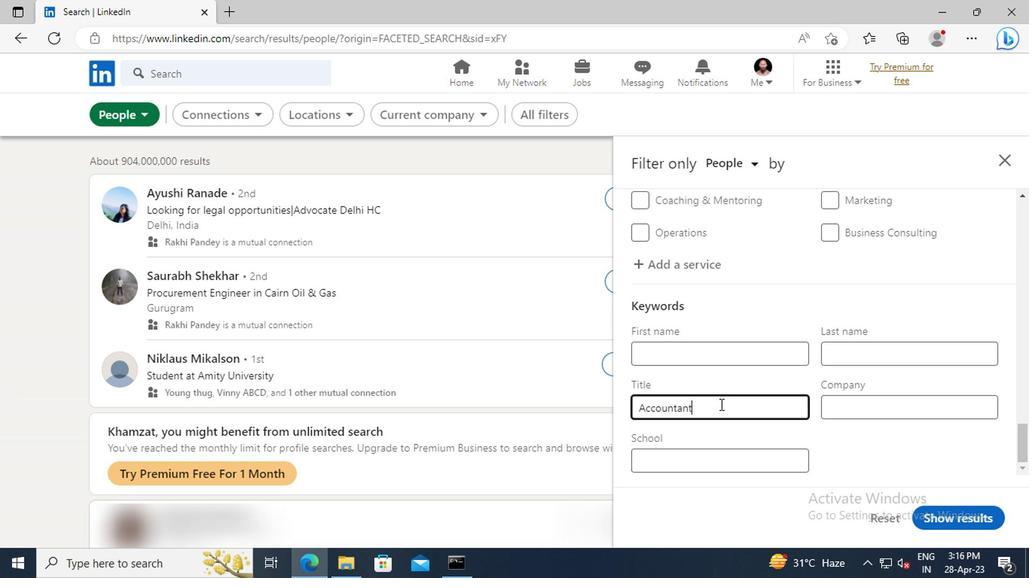 
Action: Mouse moved to (938, 514)
Screenshot: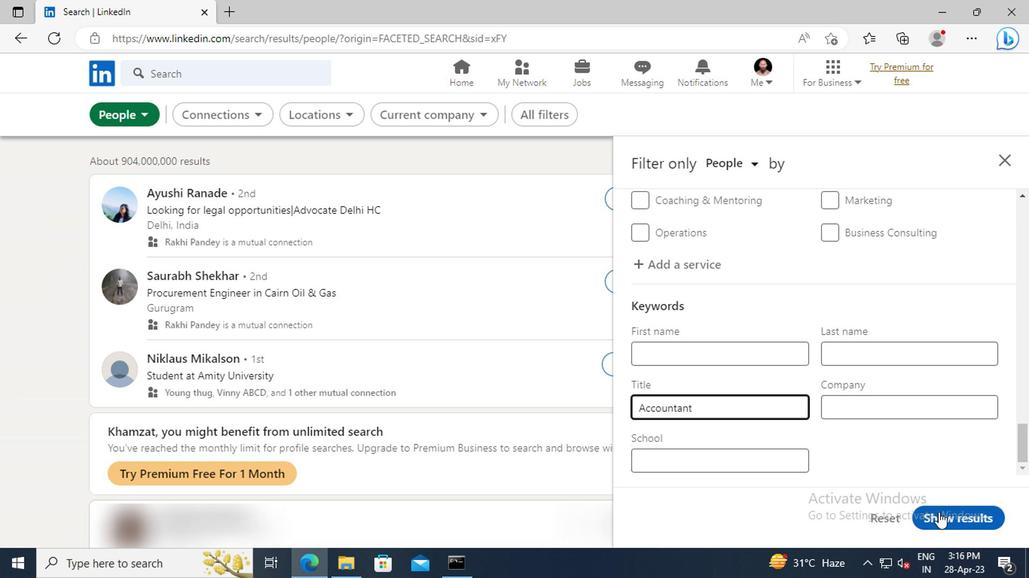 
Action: Mouse pressed left at (938, 514)
Screenshot: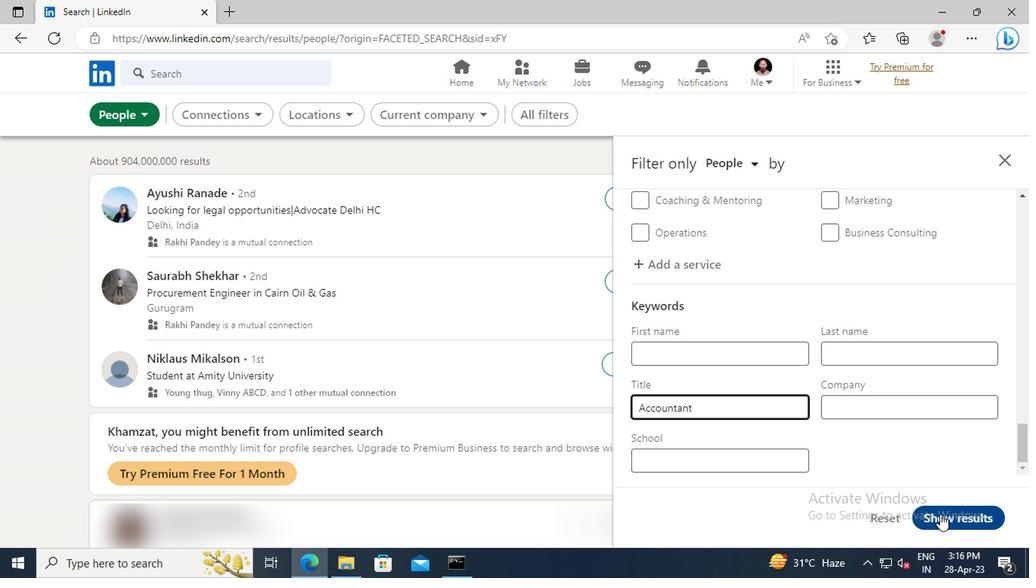 
Action: Mouse moved to (931, 503)
Screenshot: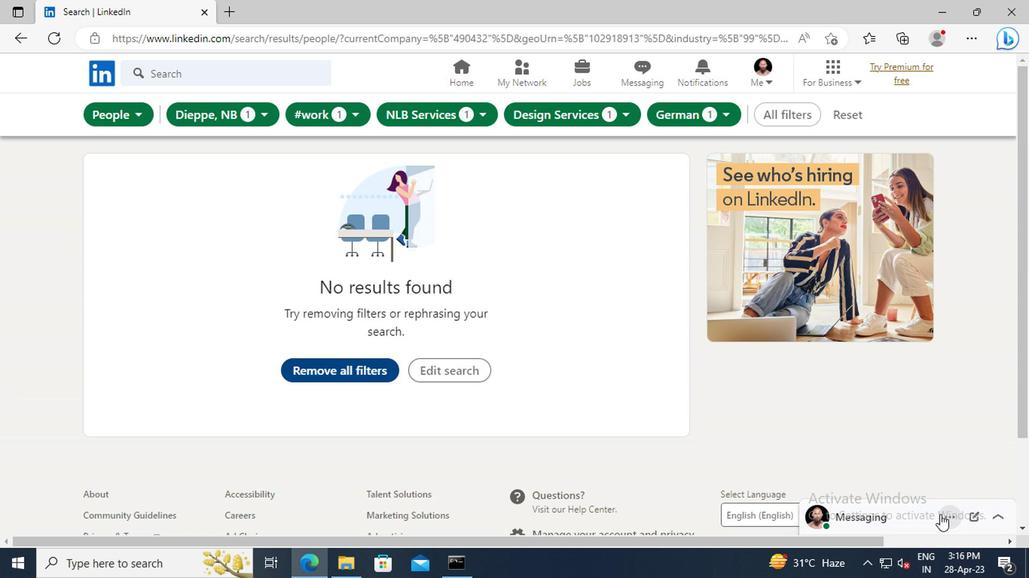 
